 Task: Open Card Restaurant Management Review in Board PR Campaign Management to Workspace Ethics and Compliance and add a team member Softage.1@softage.net, a label Red, a checklist Lead Generation, an attachment from your onedrive, a color Red and finally, add a card description 'Plan and execute company team-building activity at a cooking class' and a comment 'Let us approach this task with a sense of customer-centricity, prioritizing the needs and preferences of our customers.'. Add a start date 'Jan 05, 1900' with a due date 'Jan 12, 1900'
Action: Mouse moved to (378, 176)
Screenshot: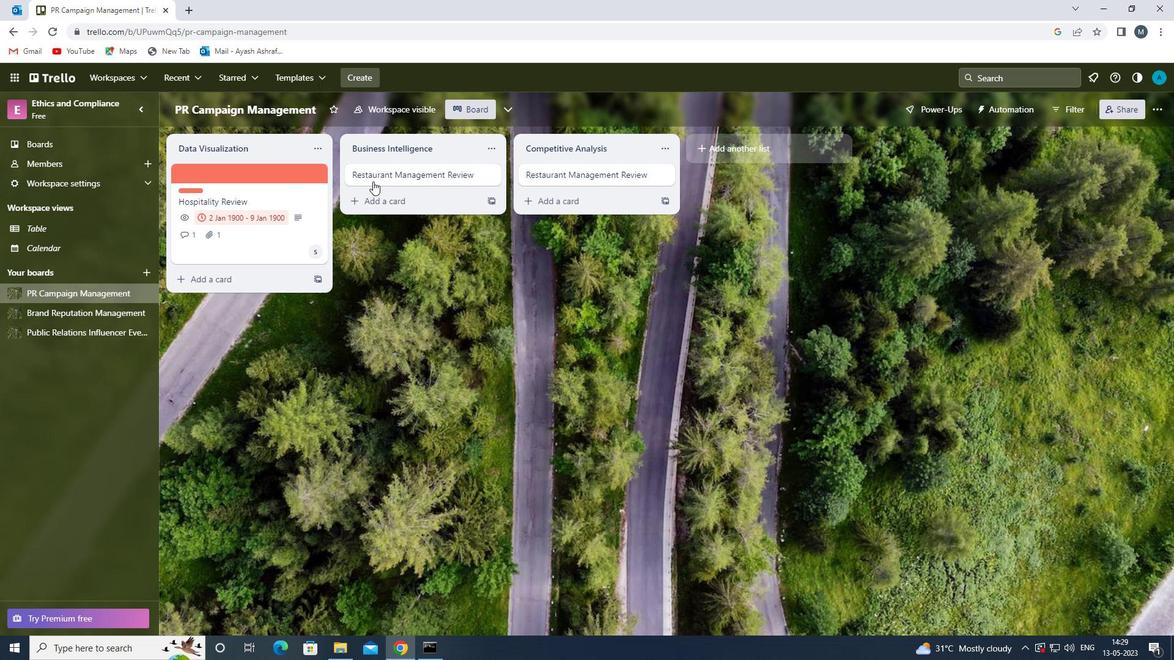
Action: Mouse pressed left at (378, 176)
Screenshot: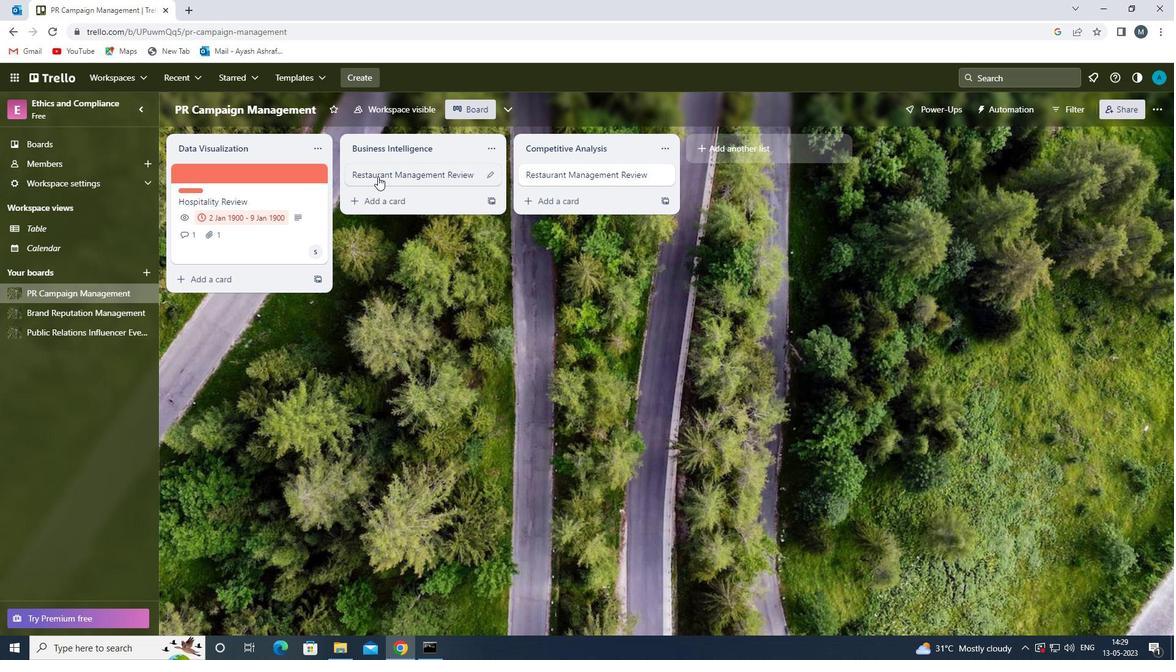 
Action: Mouse moved to (742, 217)
Screenshot: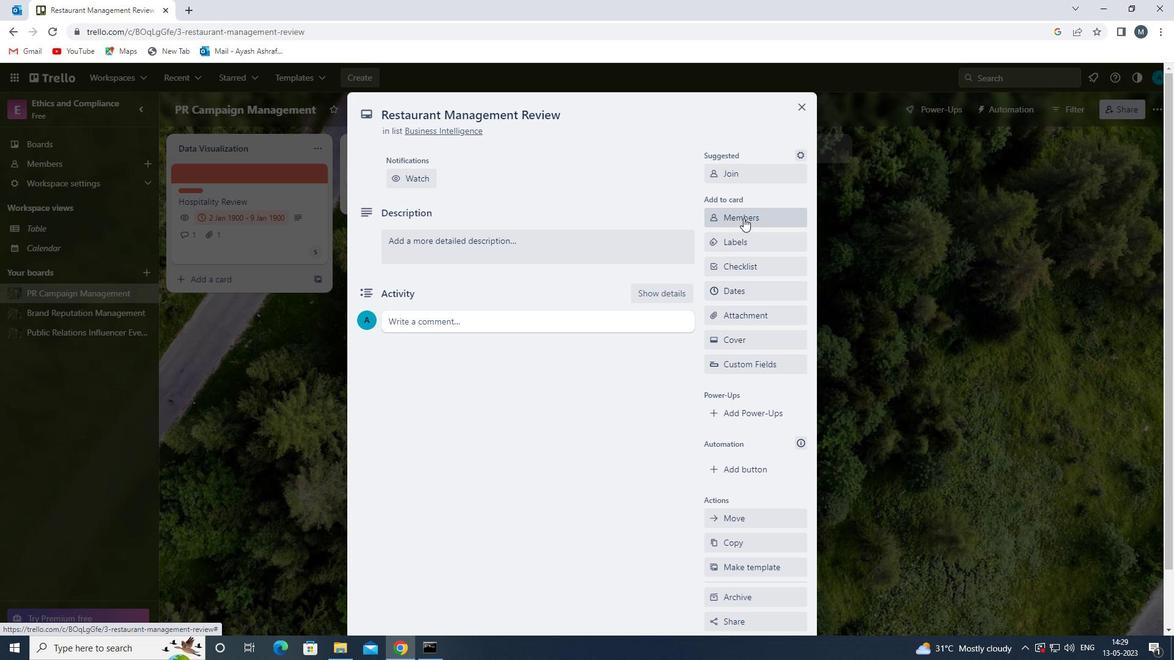 
Action: Mouse pressed left at (742, 217)
Screenshot: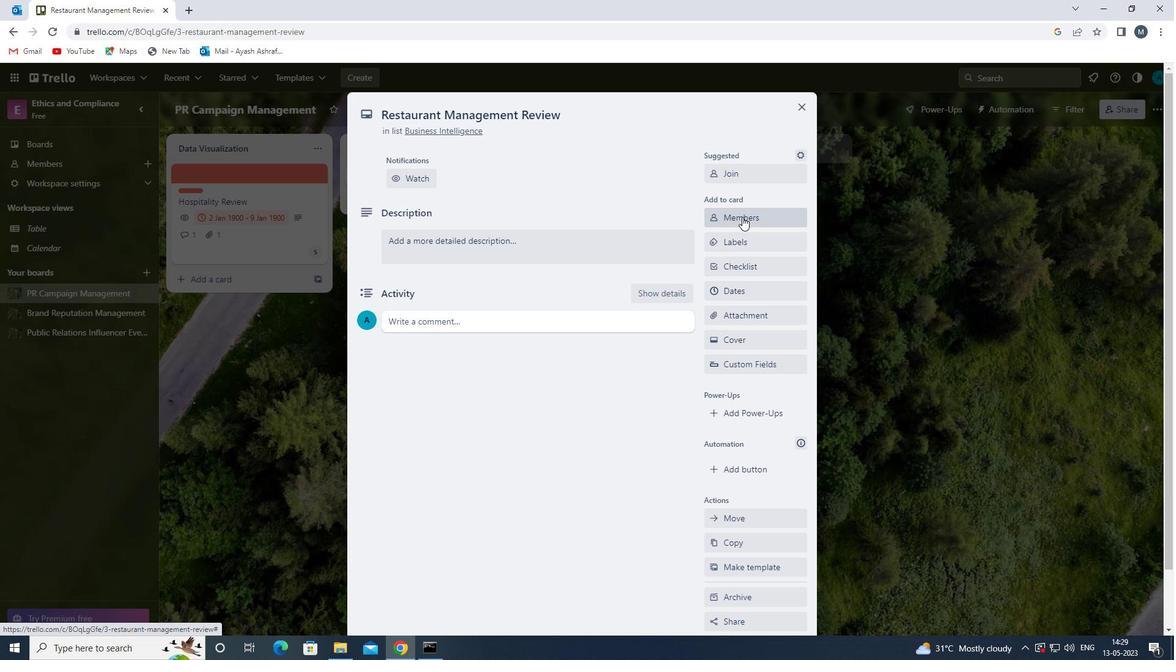 
Action: Mouse moved to (770, 299)
Screenshot: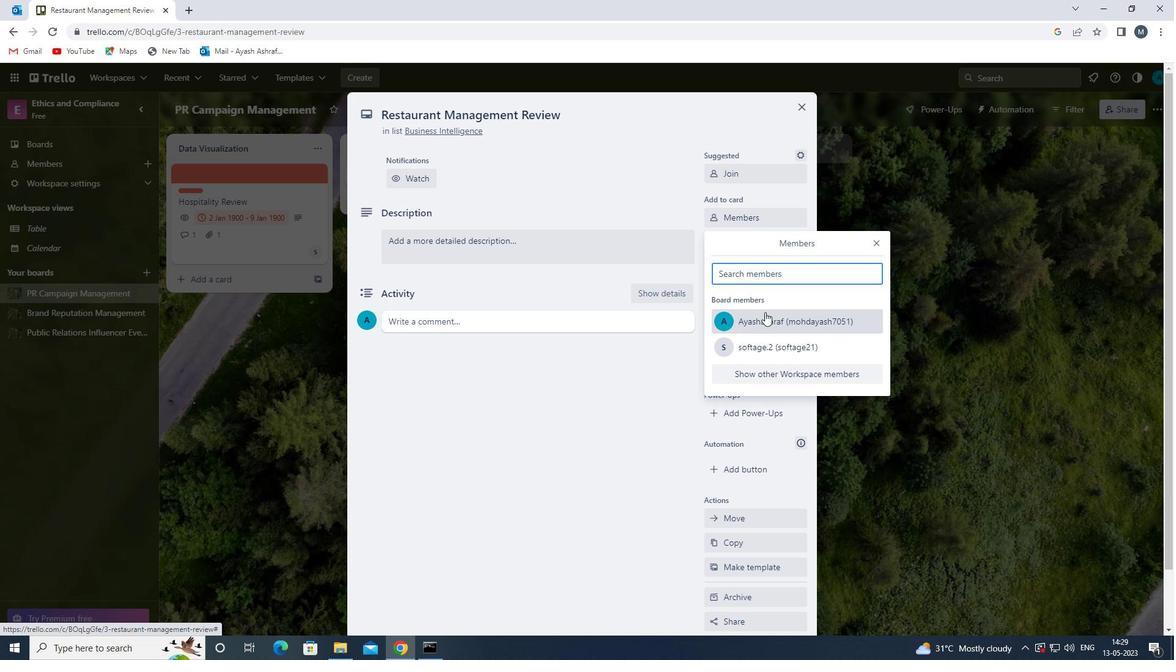 
Action: Key pressed s
Screenshot: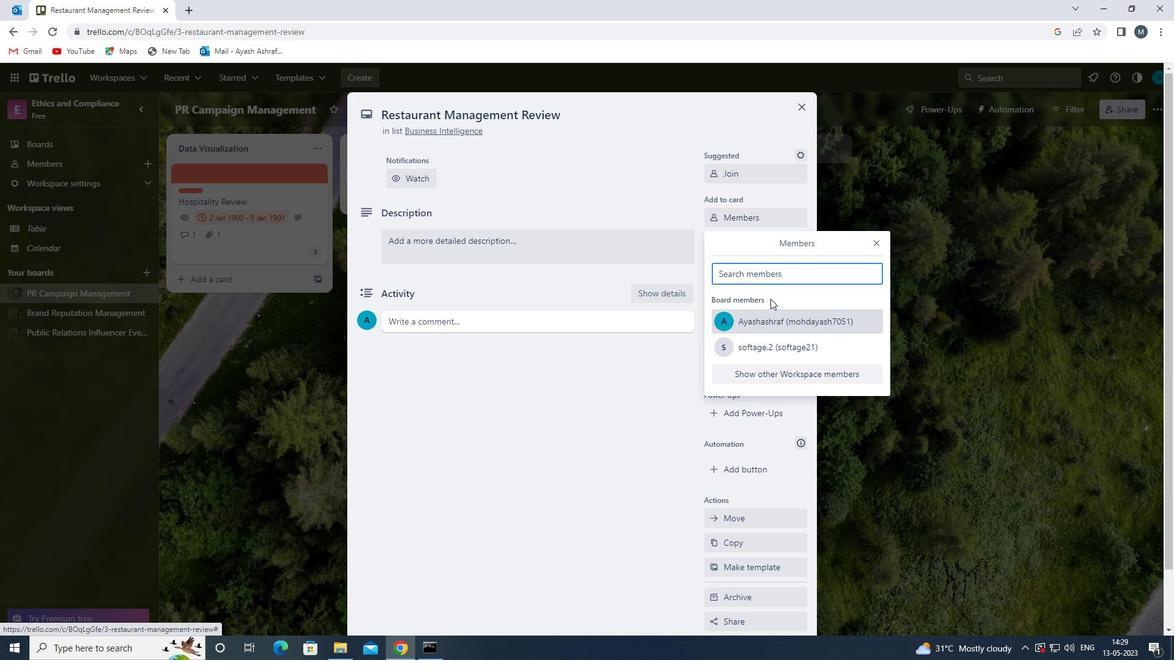 
Action: Mouse moved to (795, 375)
Screenshot: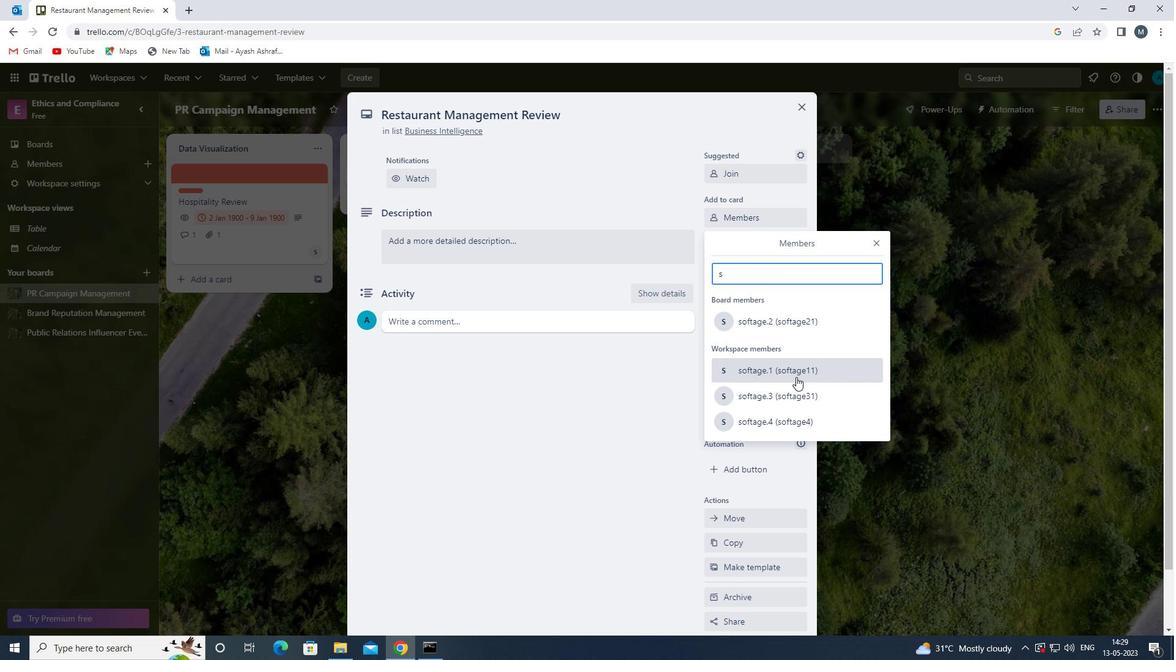 
Action: Mouse pressed left at (795, 375)
Screenshot: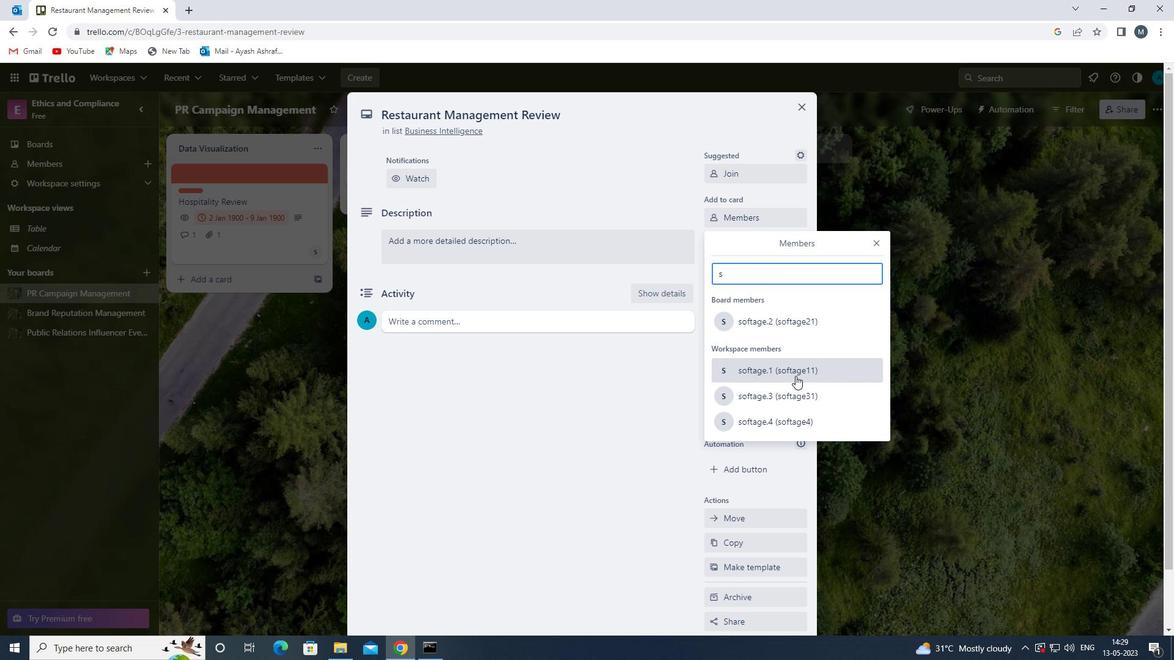 
Action: Mouse moved to (877, 242)
Screenshot: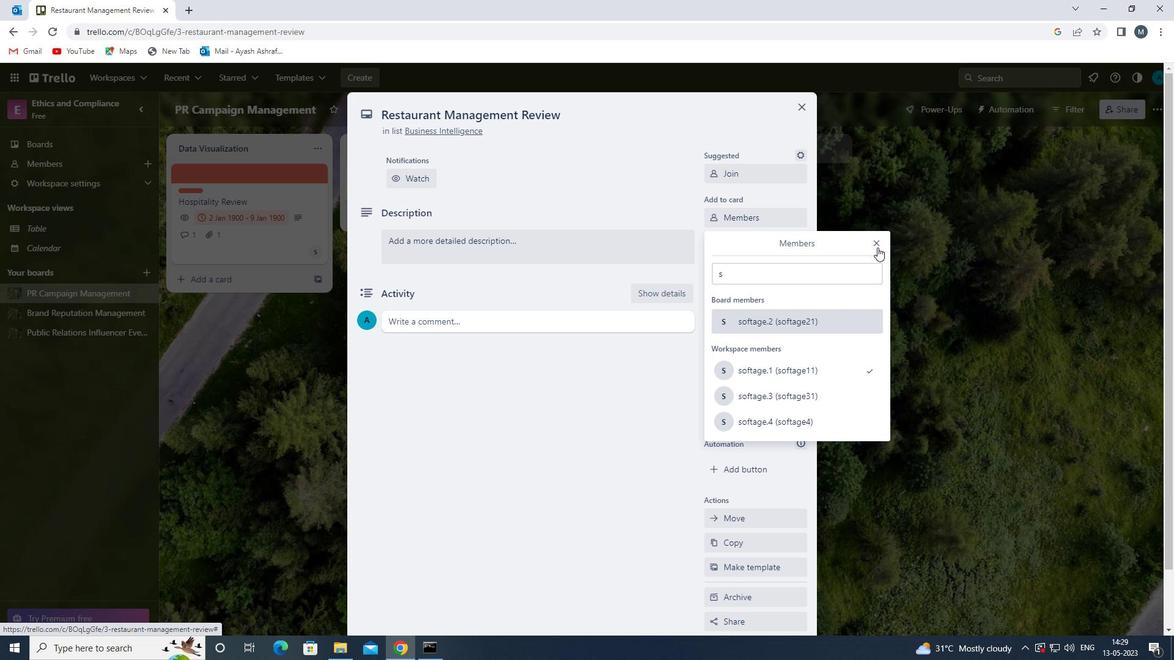 
Action: Mouse pressed left at (877, 242)
Screenshot: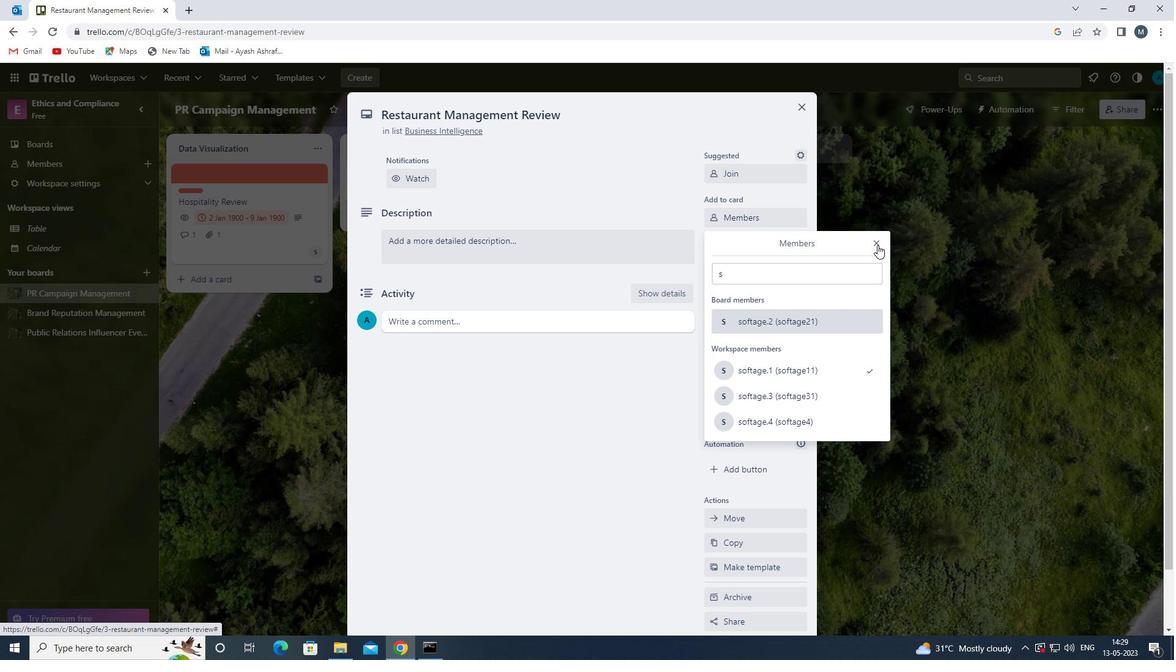 
Action: Mouse moved to (762, 242)
Screenshot: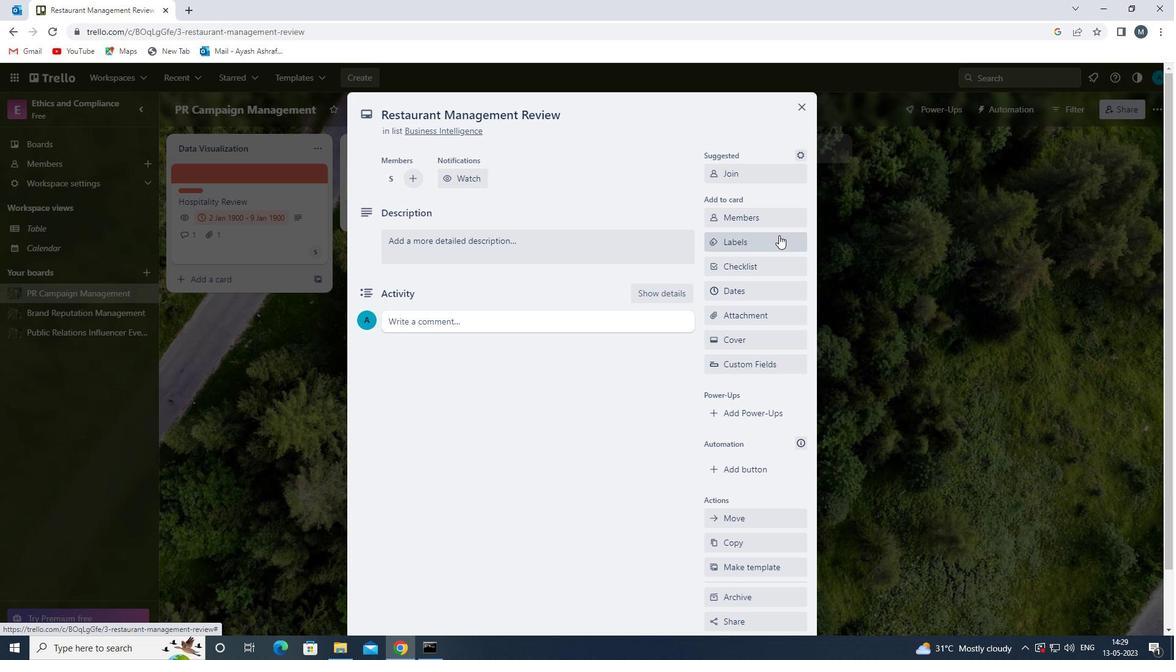 
Action: Mouse pressed left at (762, 242)
Screenshot: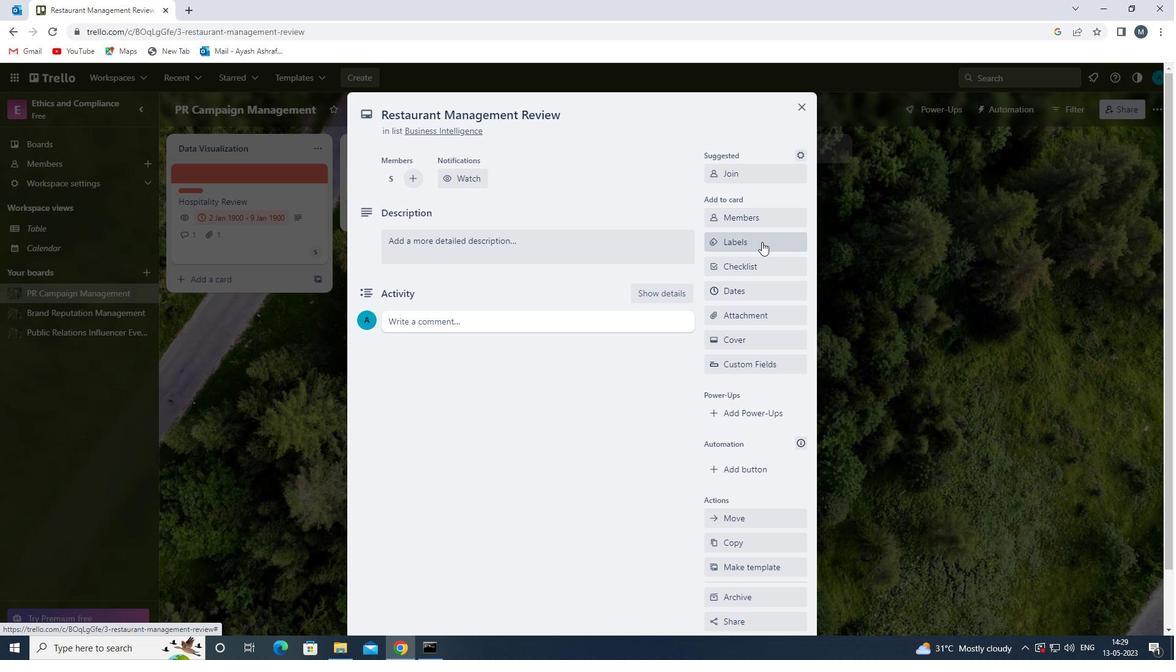 
Action: Mouse moved to (765, 409)
Screenshot: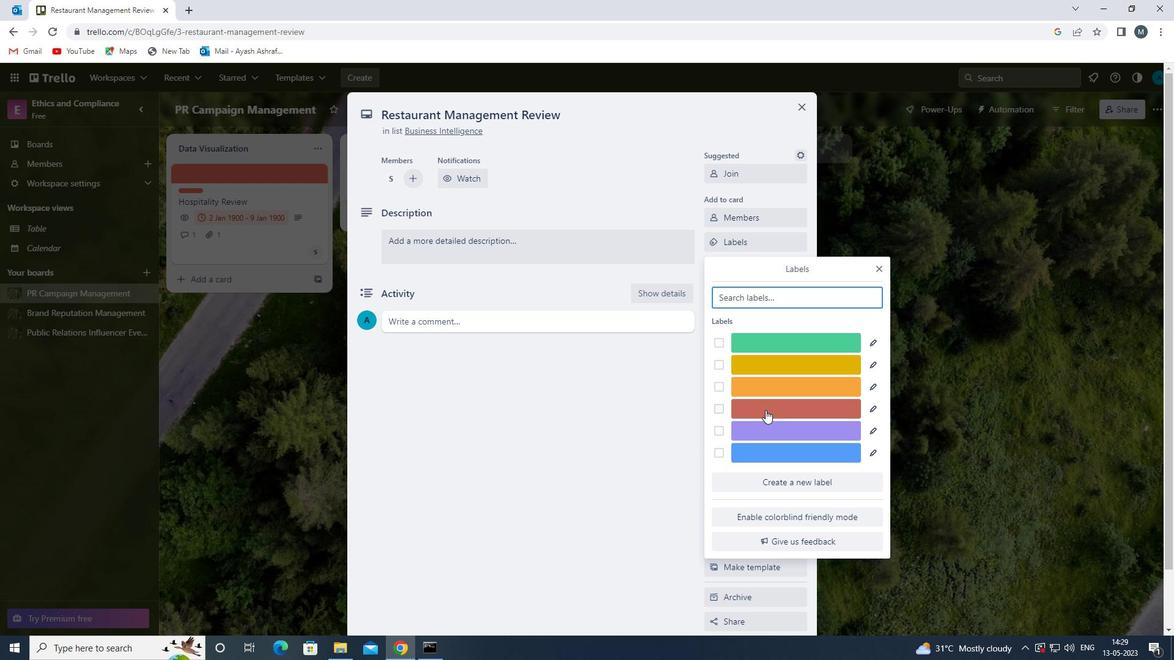 
Action: Mouse pressed left at (765, 409)
Screenshot: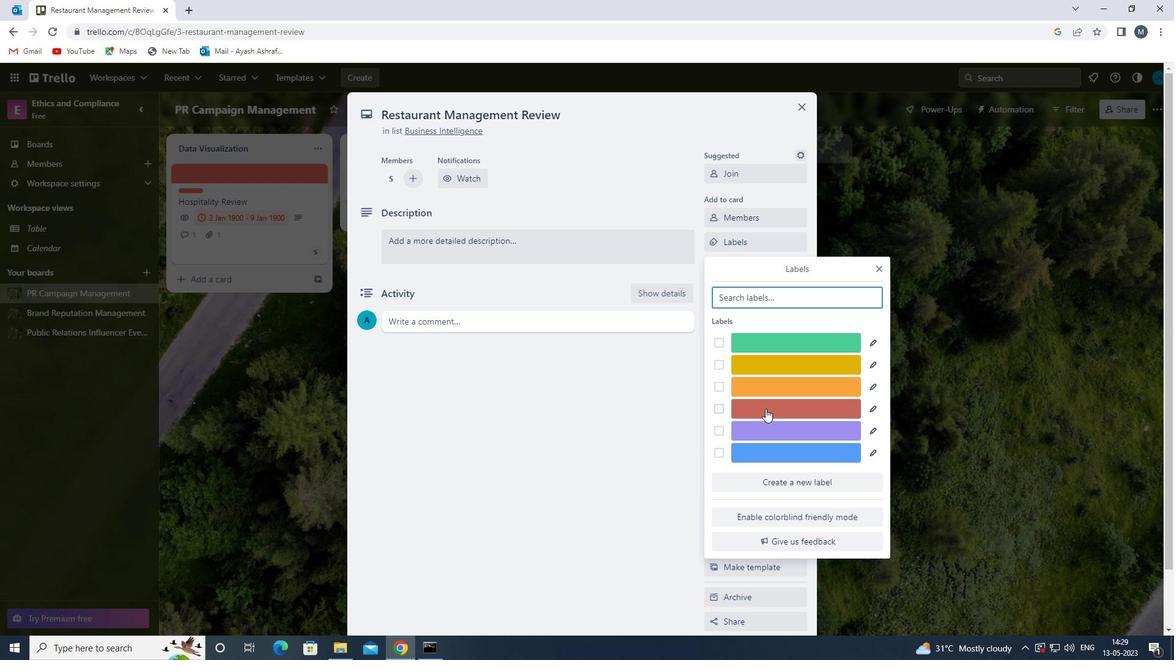 
Action: Mouse moved to (884, 267)
Screenshot: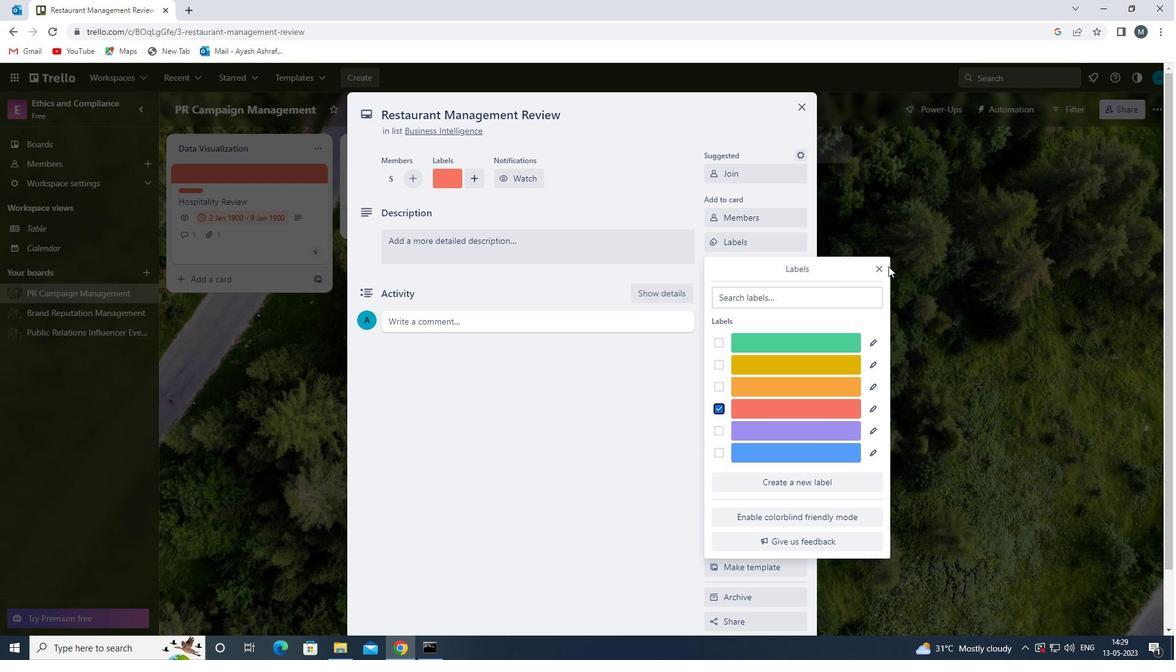 
Action: Mouse pressed left at (884, 267)
Screenshot: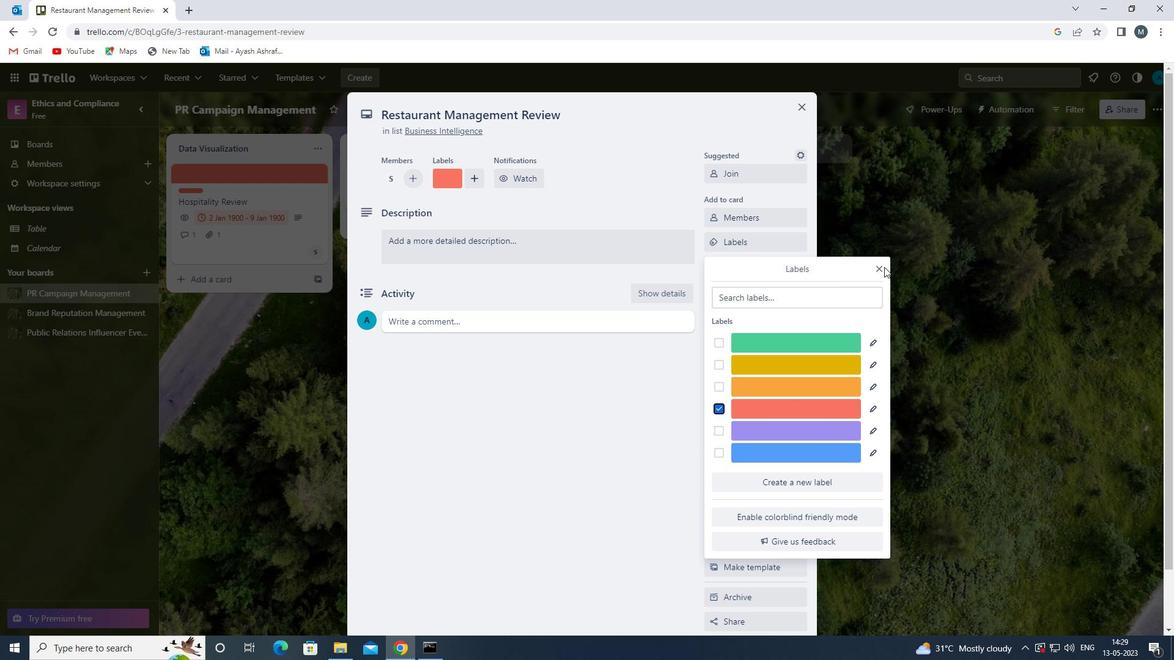 
Action: Mouse moved to (877, 264)
Screenshot: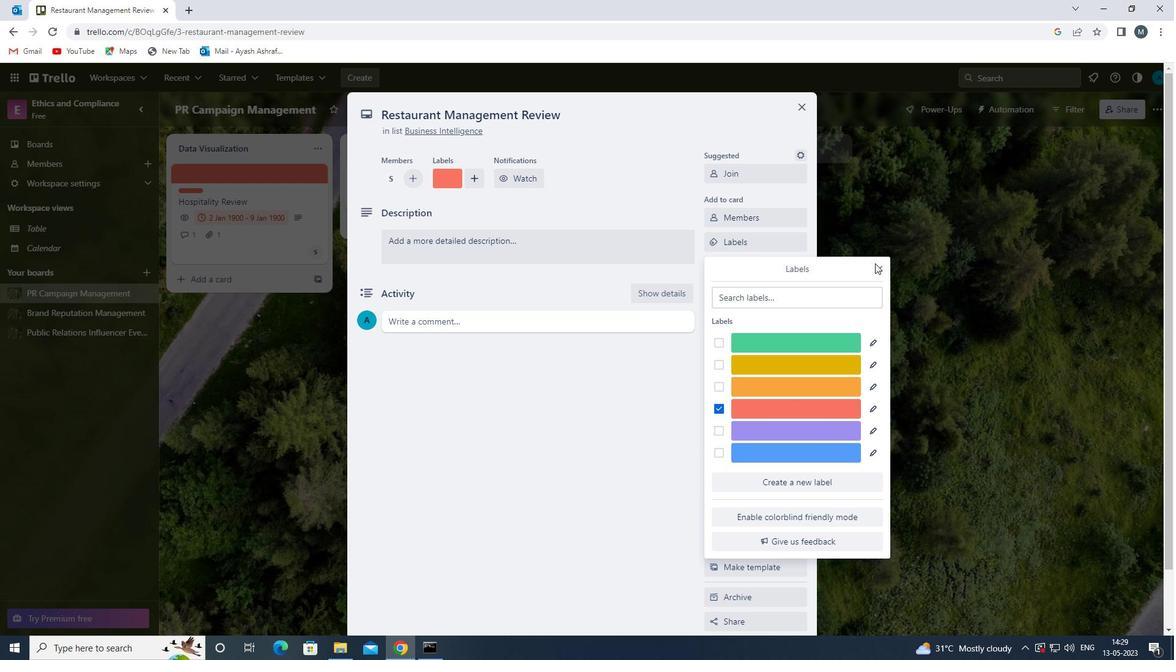 
Action: Mouse pressed left at (877, 264)
Screenshot: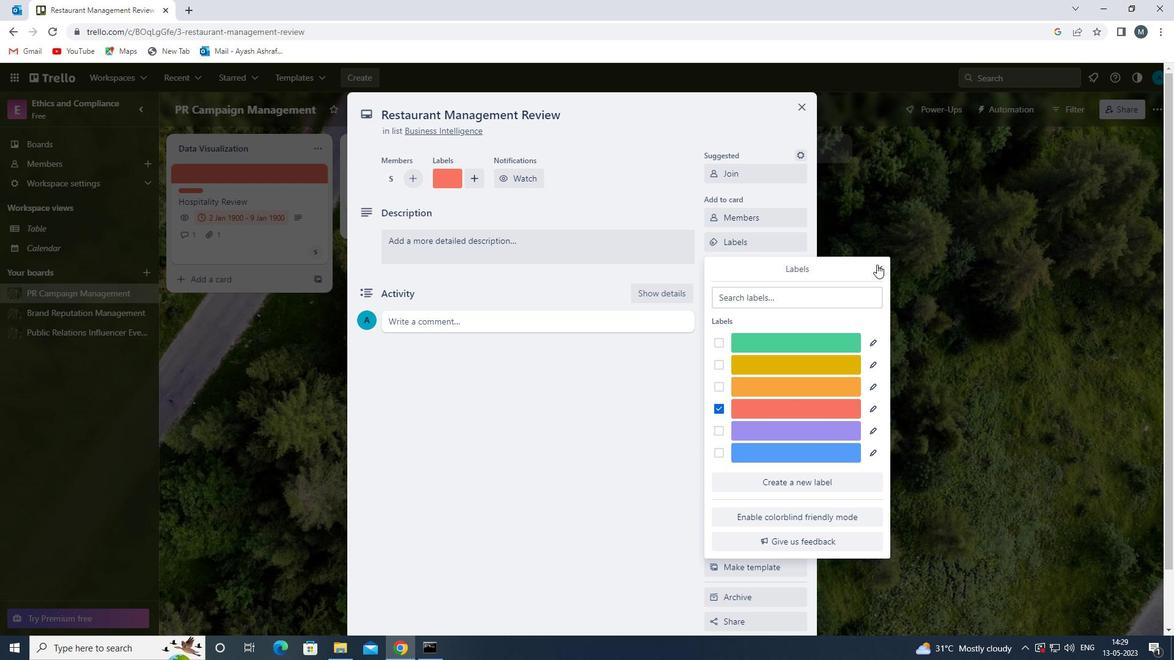 
Action: Mouse moved to (745, 261)
Screenshot: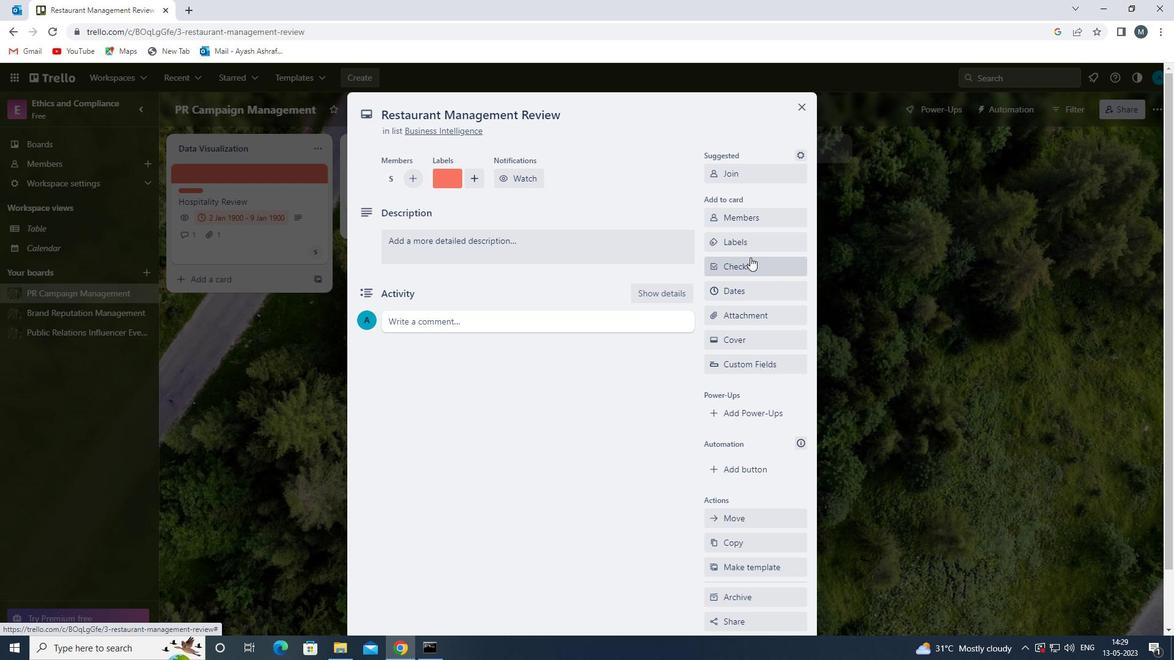 
Action: Mouse pressed left at (745, 261)
Screenshot: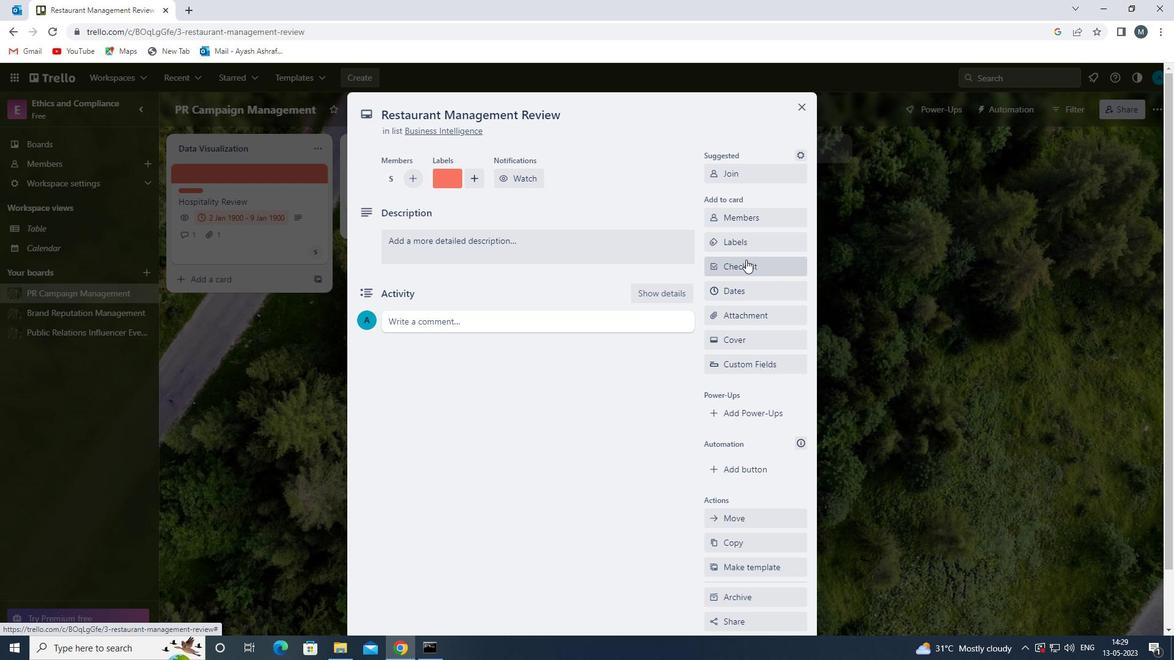 
Action: Key pressed l
Screenshot: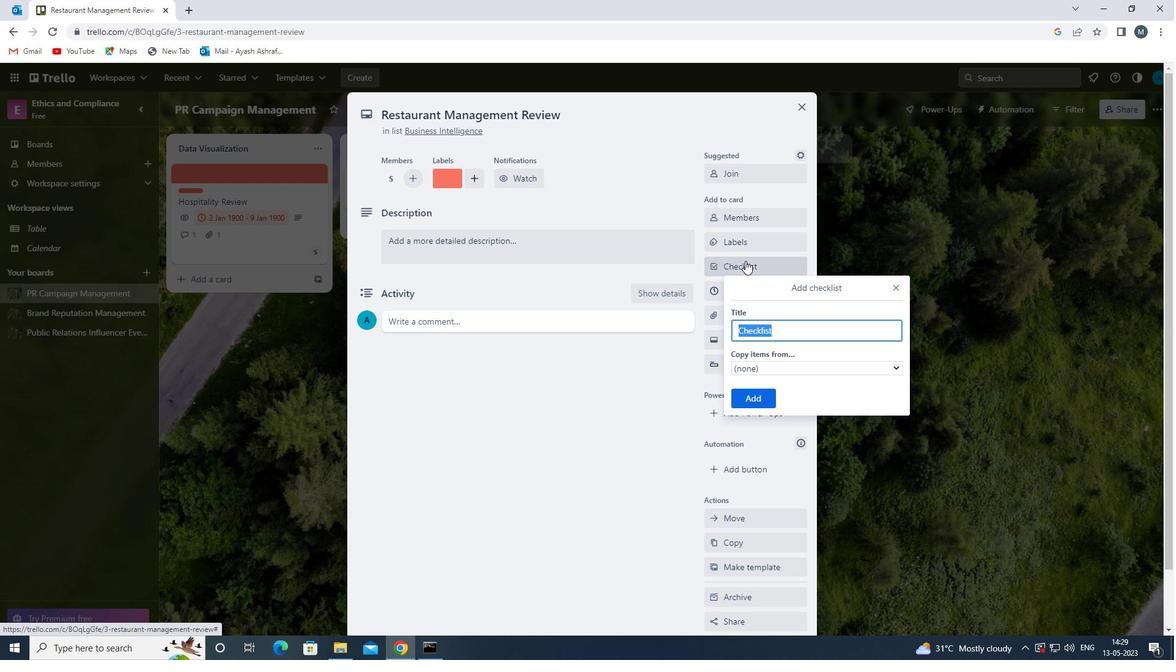 
Action: Mouse moved to (802, 386)
Screenshot: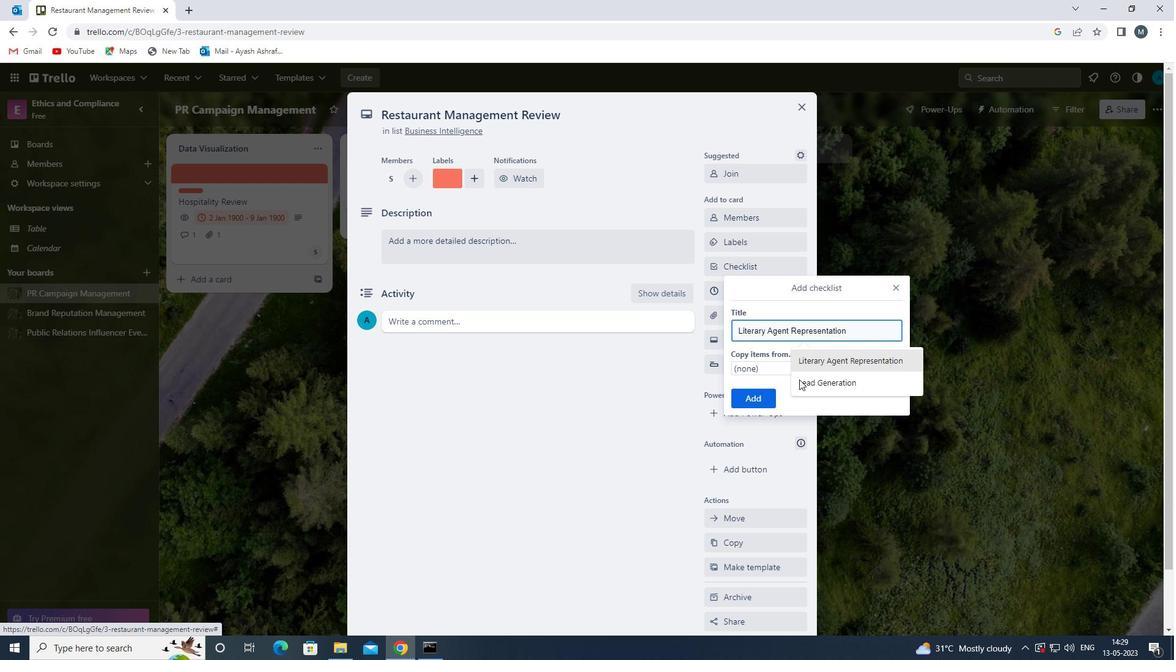 
Action: Mouse pressed left at (802, 386)
Screenshot: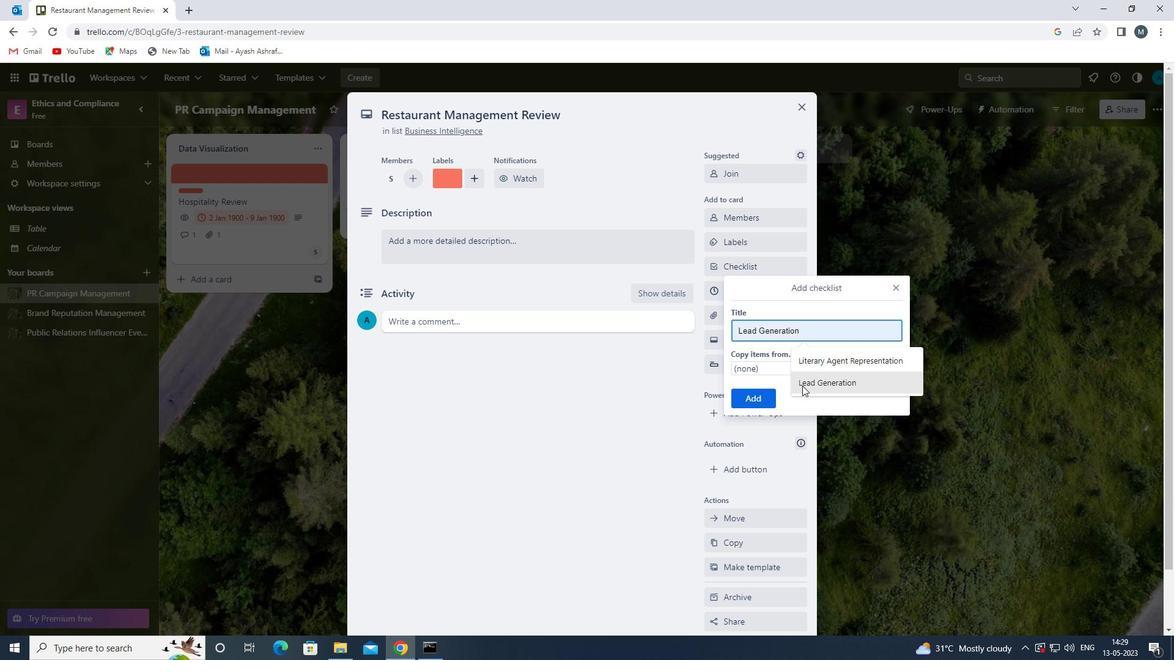 
Action: Mouse moved to (754, 401)
Screenshot: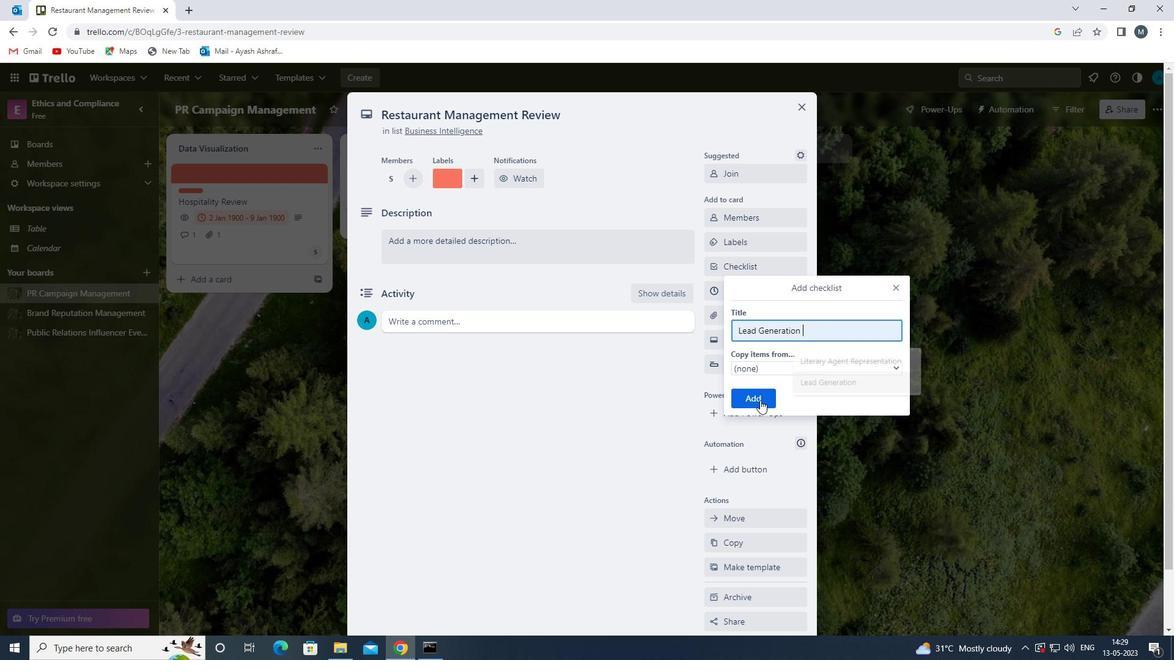 
Action: Mouse pressed left at (754, 401)
Screenshot: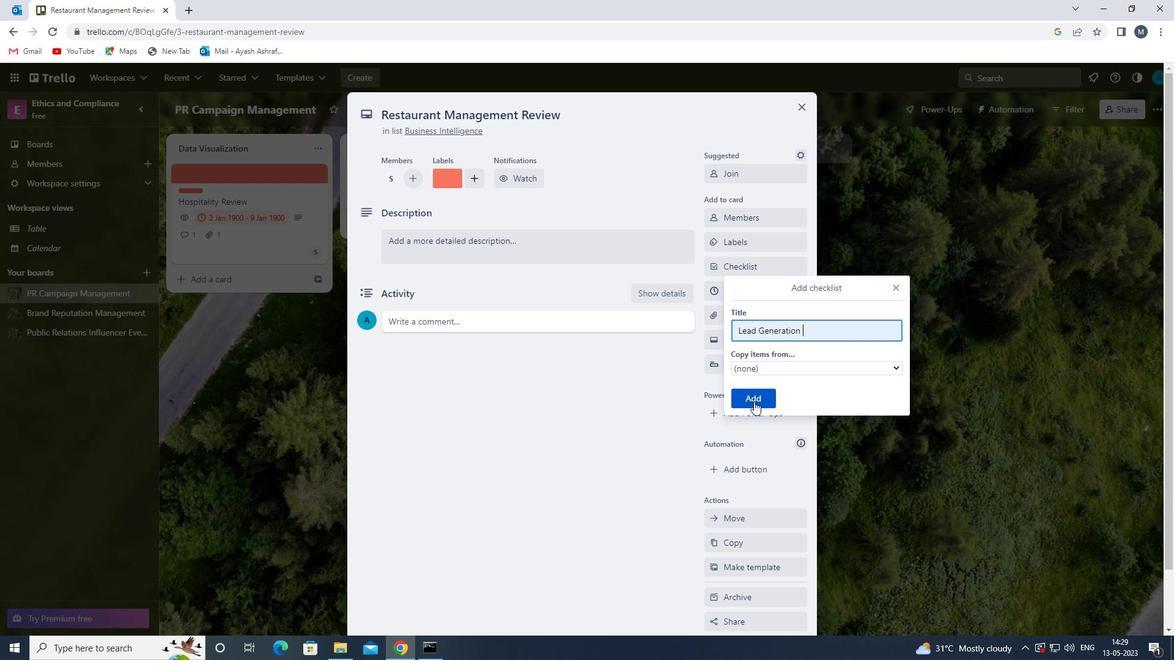 
Action: Mouse moved to (749, 318)
Screenshot: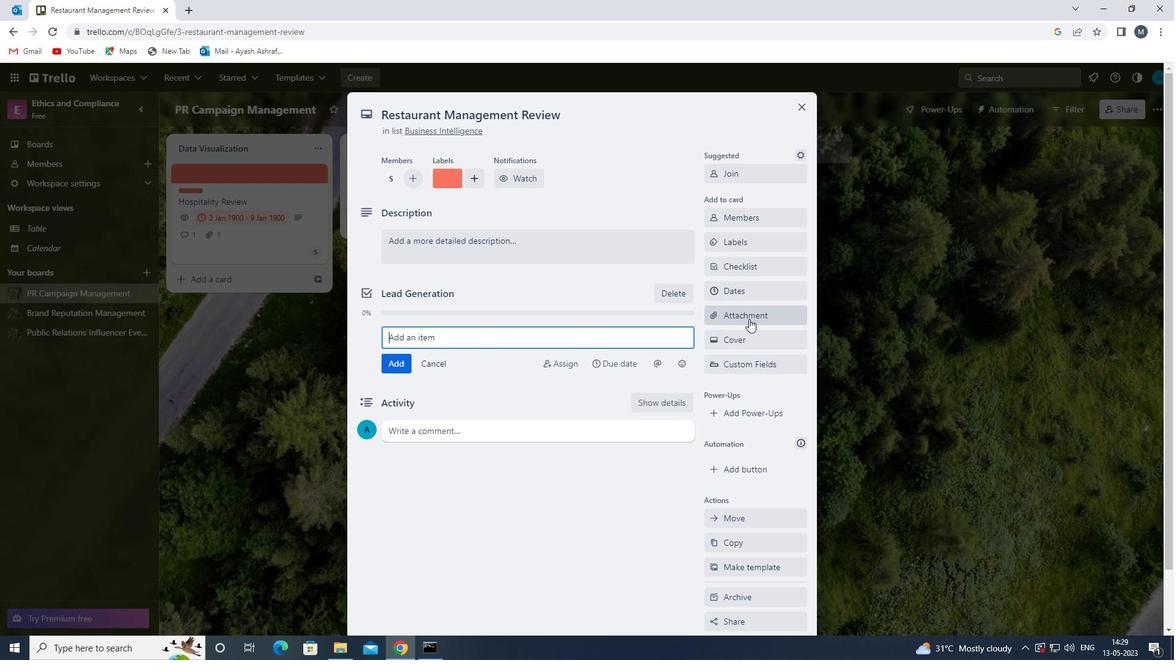
Action: Mouse pressed left at (749, 318)
Screenshot: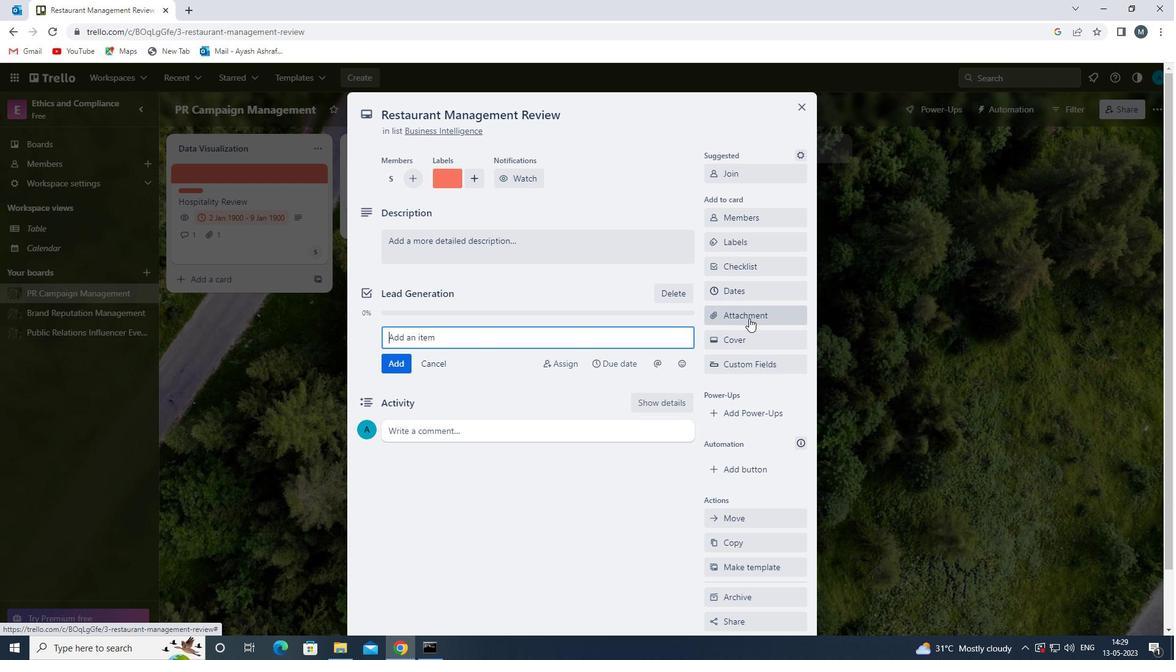 
Action: Mouse moved to (754, 461)
Screenshot: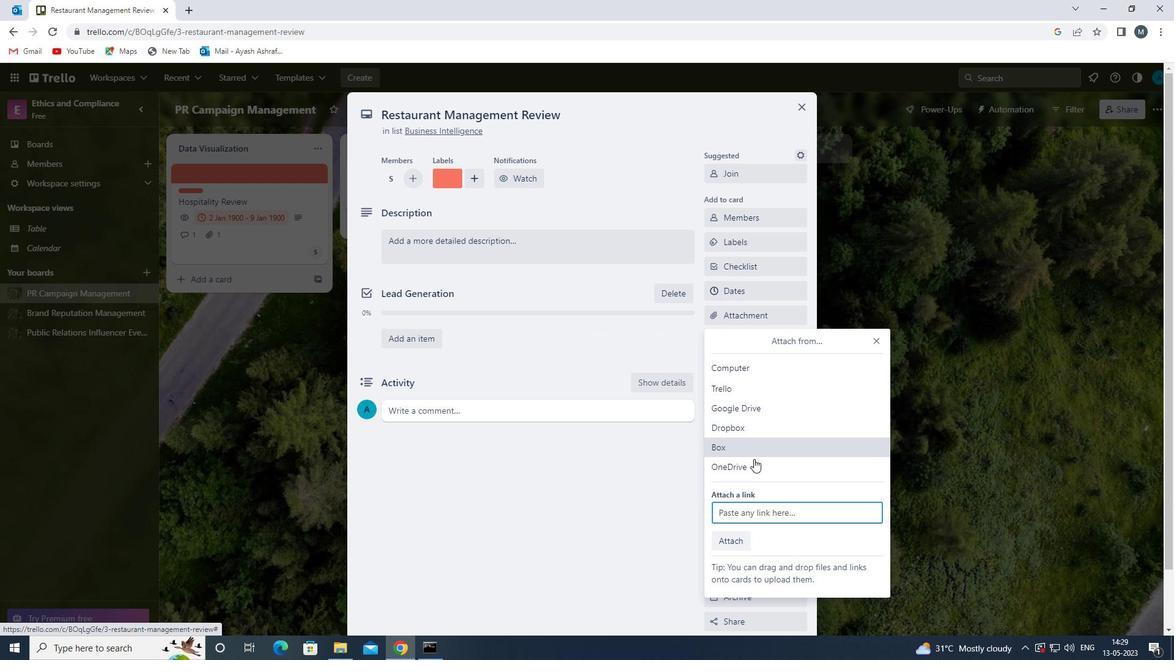 
Action: Mouse pressed left at (754, 461)
Screenshot: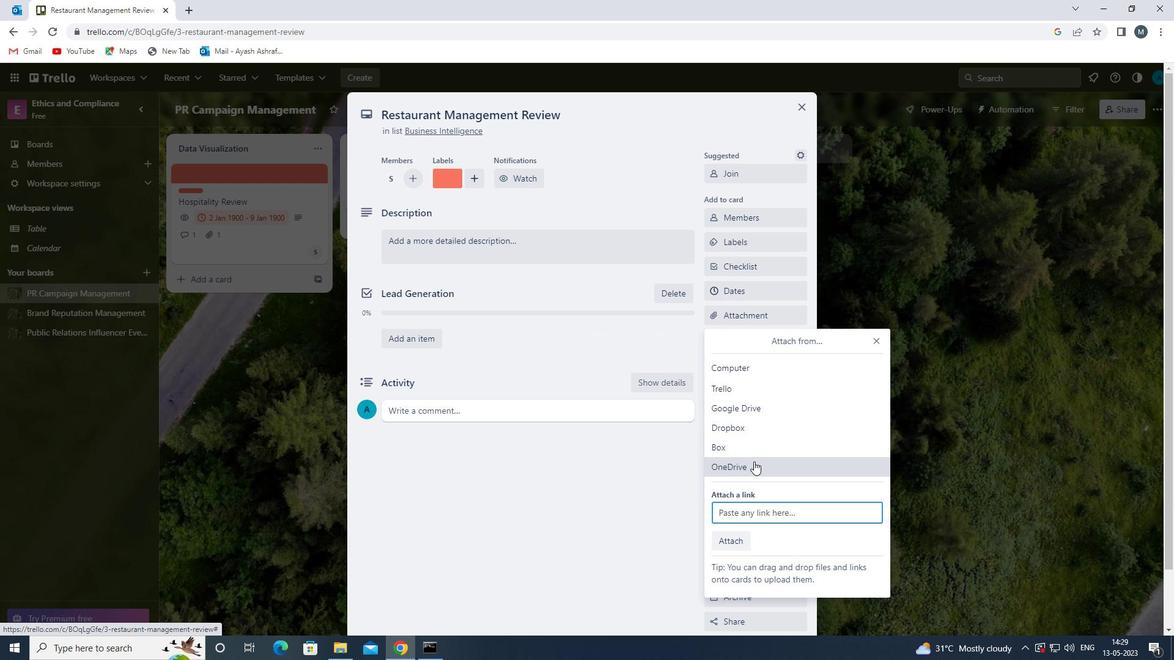 
Action: Mouse moved to (501, 242)
Screenshot: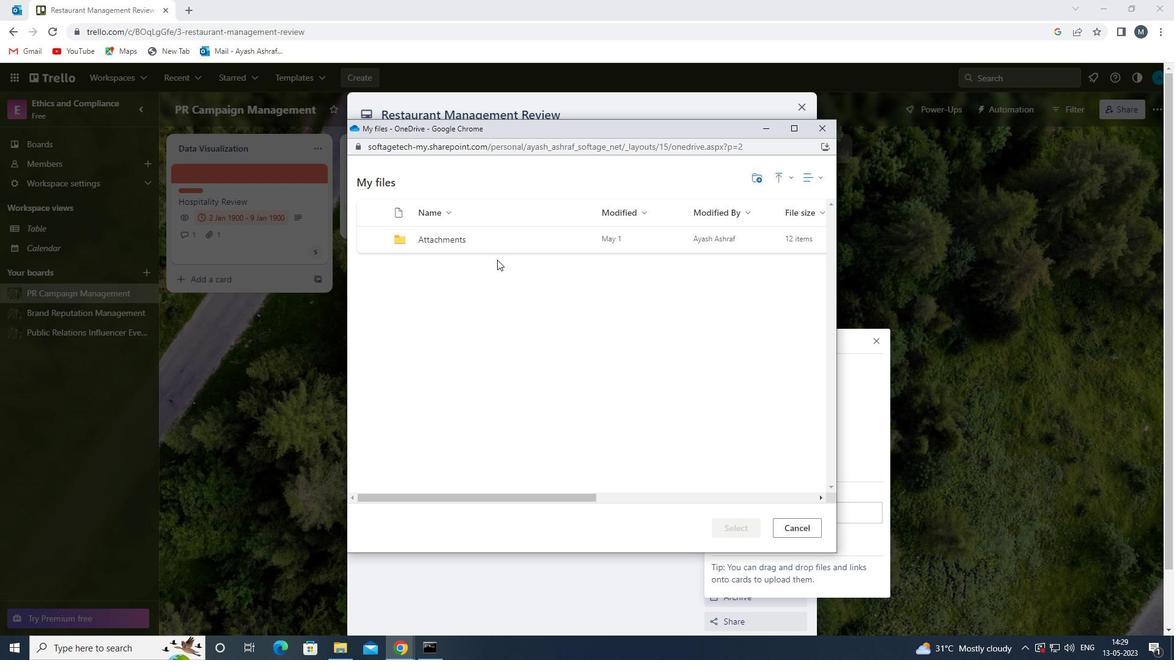 
Action: Mouse pressed left at (501, 242)
Screenshot: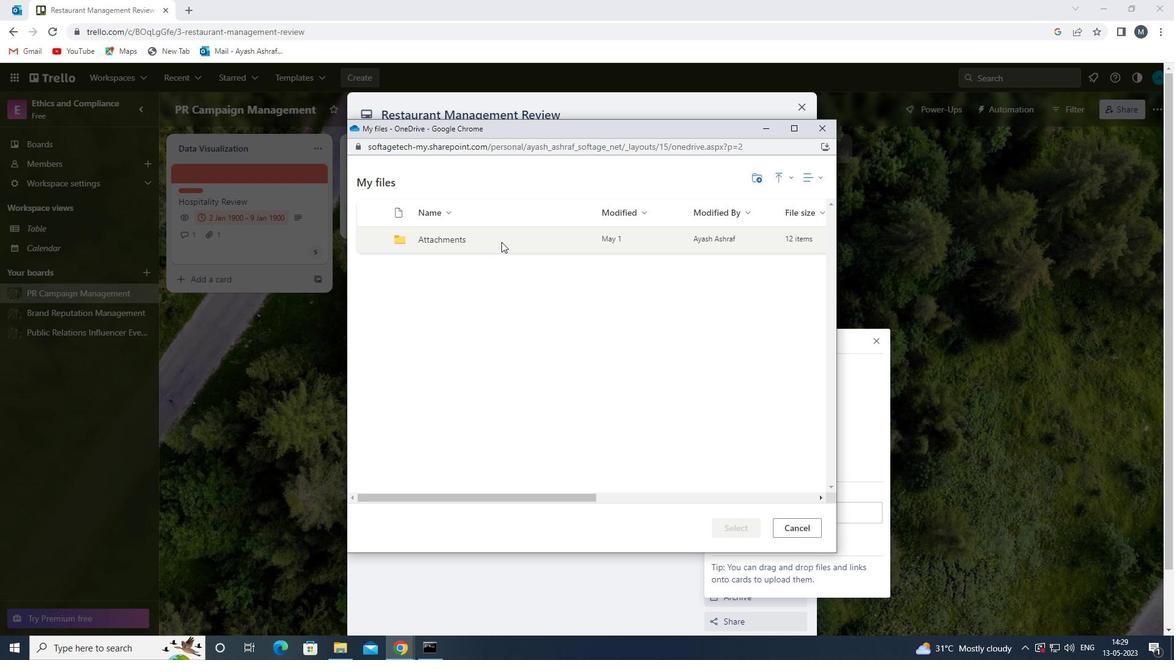 
Action: Mouse moved to (502, 241)
Screenshot: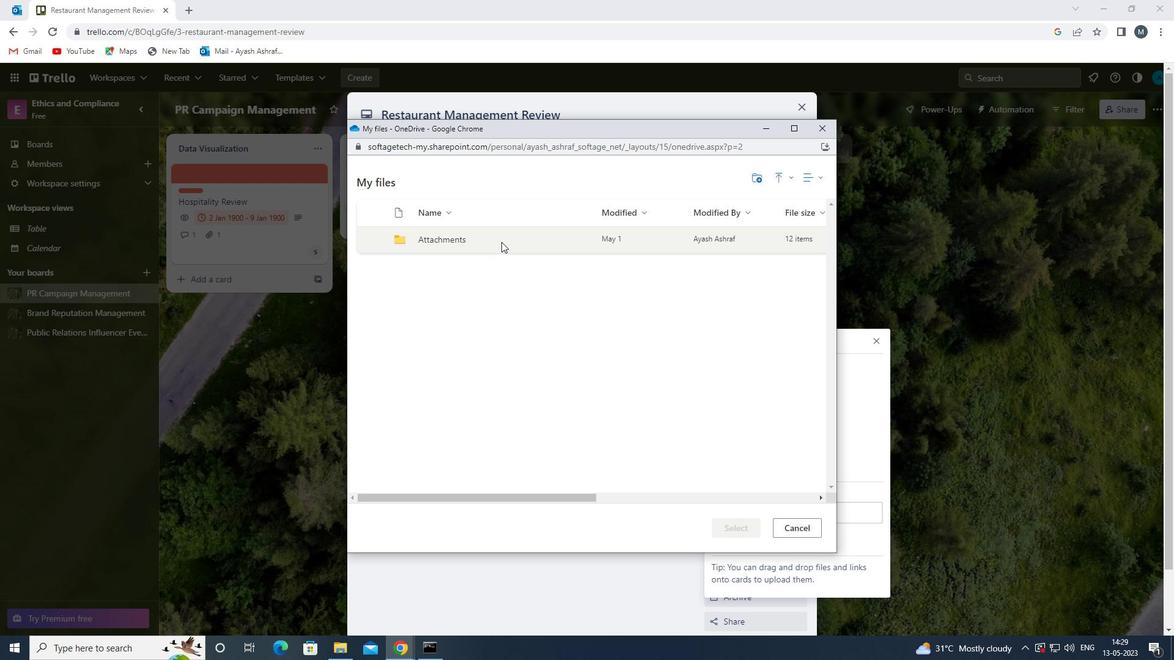 
Action: Mouse pressed left at (502, 241)
Screenshot: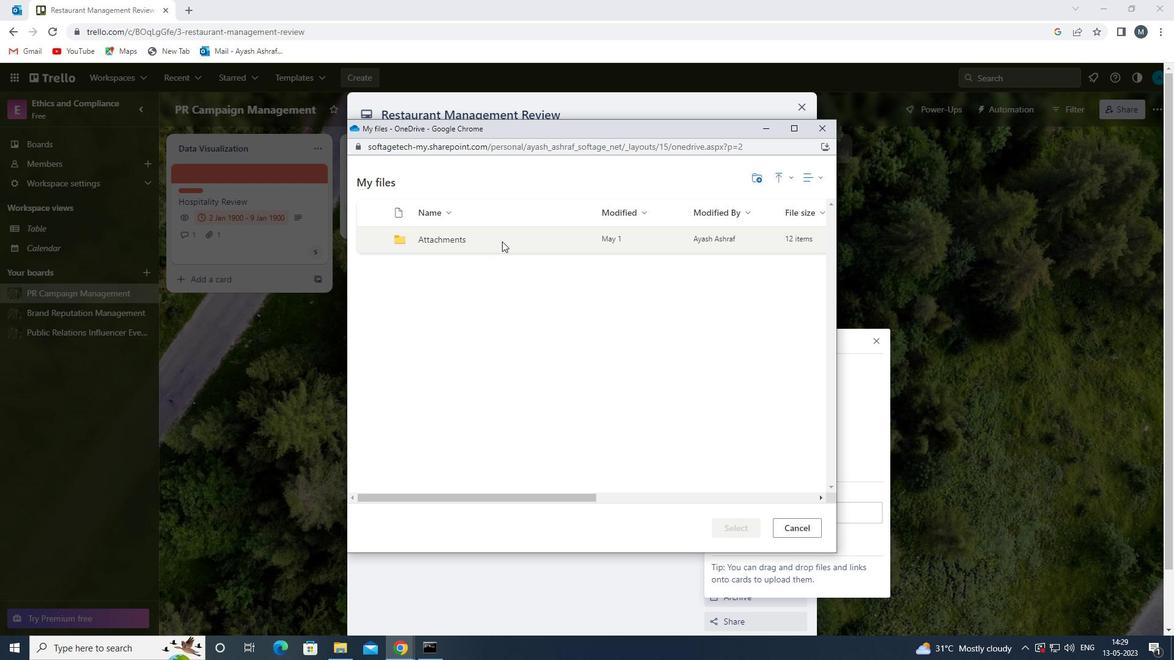 
Action: Mouse moved to (510, 318)
Screenshot: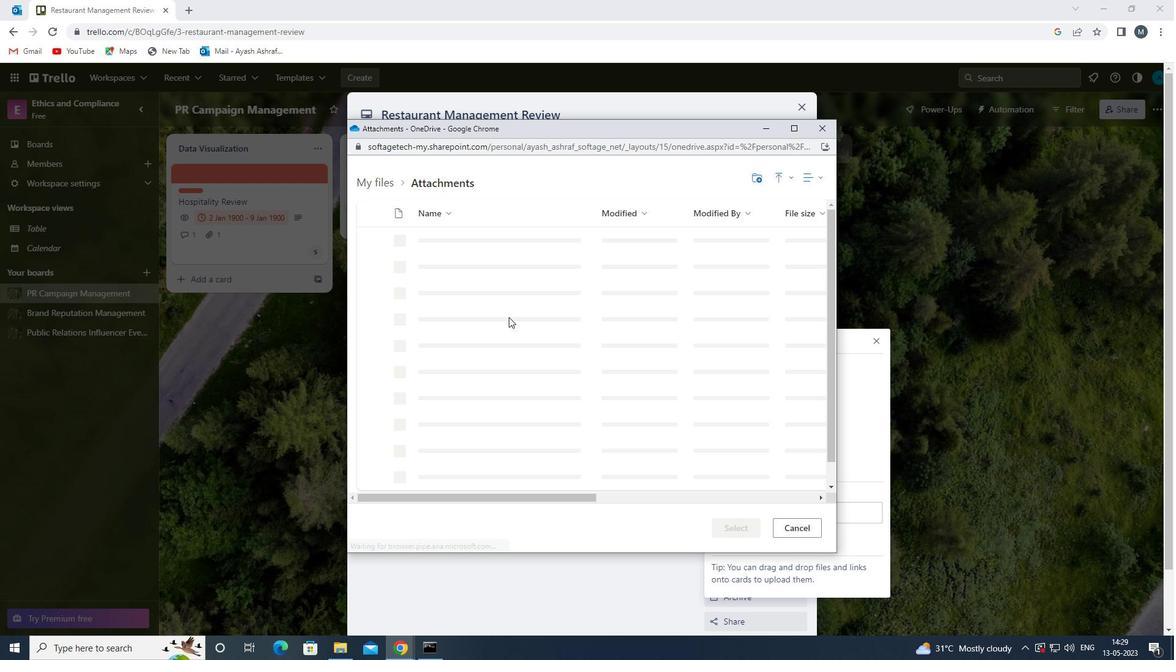
Action: Mouse pressed left at (510, 318)
Screenshot: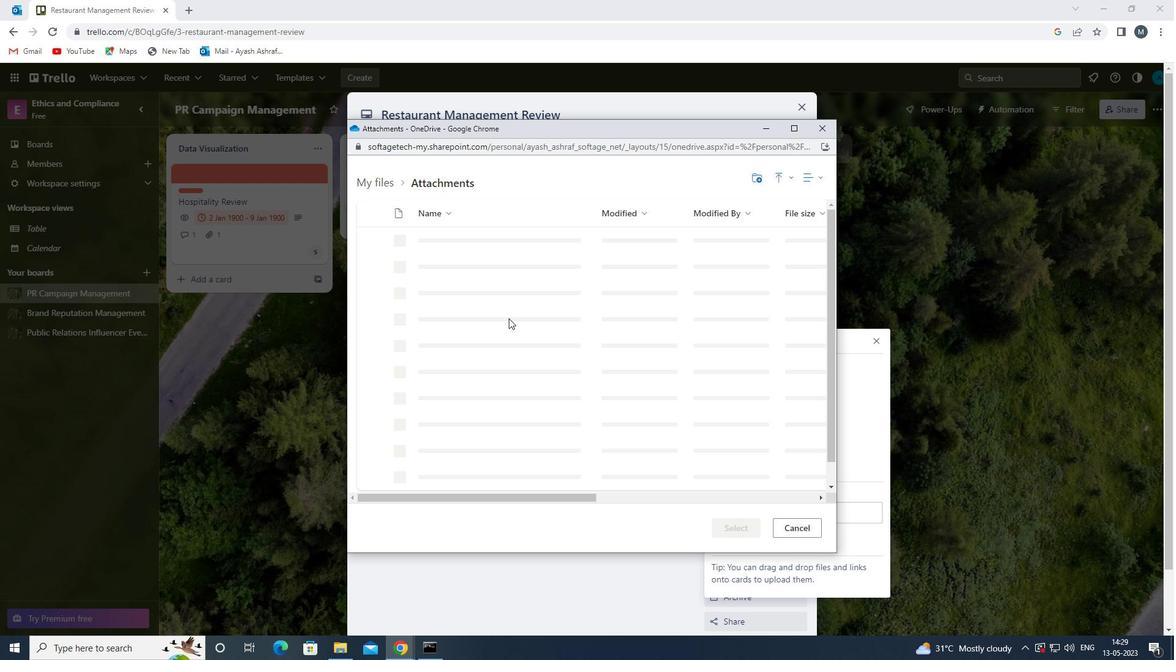 
Action: Mouse moved to (734, 524)
Screenshot: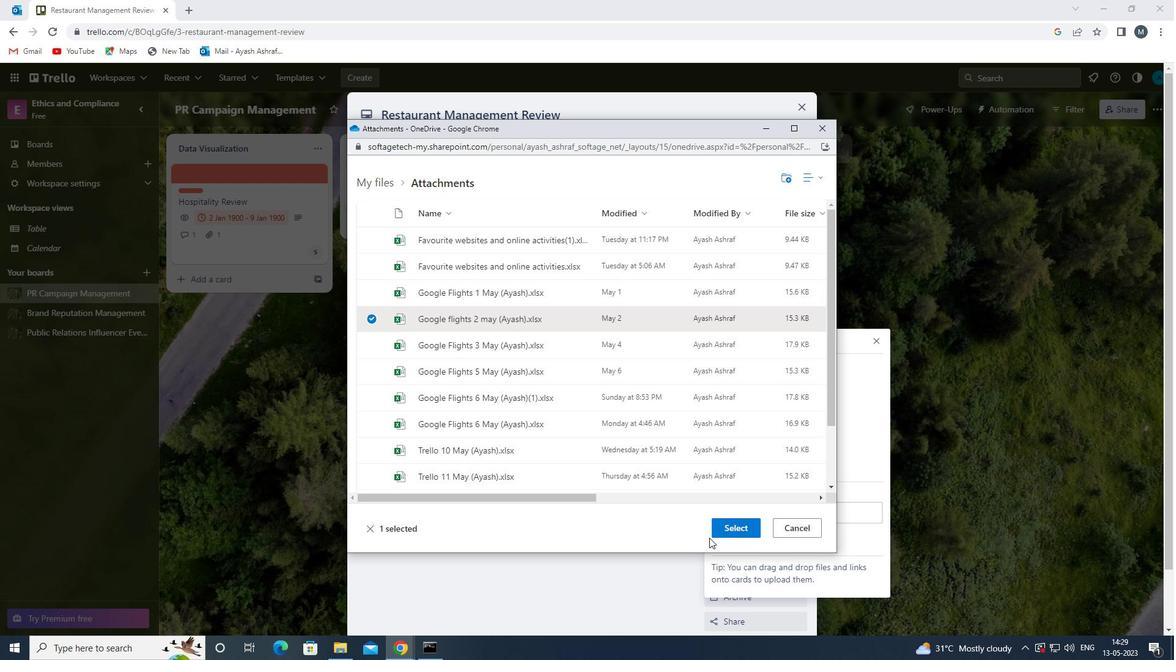 
Action: Mouse pressed left at (734, 524)
Screenshot: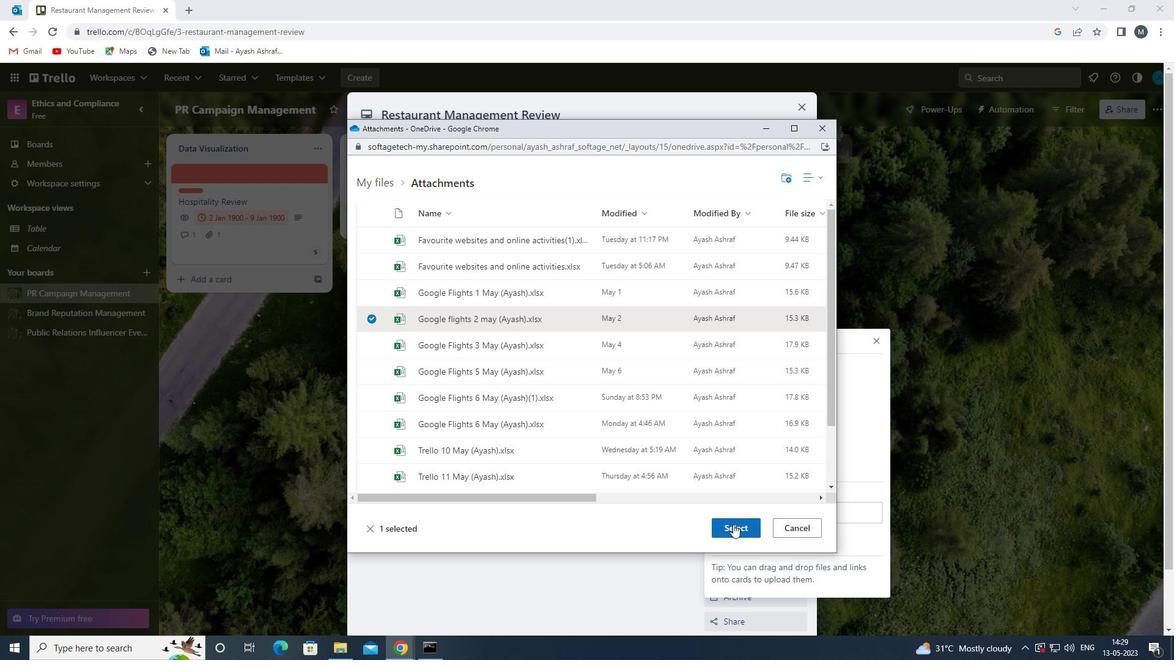 
Action: Mouse moved to (748, 343)
Screenshot: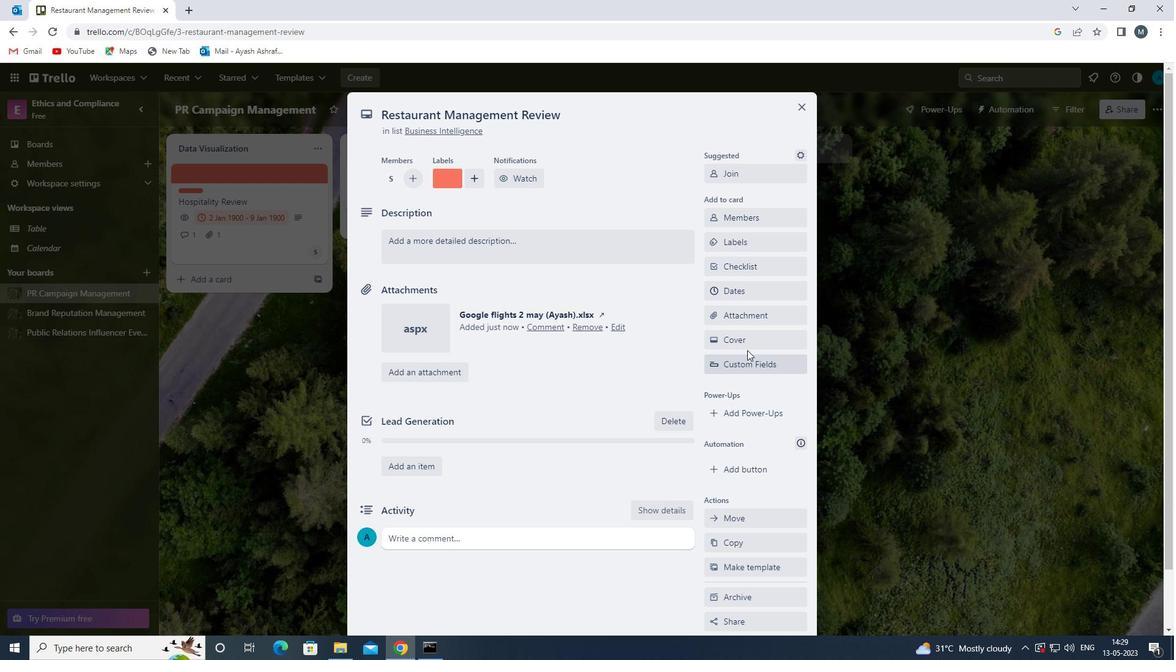 
Action: Mouse pressed left at (748, 343)
Screenshot: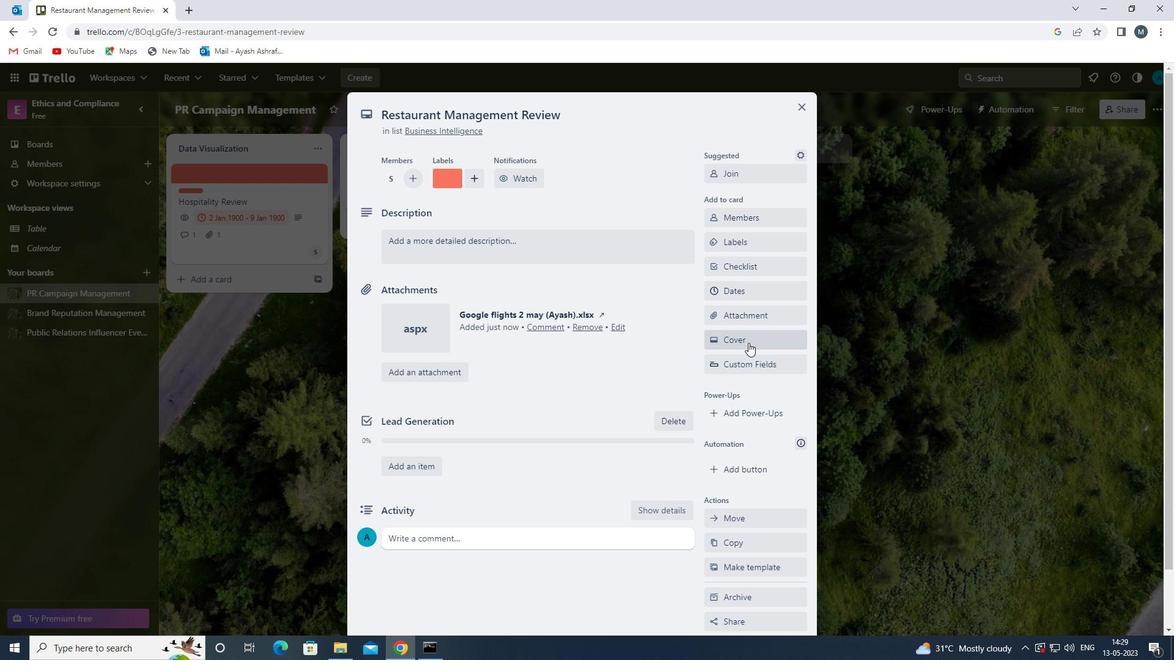 
Action: Mouse moved to (828, 393)
Screenshot: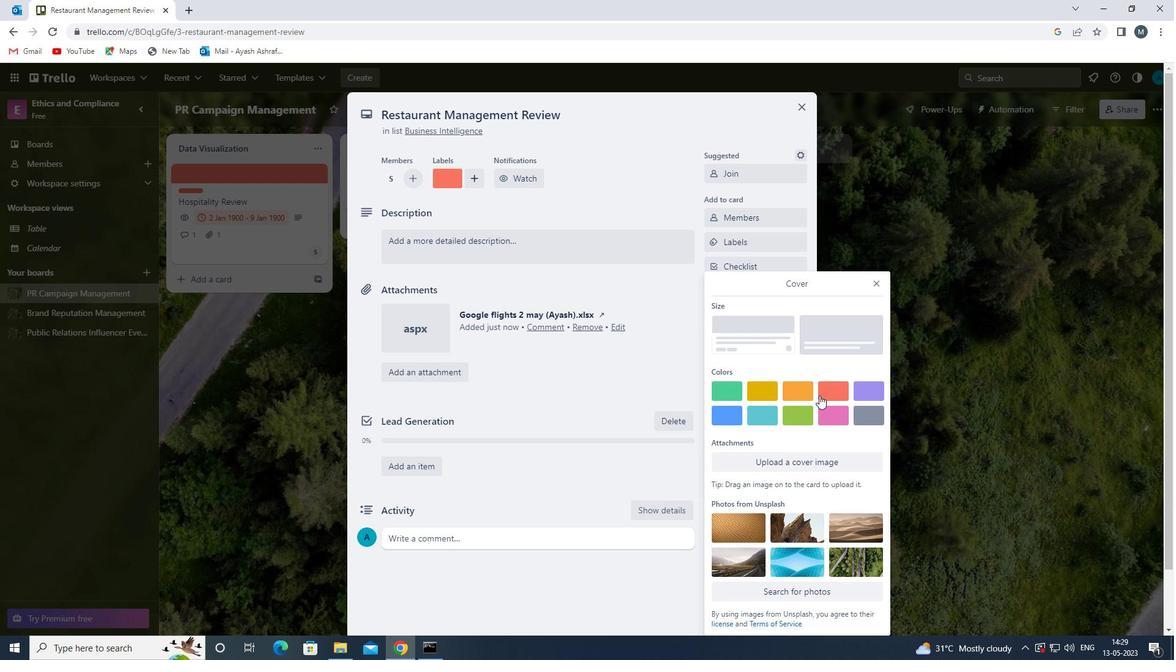 
Action: Mouse pressed left at (828, 393)
Screenshot: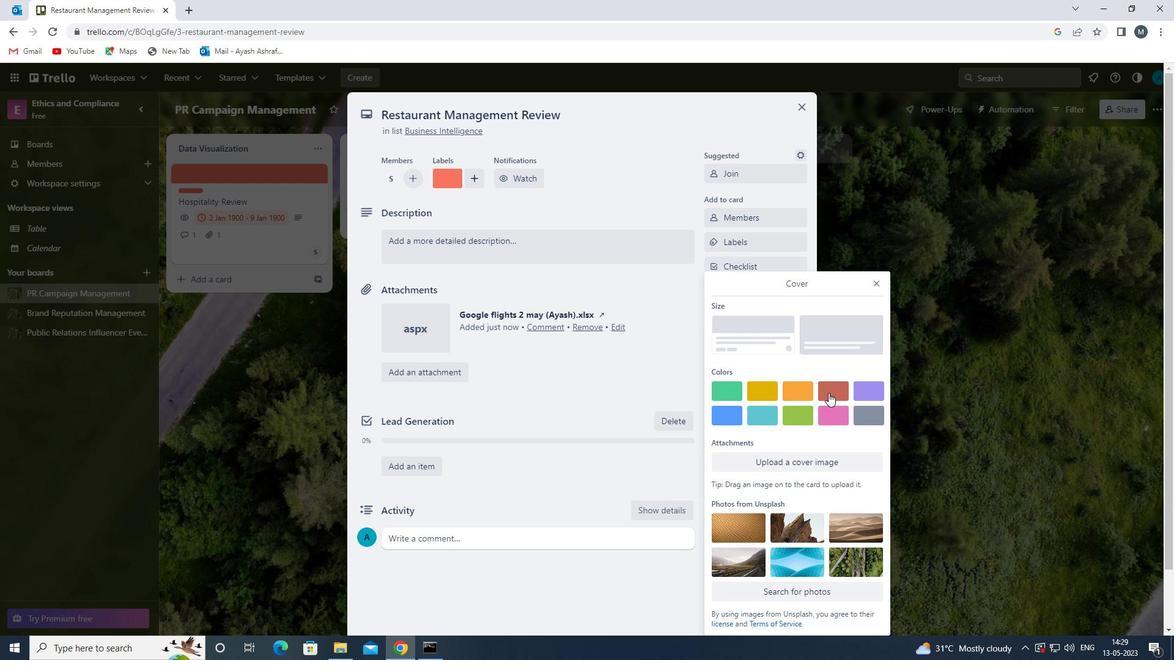 
Action: Mouse moved to (880, 260)
Screenshot: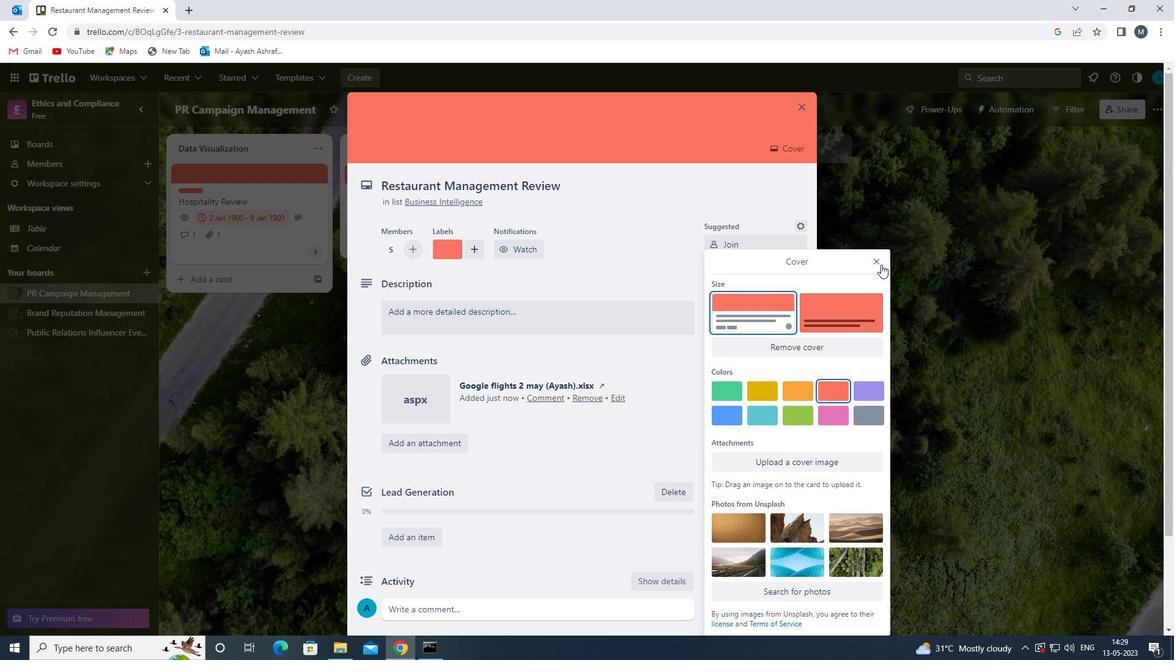 
Action: Mouse pressed left at (880, 260)
Screenshot: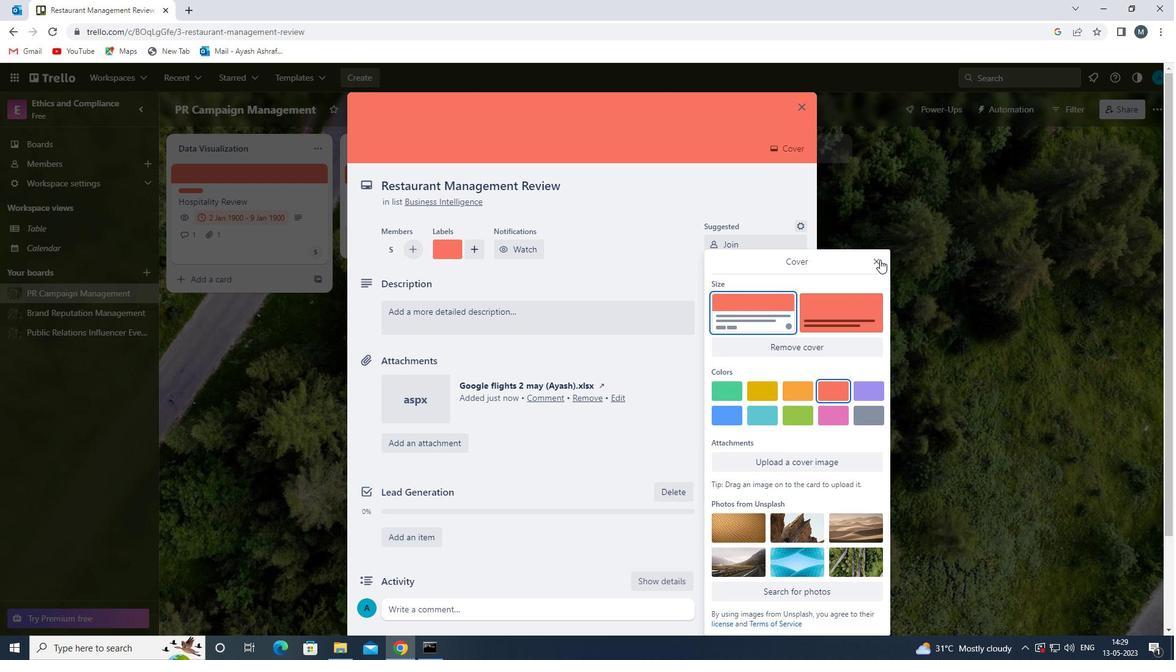 
Action: Mouse moved to (456, 308)
Screenshot: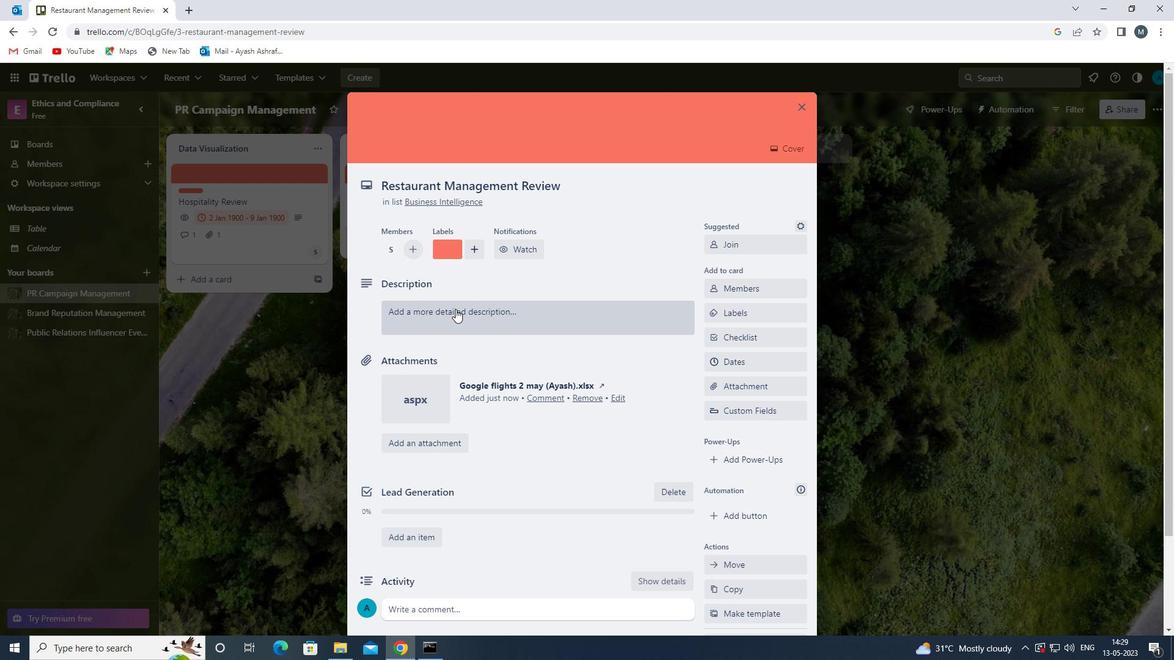 
Action: Mouse pressed left at (456, 308)
Screenshot: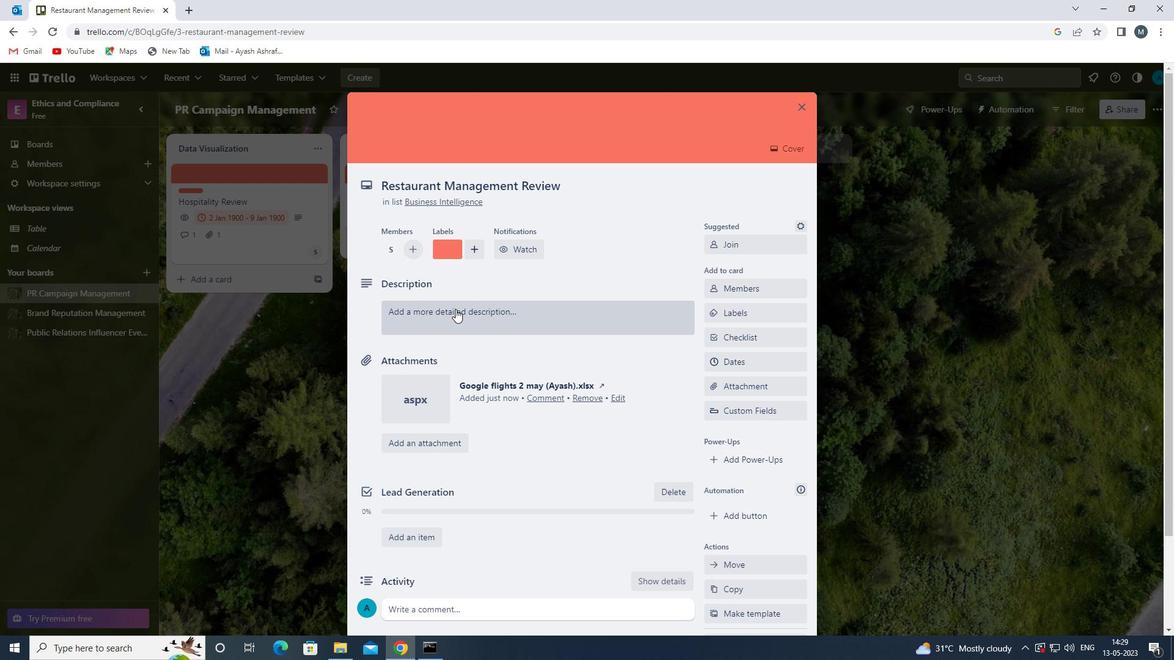 
Action: Mouse moved to (455, 354)
Screenshot: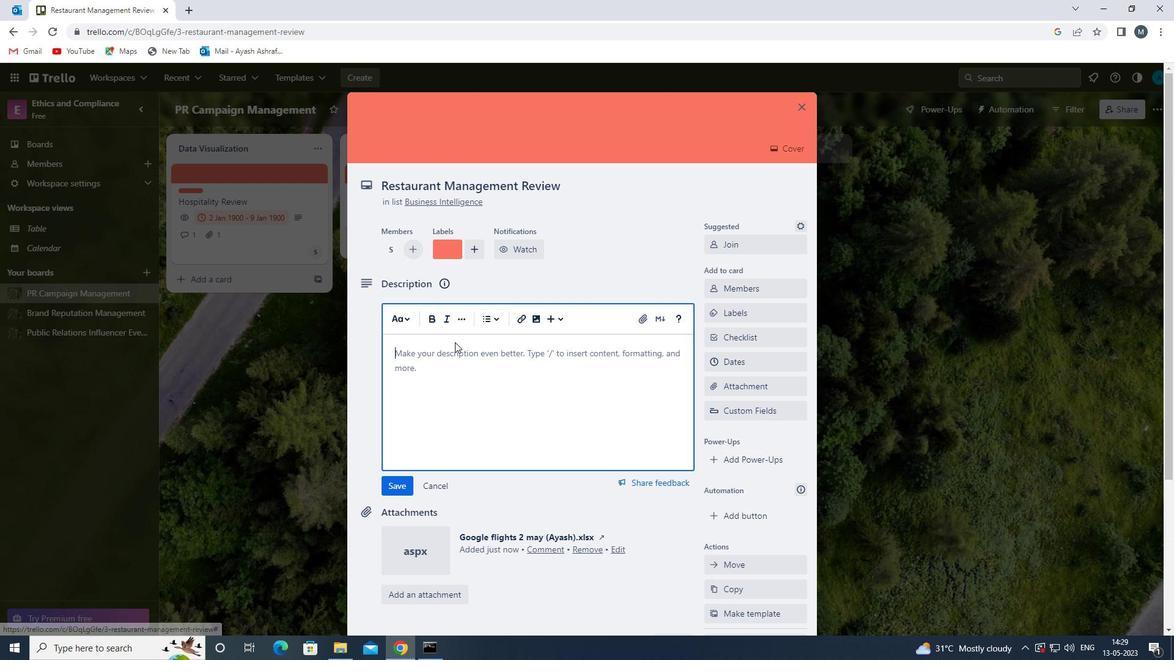 
Action: Mouse pressed left at (455, 354)
Screenshot: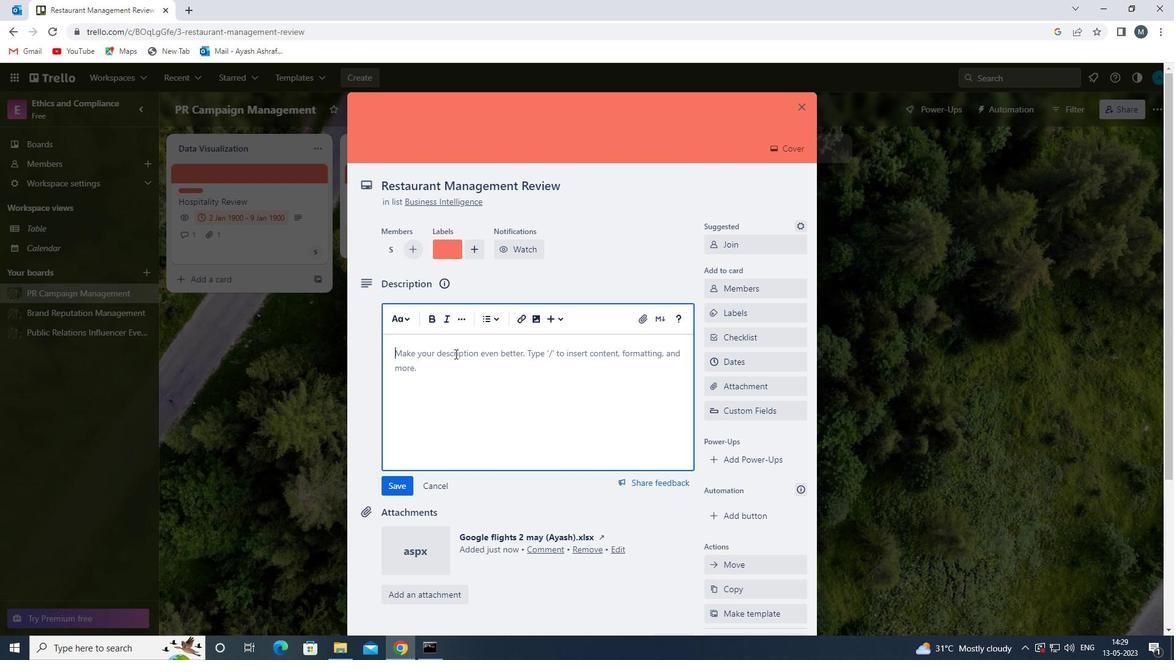 
Action: Key pressed <Key.shift>PLAN<Key.space>AND<Key.space>EXECUTE<Key.space>COMPANY<Key.space>TEAM<Key.space>B<Key.backspace>-<Key.backspace><Key.backspace>-BUILDING<Key.space>ACTIVITY<Key.space>AT<Key.space>A<Key.space>COOKING<Key.space>CLASS<Key.space><Key.backspace>
Screenshot: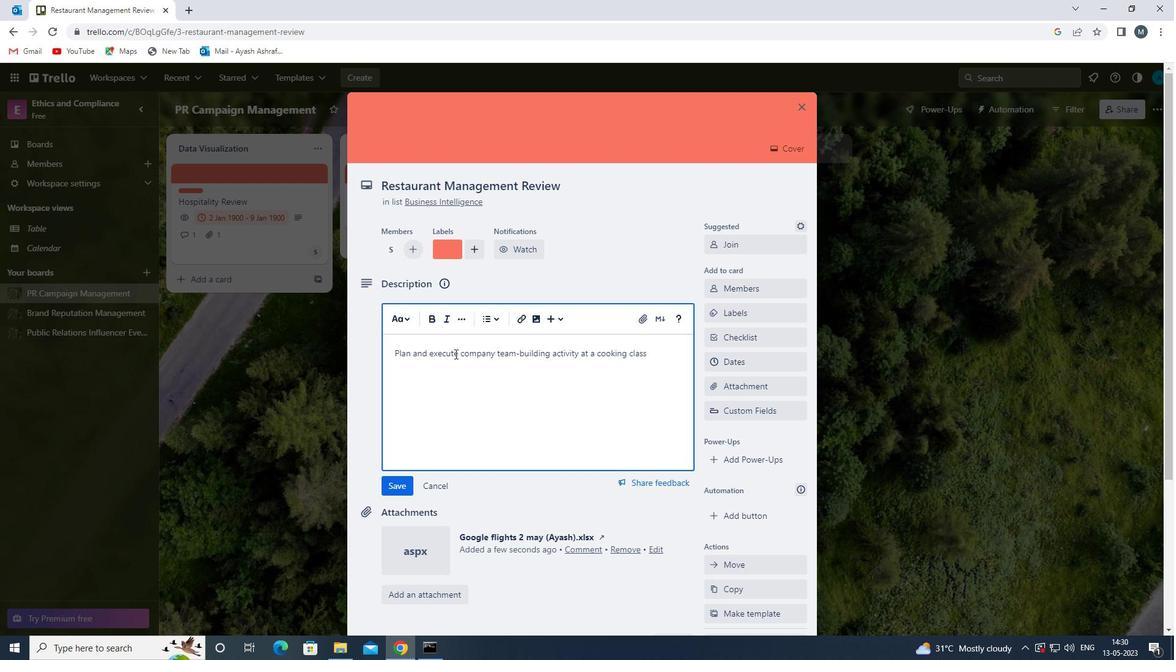 
Action: Mouse moved to (393, 481)
Screenshot: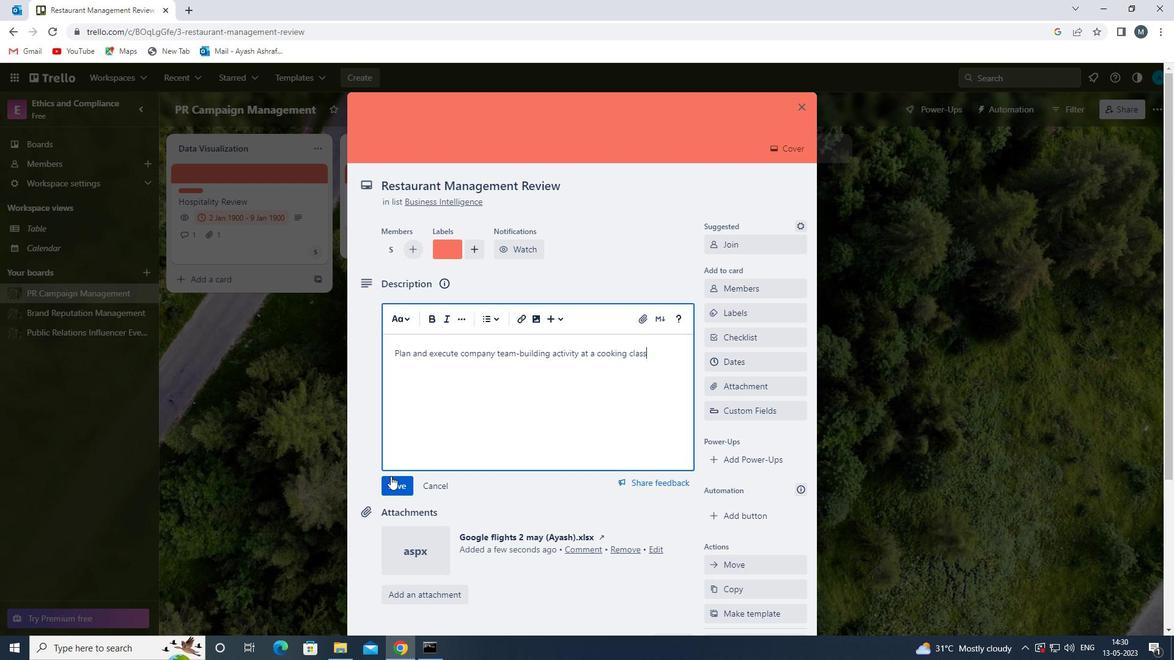 
Action: Mouse pressed left at (393, 481)
Screenshot: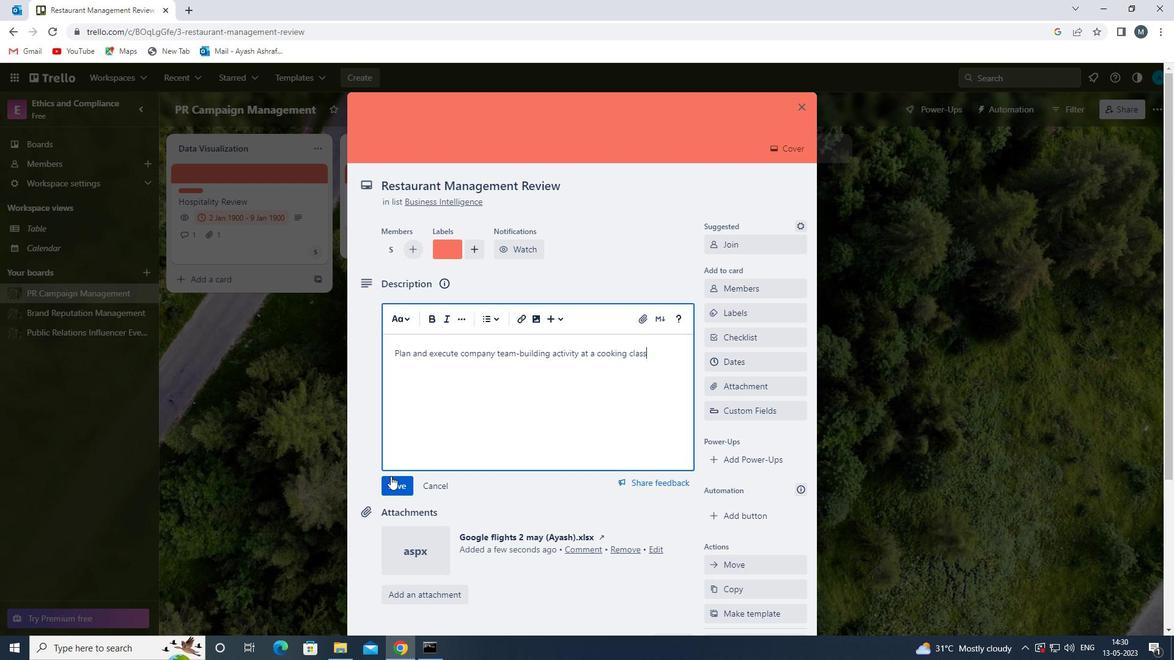 
Action: Mouse moved to (484, 416)
Screenshot: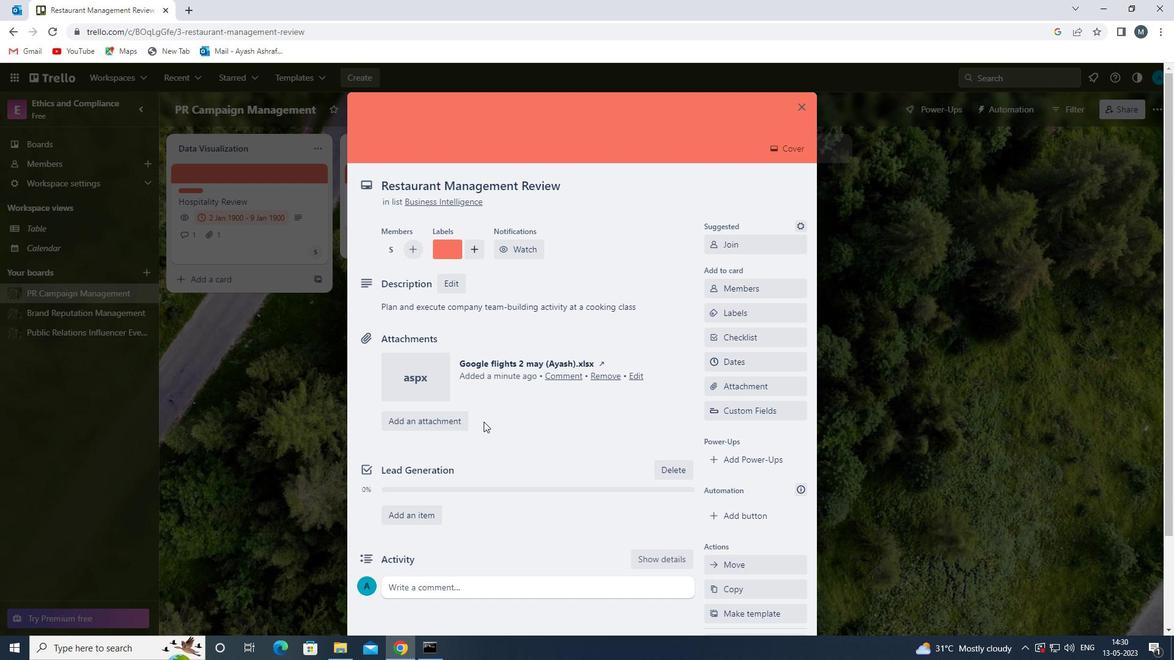 
Action: Mouse scrolled (484, 416) with delta (0, 0)
Screenshot: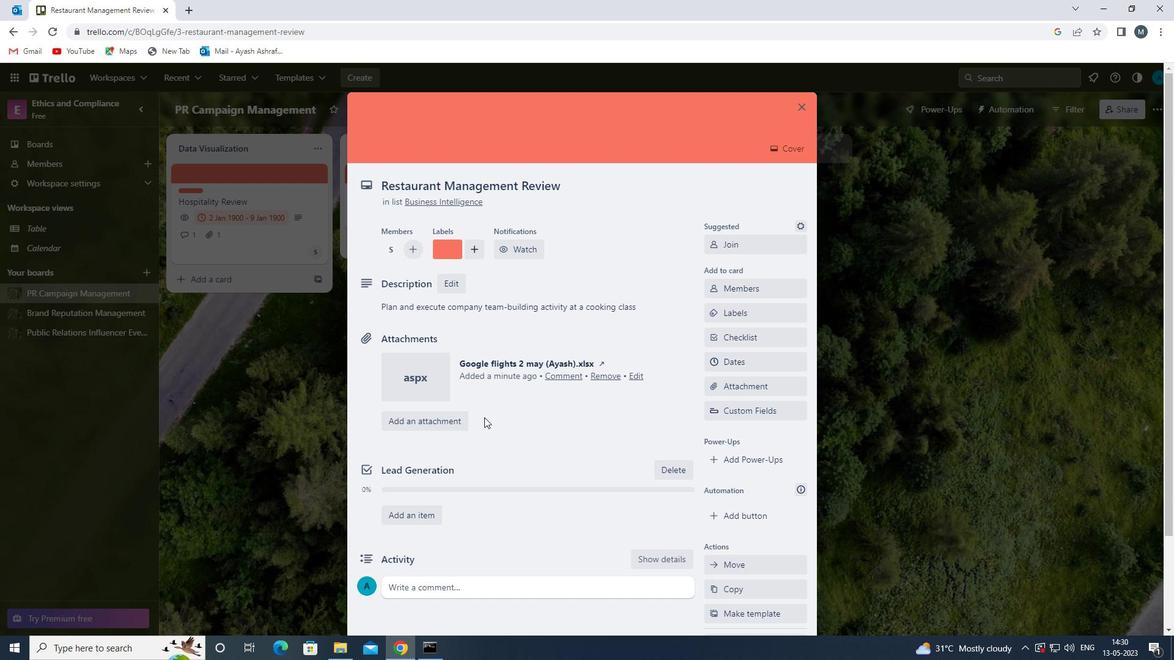 
Action: Mouse scrolled (484, 416) with delta (0, 0)
Screenshot: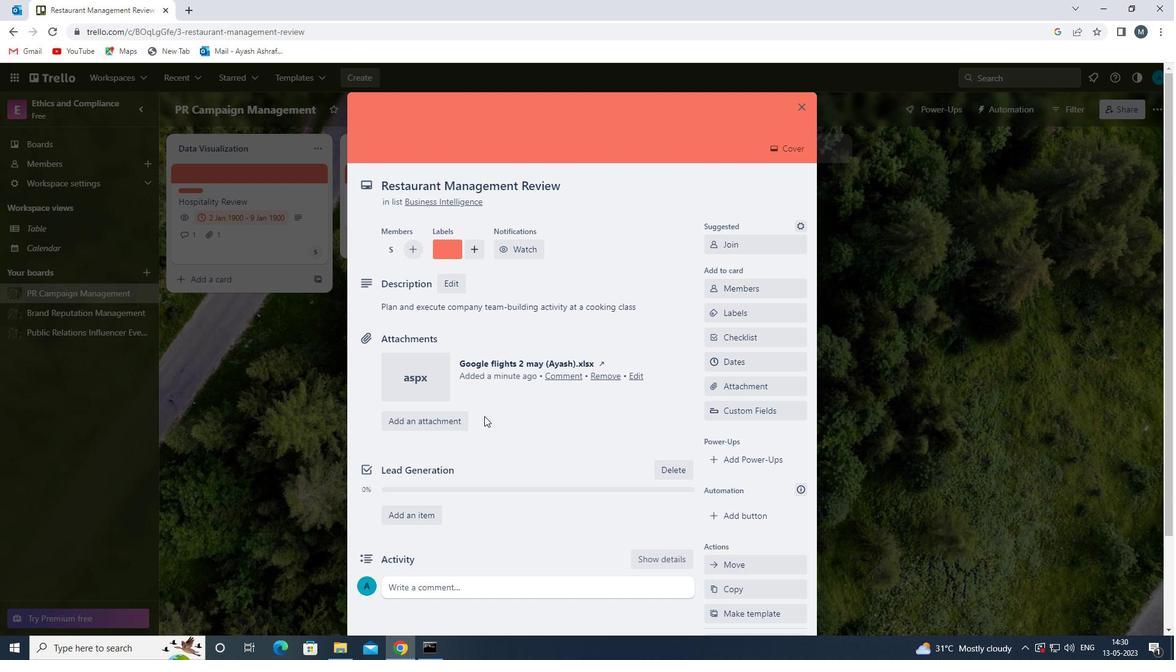 
Action: Mouse moved to (464, 482)
Screenshot: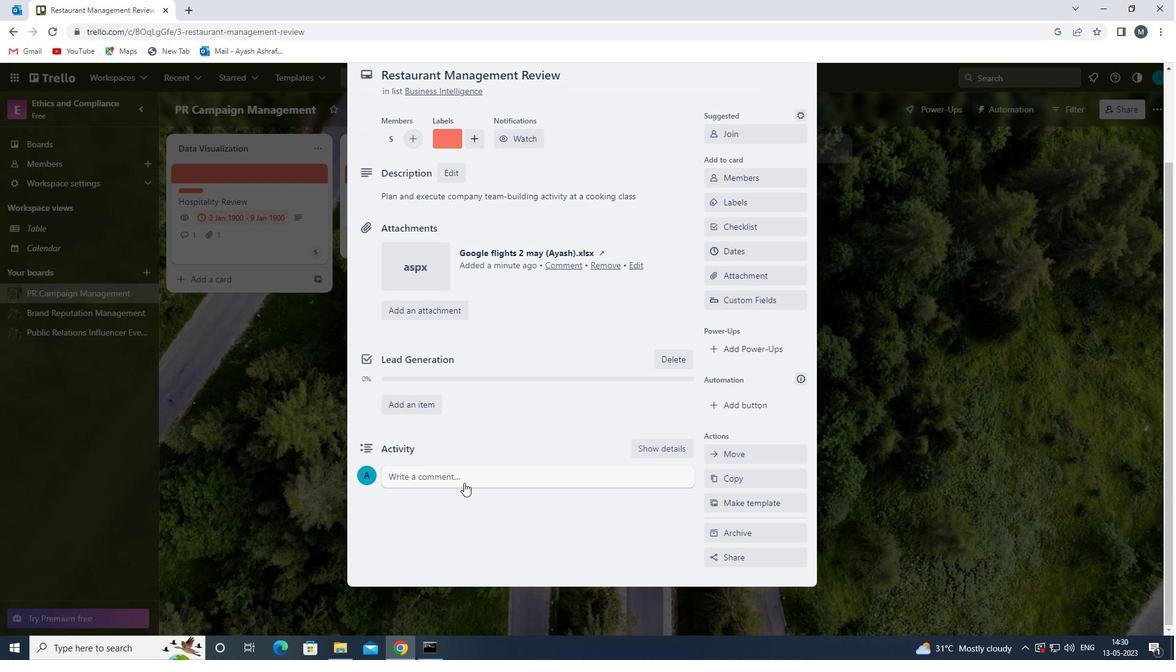 
Action: Mouse pressed left at (464, 482)
Screenshot: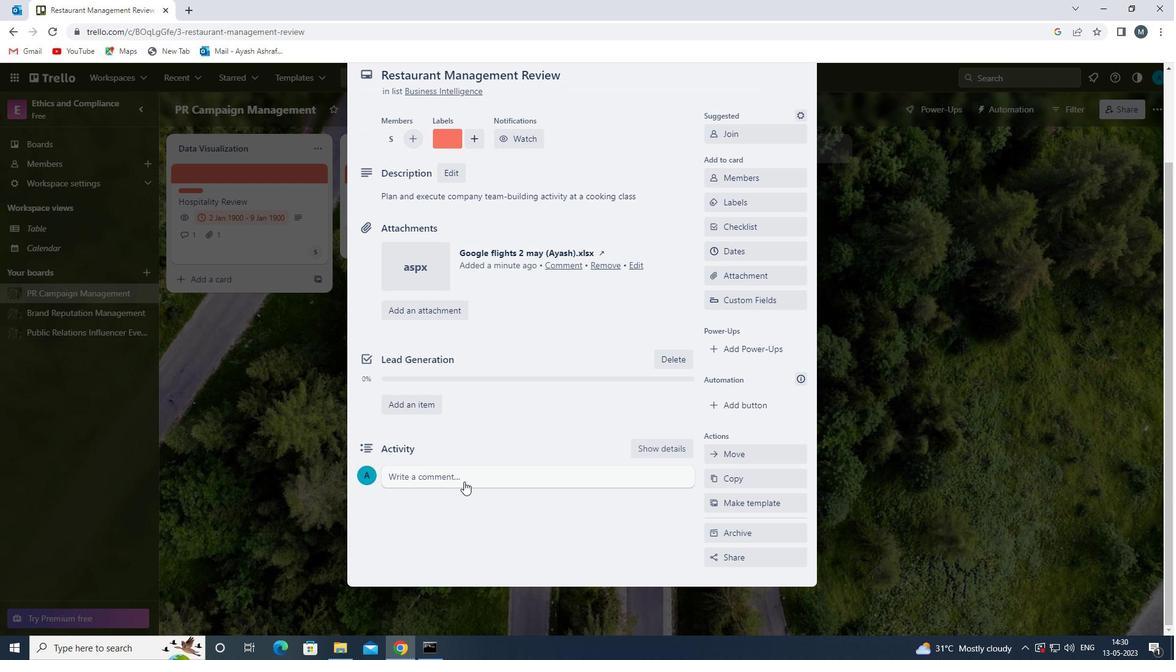 
Action: Mouse moved to (450, 522)
Screenshot: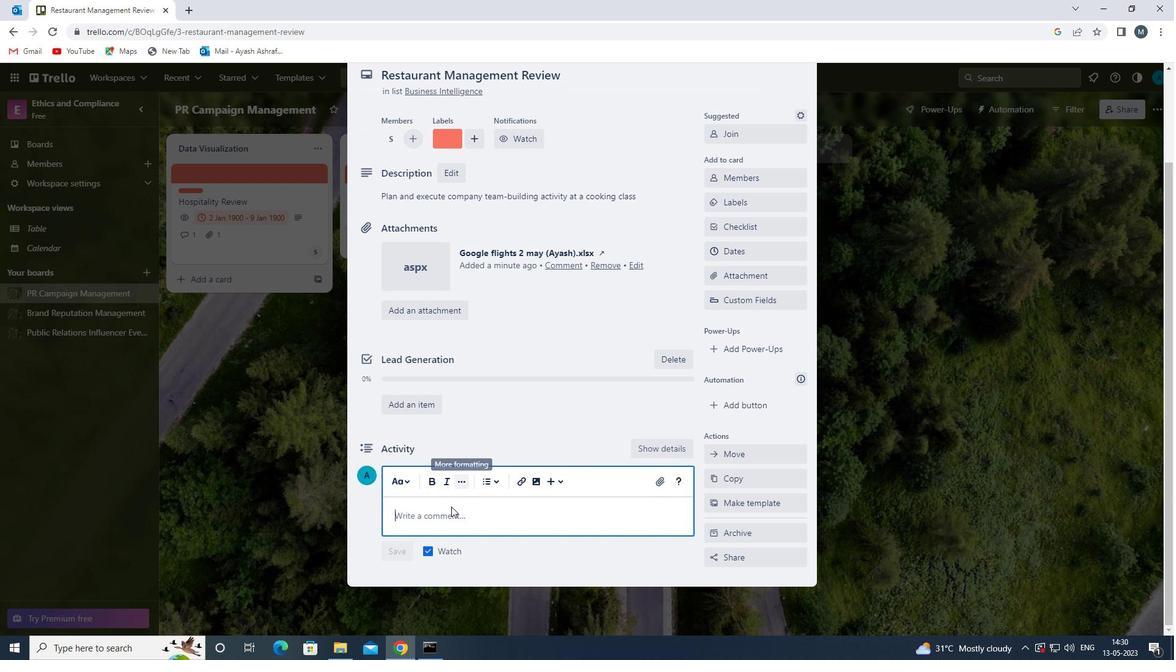 
Action: Mouse pressed left at (450, 522)
Screenshot: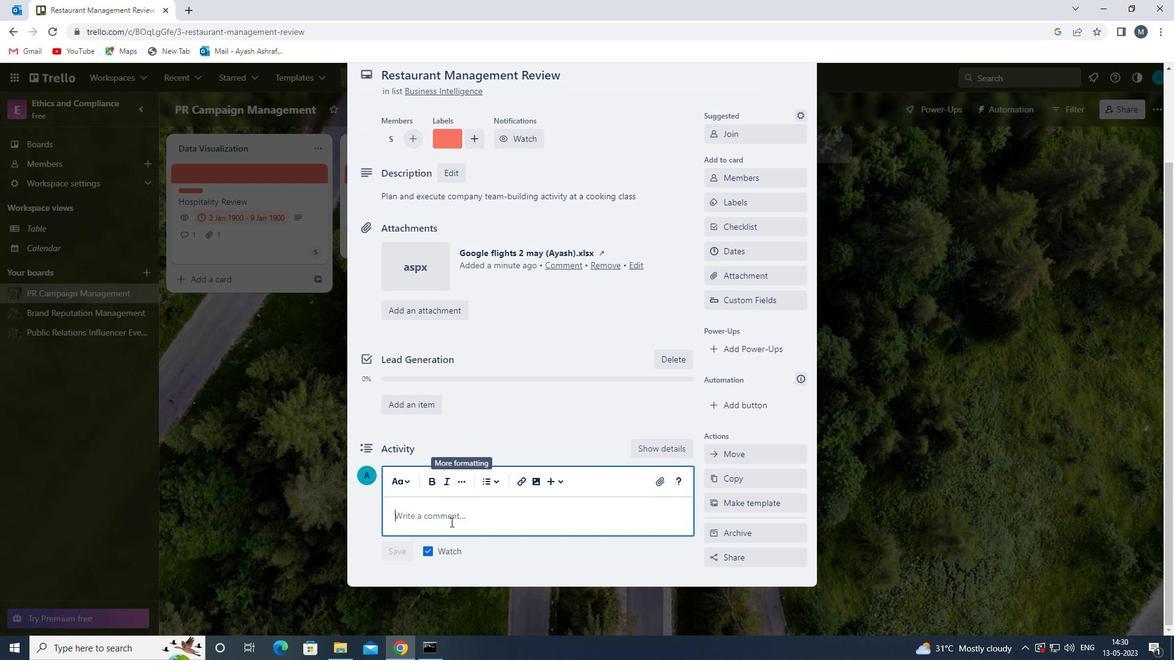 
Action: Key pressed <Key.shift>LET<Key.space>US<Key.space>A[<Key.backspace>PPOACH<Key.space><Key.backspace><Key.backspace><Key.backspace><Key.backspace><Key.backspace>ROACH<Key.space>THIS<Key.space>TASK<Key.space>WITH<Key.space>A<Key.space>SENSE<Key.space>OF<Key.space>CUSTOMER<Key.space><Key.backspace>-CENTRICITY,<Key.space>PRIORTIZING<Key.space>THE<Key.space>NEEDS<Key.space>
Screenshot: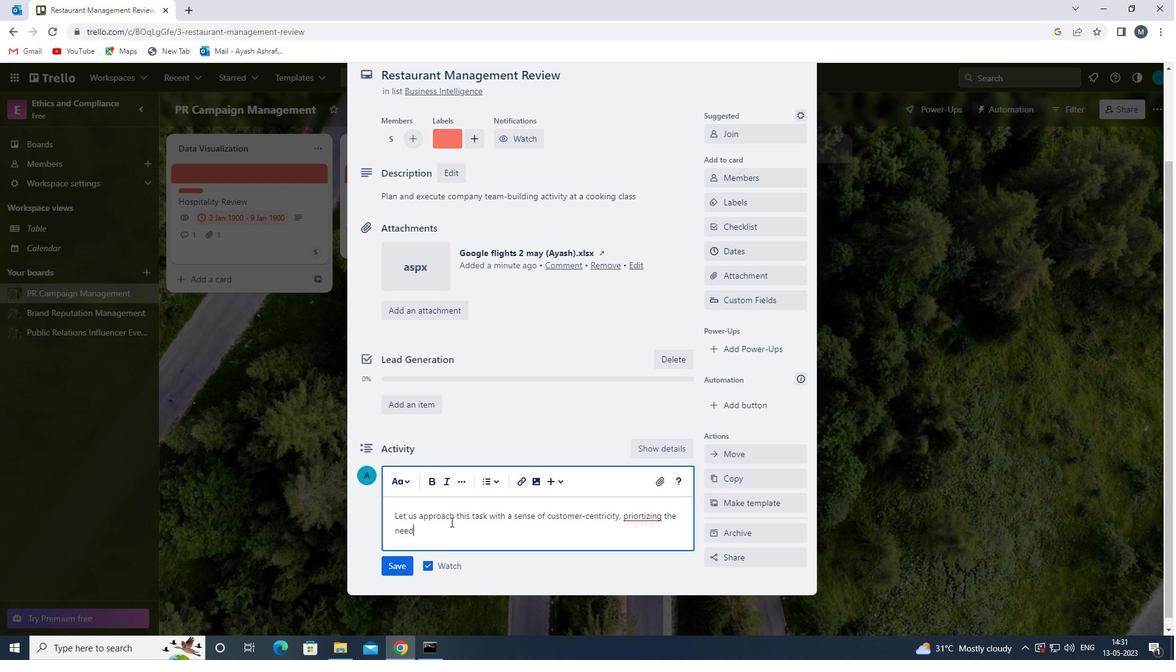 
Action: Mouse moved to (639, 519)
Screenshot: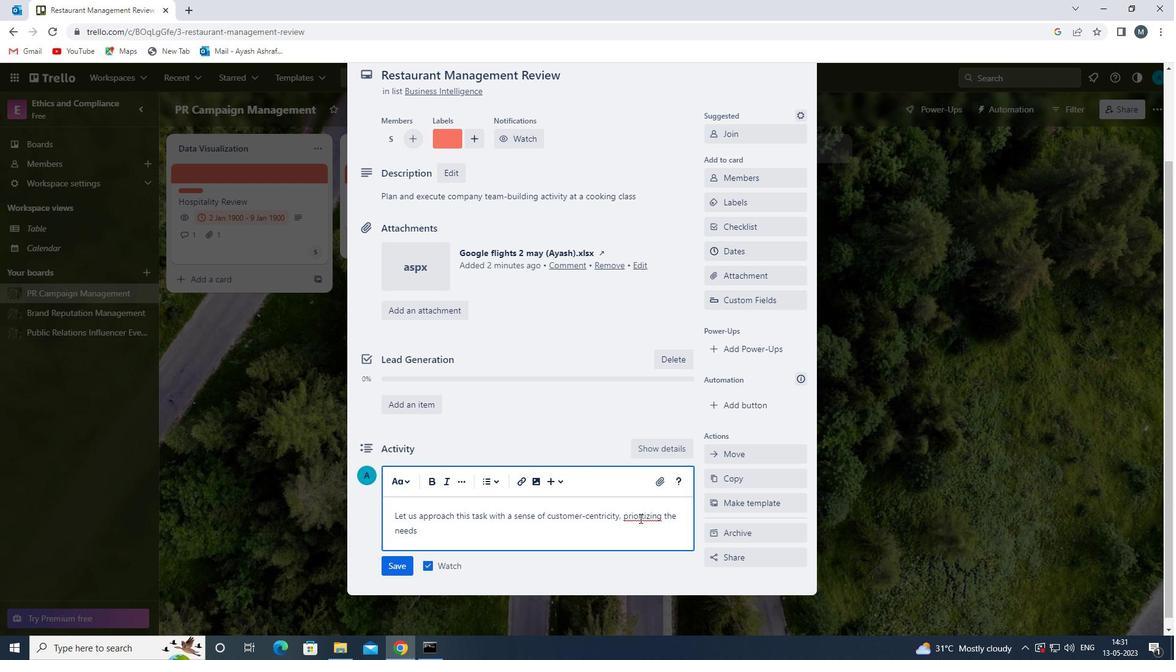 
Action: Mouse pressed left at (639, 519)
Screenshot: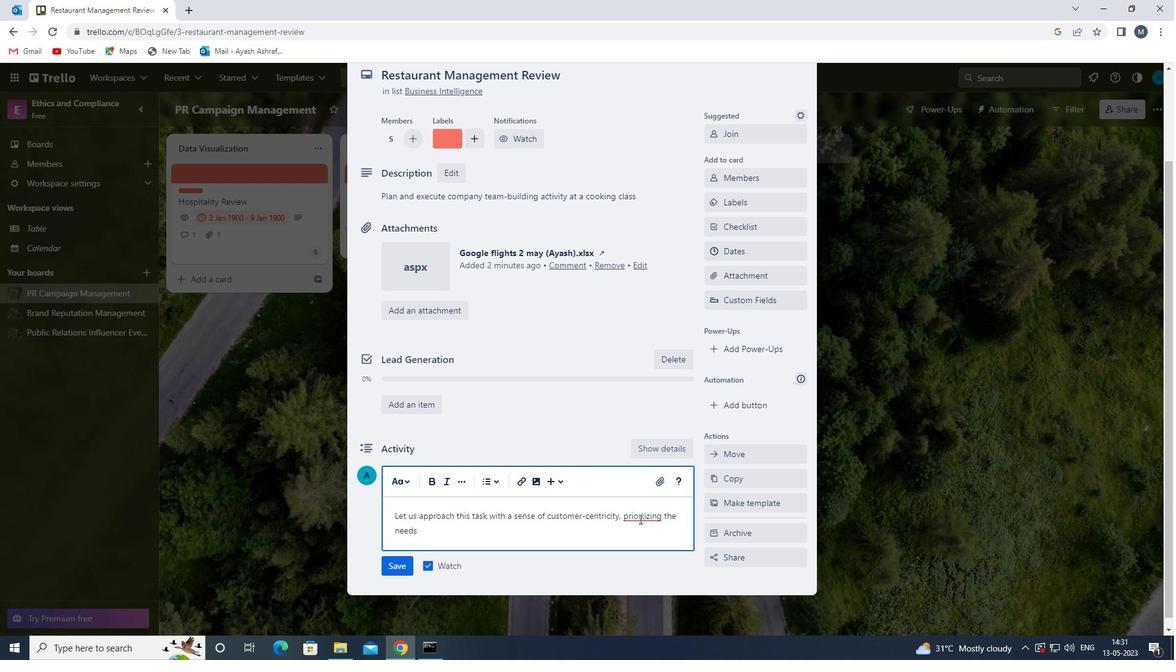 
Action: Mouse moved to (642, 527)
Screenshot: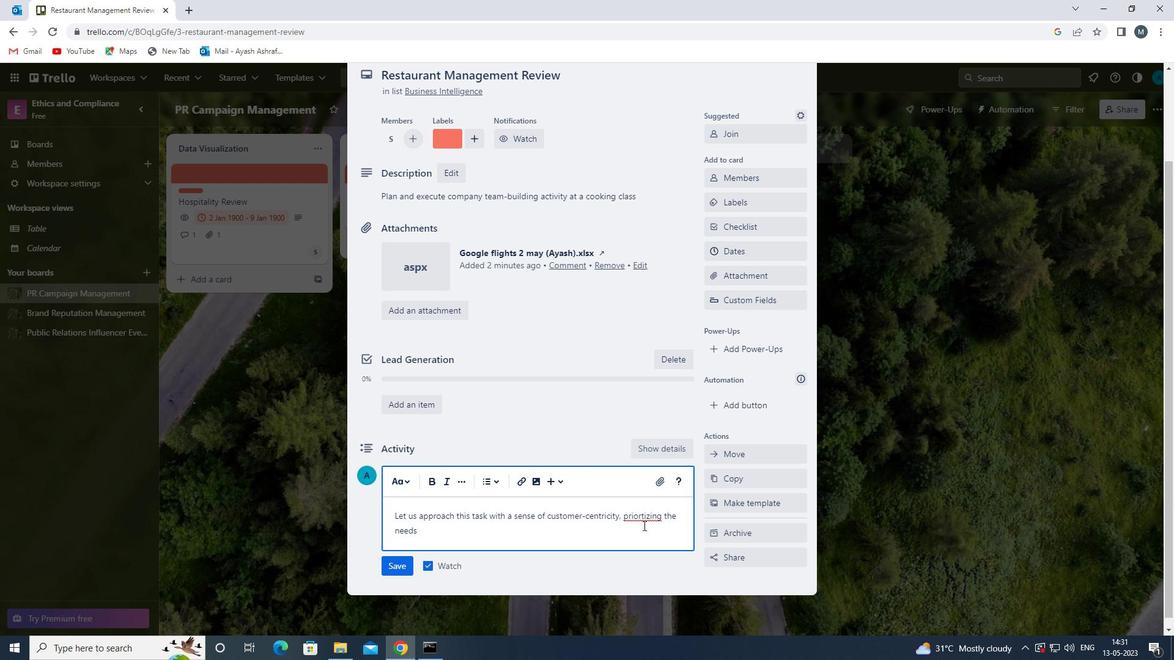 
Action: Key pressed <Key.right>I
Screenshot: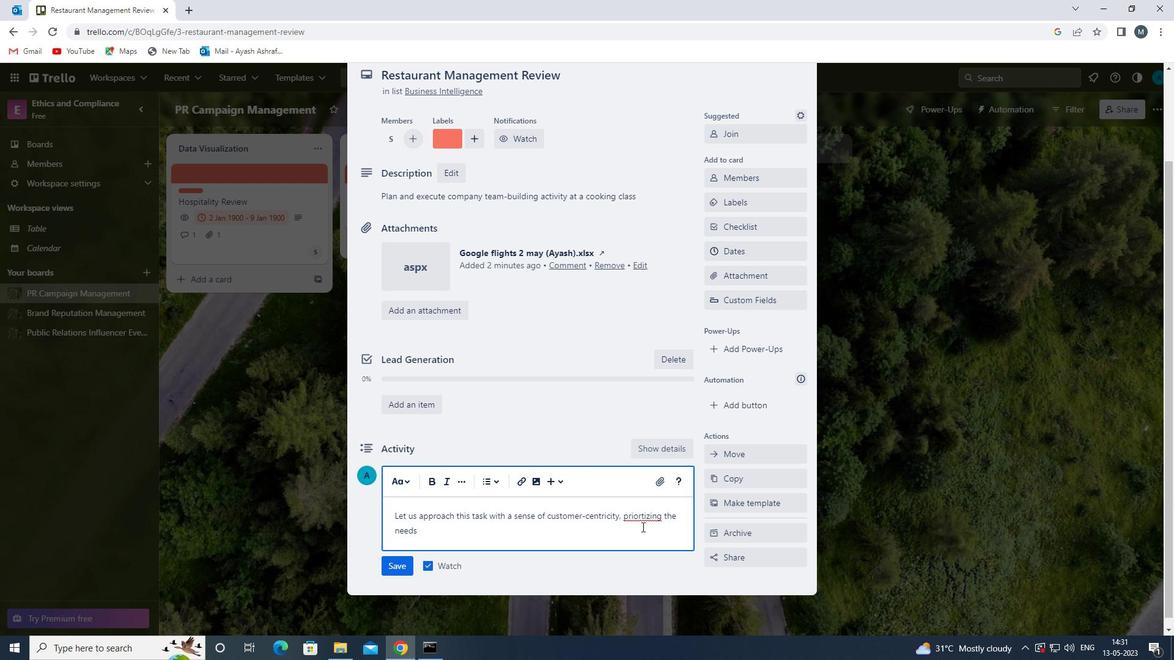 
Action: Mouse moved to (498, 534)
Screenshot: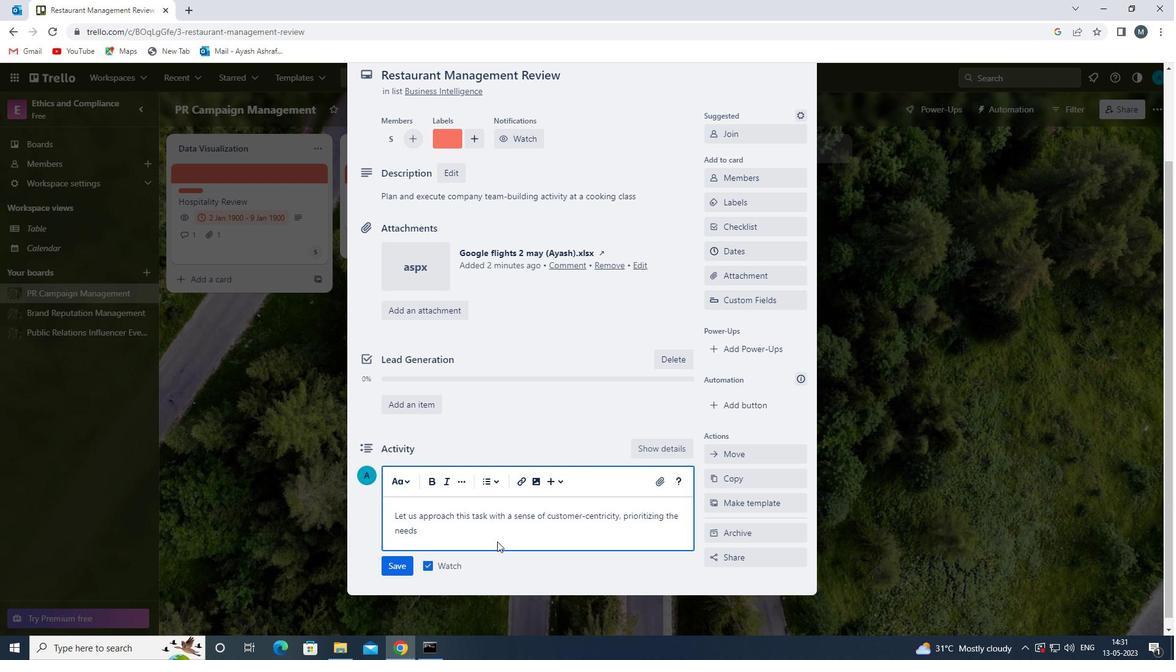 
Action: Mouse pressed left at (498, 534)
Screenshot: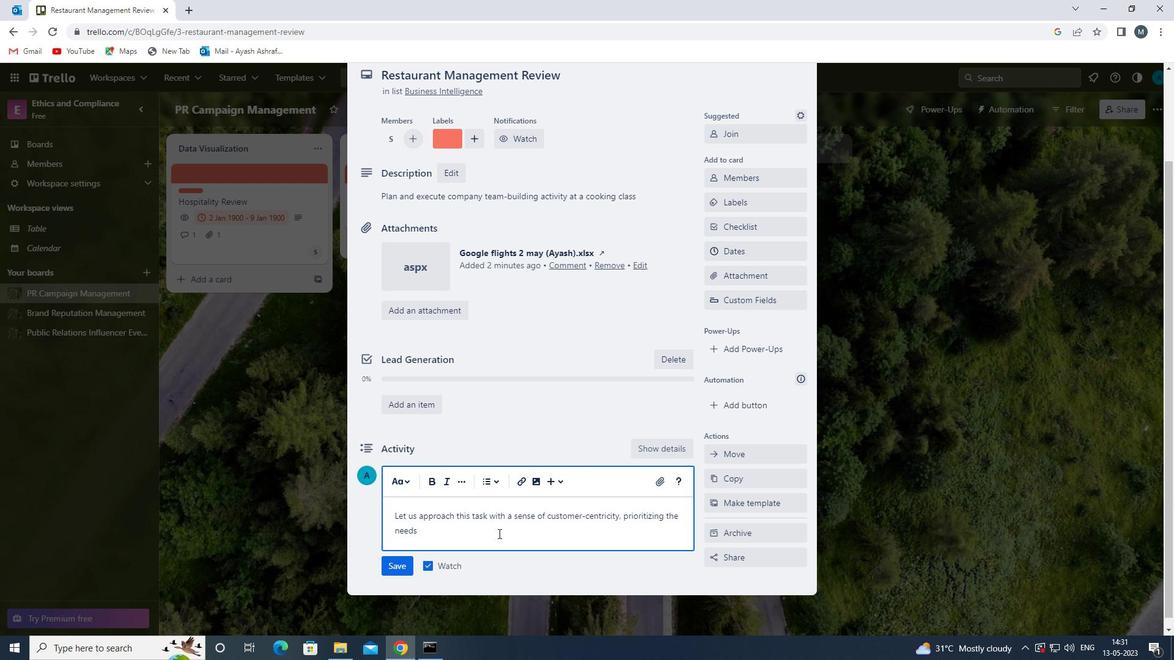 
Action: Mouse moved to (502, 544)
Screenshot: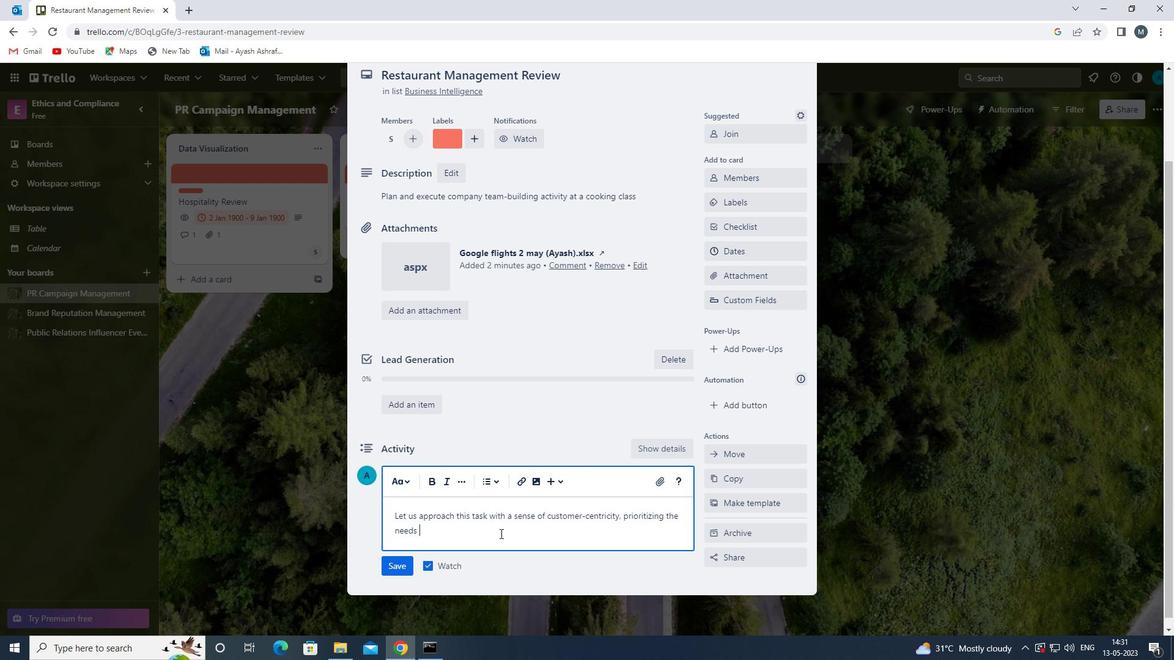 
Action: Key pressed AND<Key.space>PREFRENCES<Key.space>OF<Key.space>
Screenshot: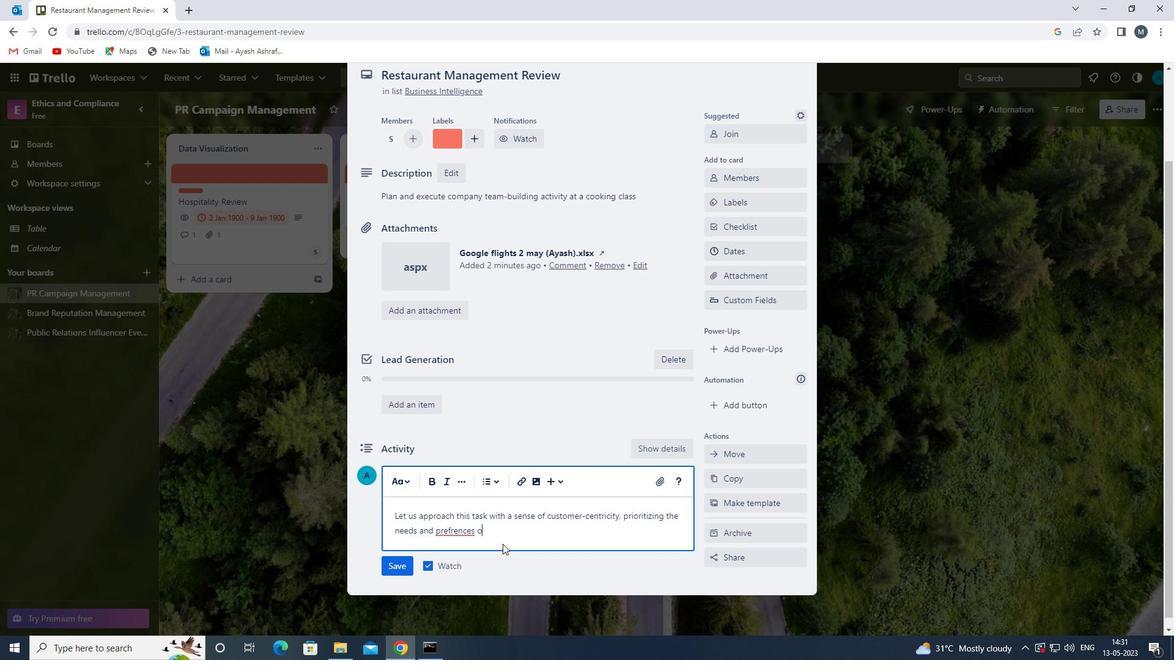 
Action: Mouse moved to (450, 531)
Screenshot: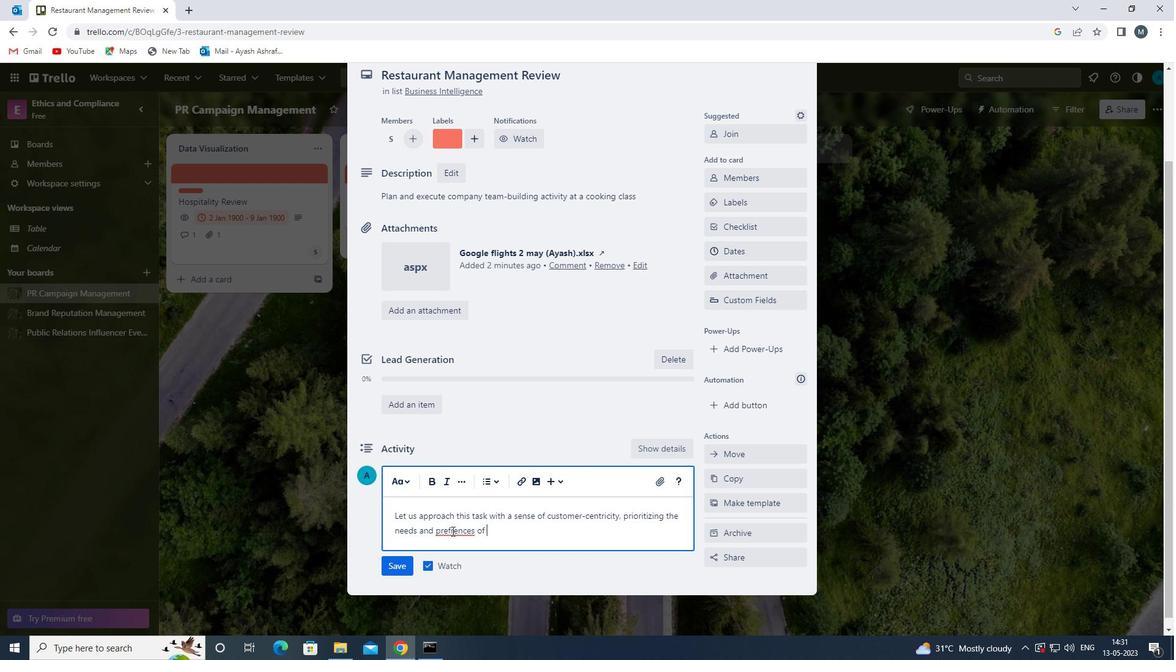 
Action: Mouse pressed left at (450, 531)
Screenshot: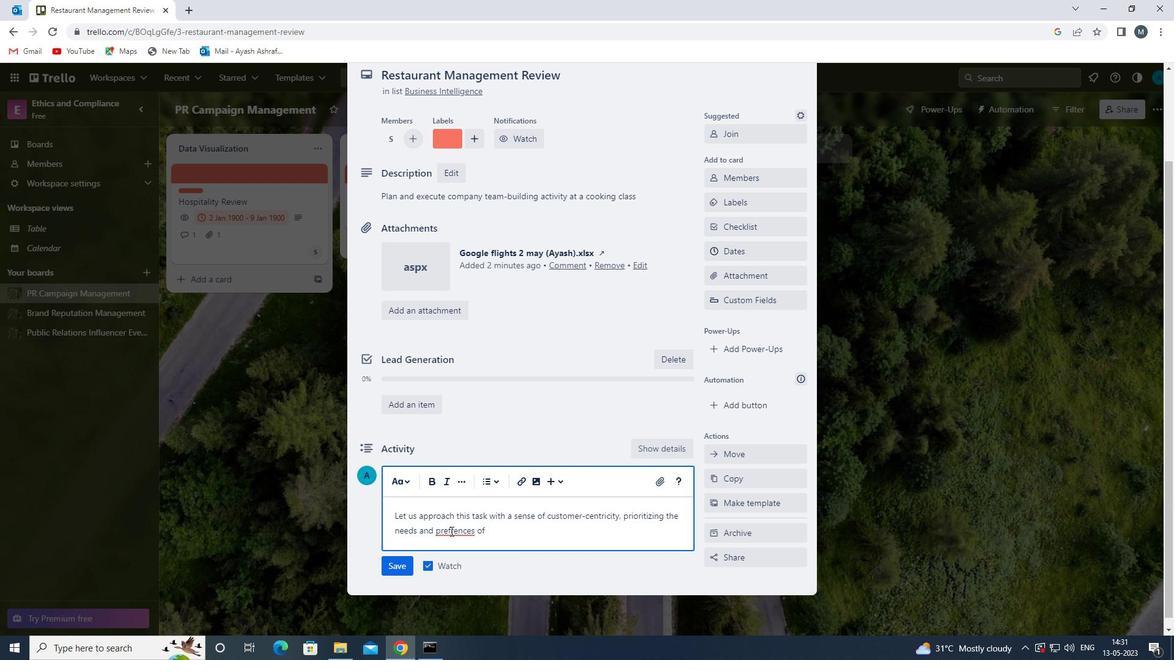 
Action: Mouse moved to (453, 532)
Screenshot: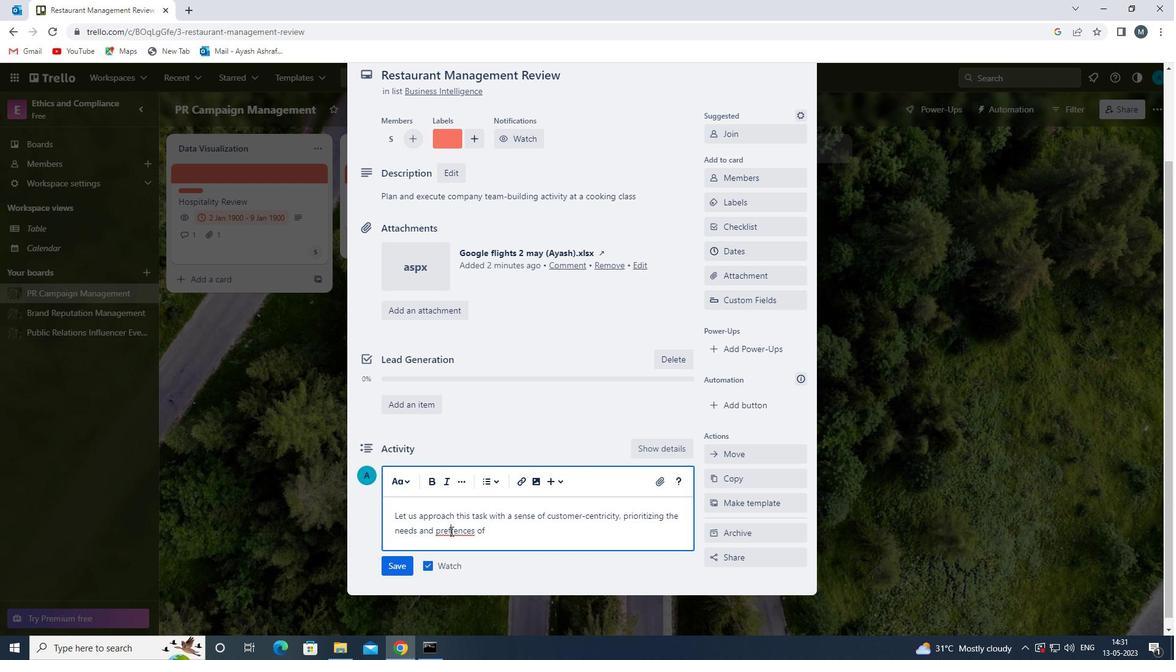 
Action: Key pressed E
Screenshot: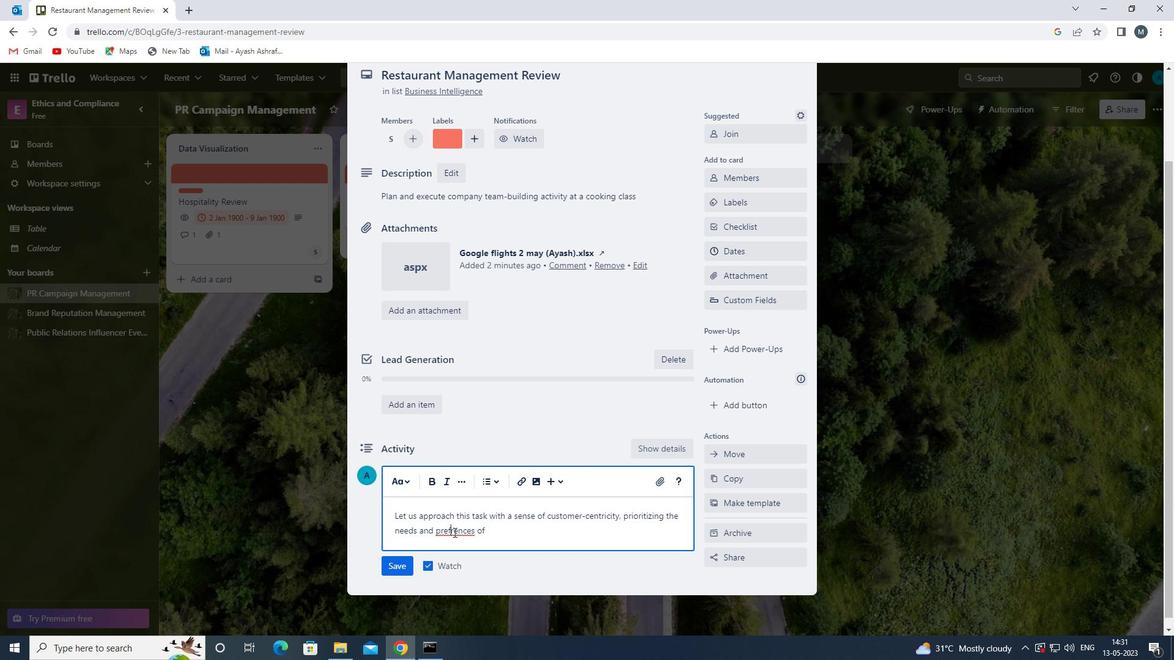 
Action: Mouse moved to (500, 534)
Screenshot: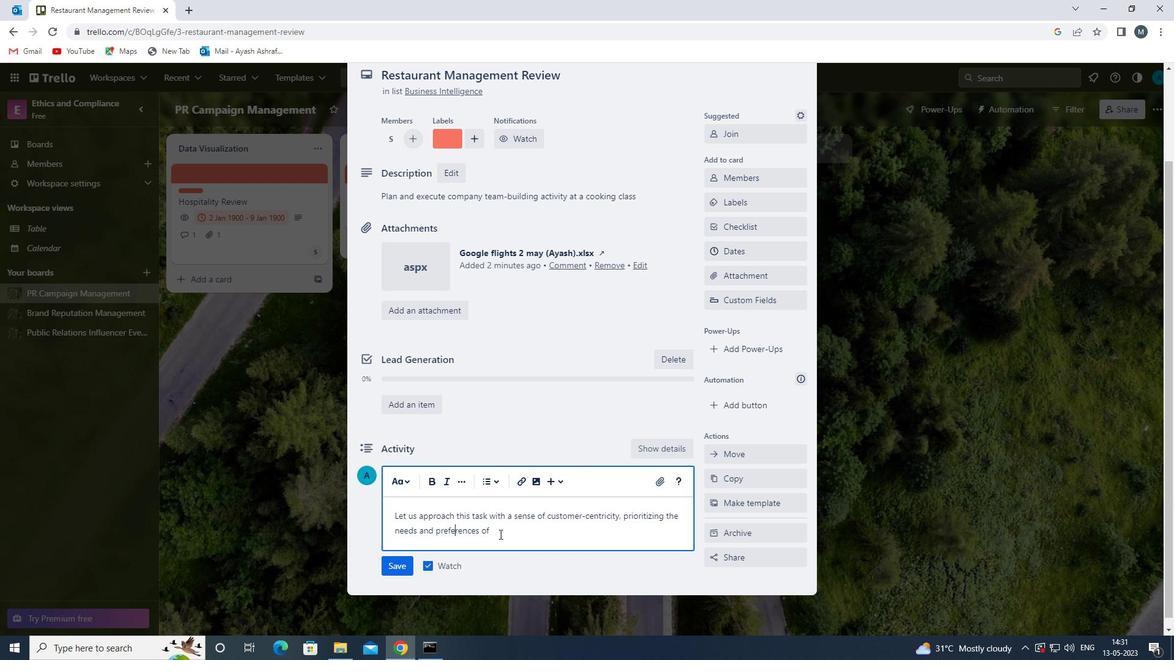 
Action: Mouse pressed left at (500, 534)
Screenshot: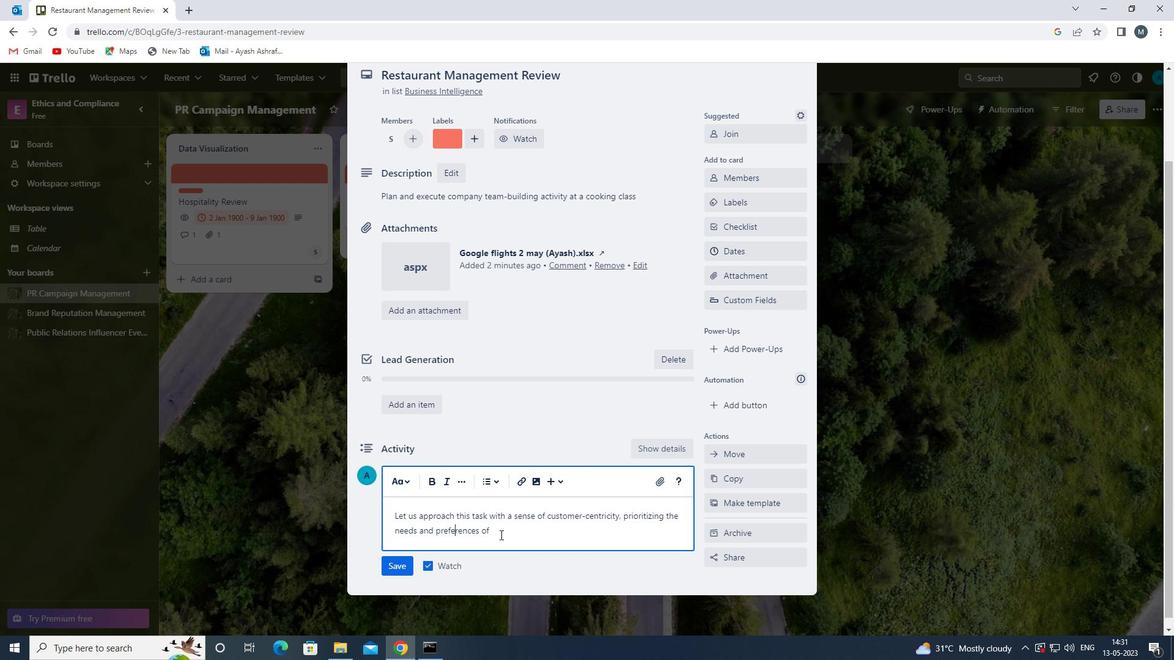 
Action: Mouse moved to (503, 535)
Screenshot: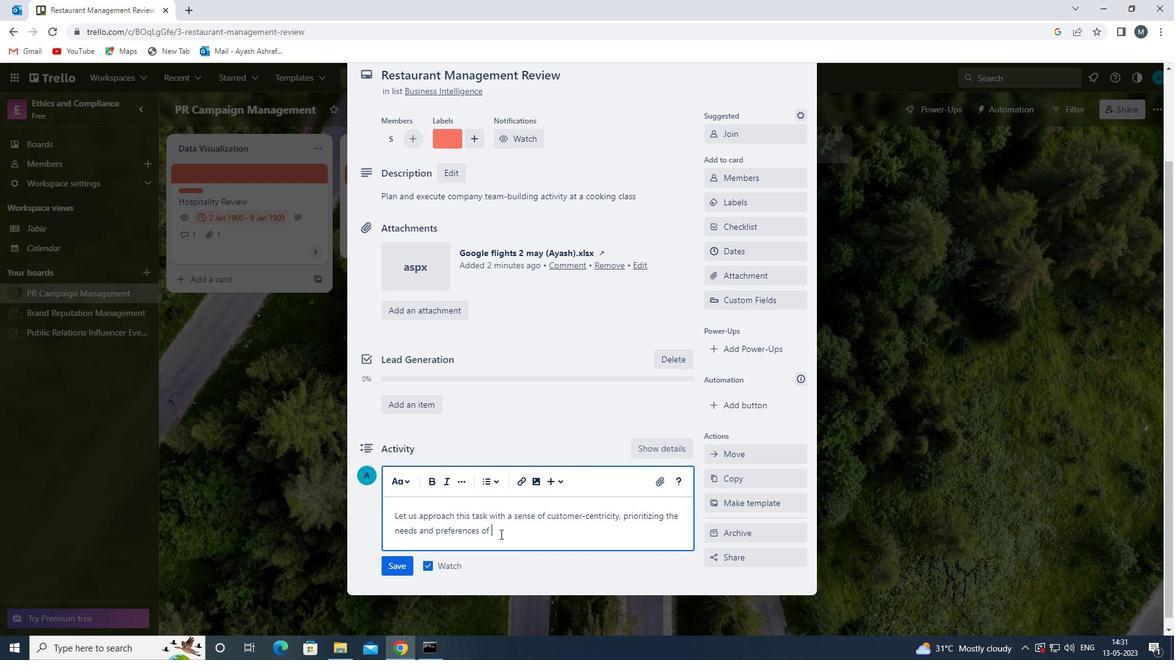 
Action: Key pressed OUR<Key.space>CUSTOMERS.
Screenshot: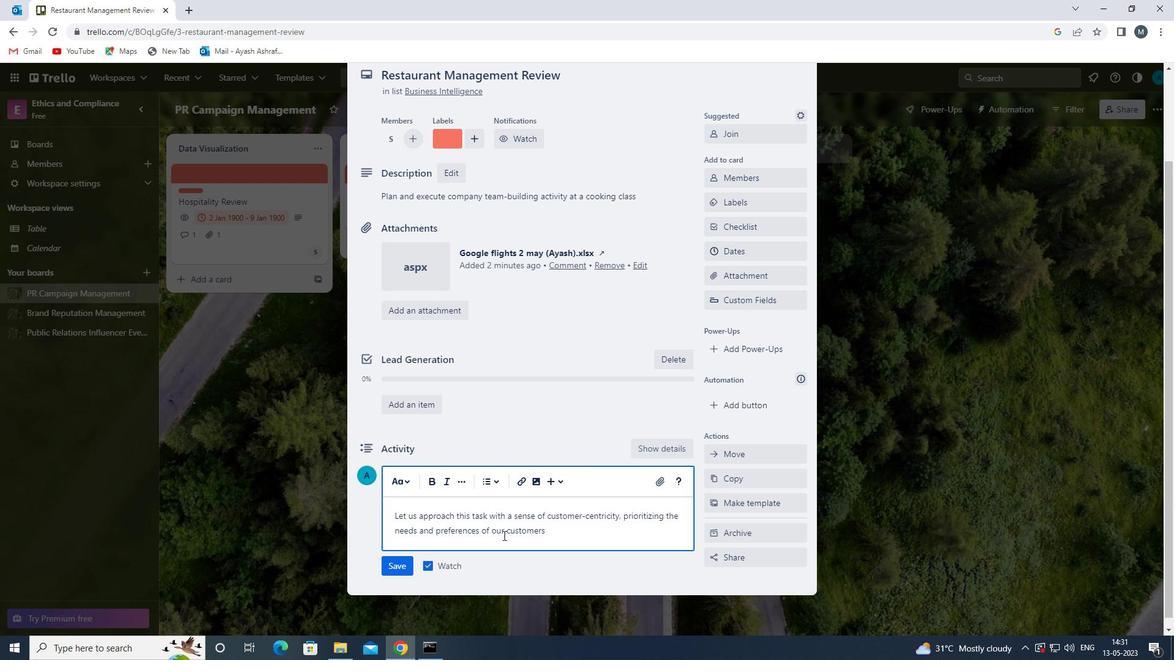 
Action: Mouse moved to (407, 564)
Screenshot: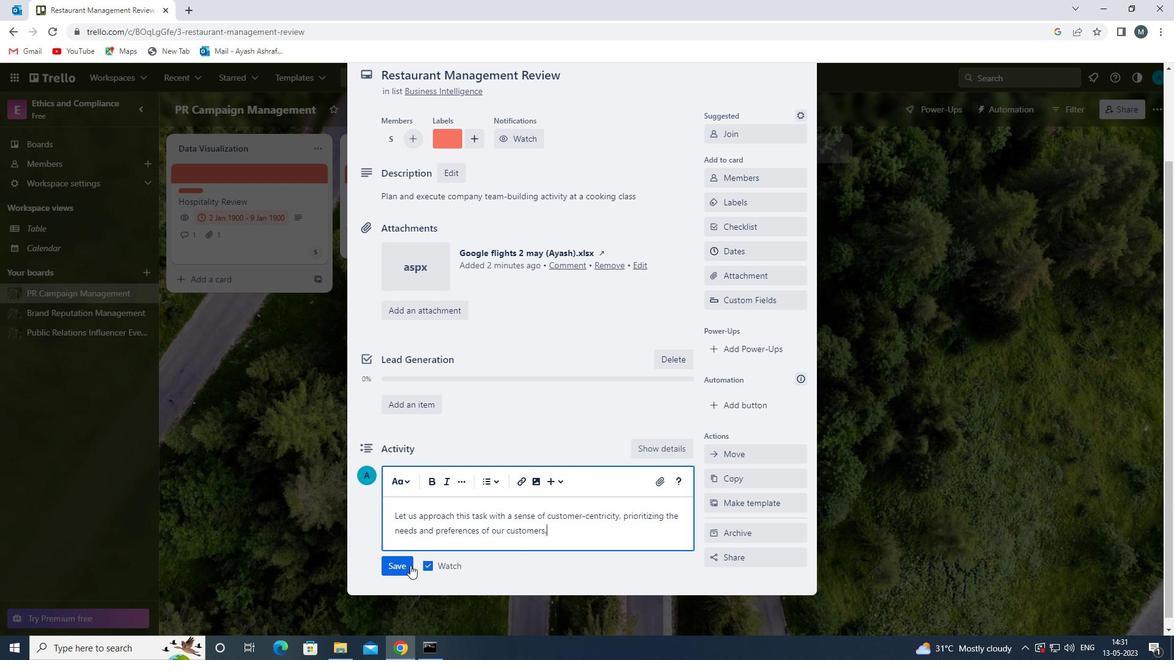 
Action: Mouse pressed left at (407, 564)
Screenshot: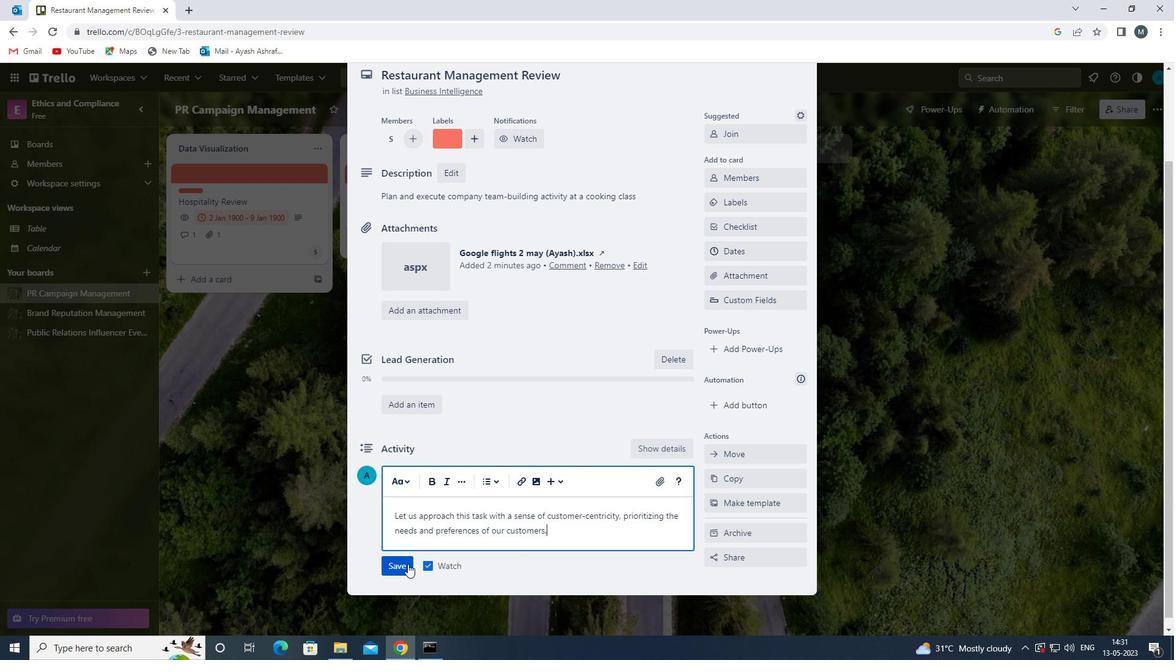 
Action: Mouse moved to (751, 255)
Screenshot: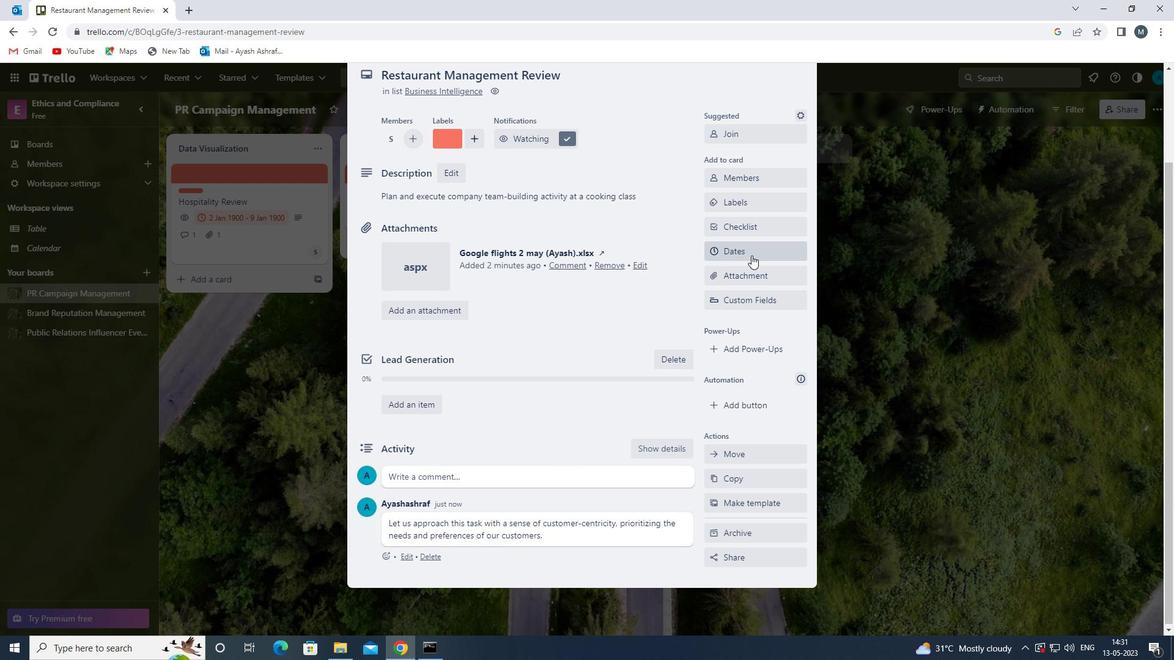 
Action: Mouse pressed left at (751, 255)
Screenshot: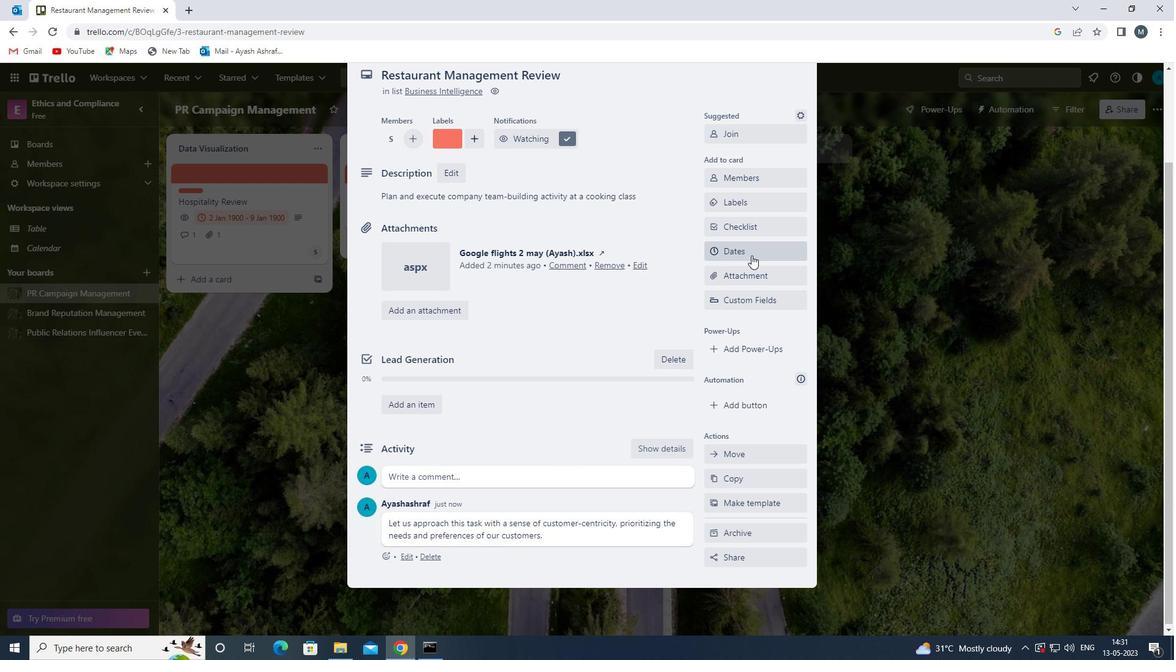 
Action: Mouse moved to (715, 334)
Screenshot: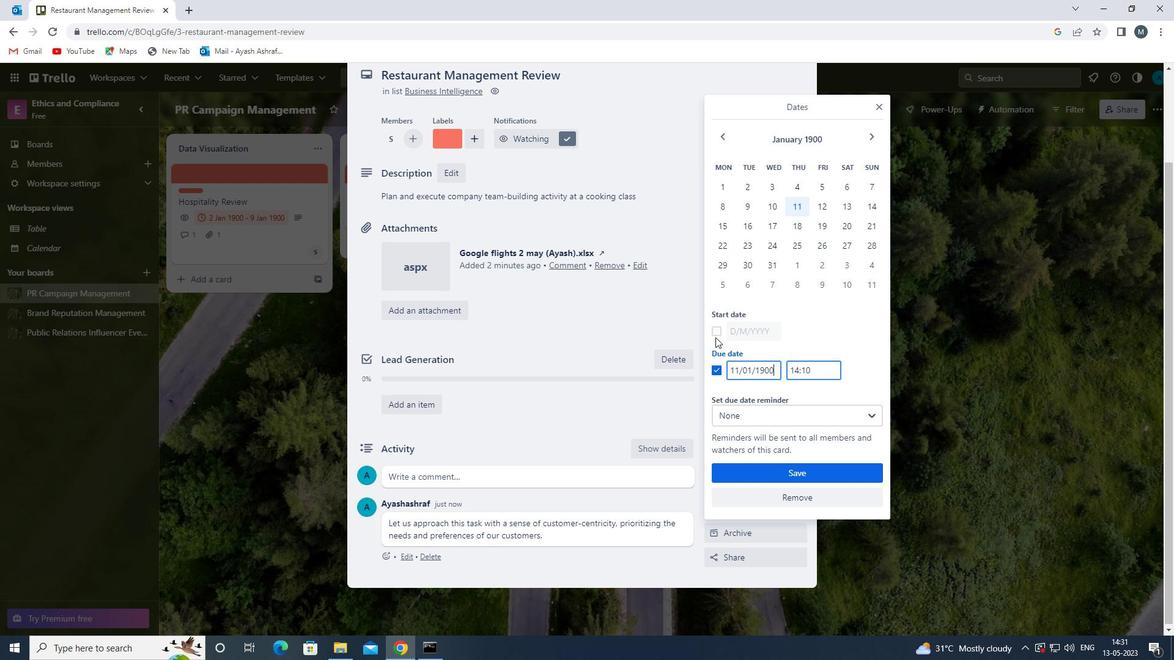 
Action: Mouse pressed left at (715, 334)
Screenshot: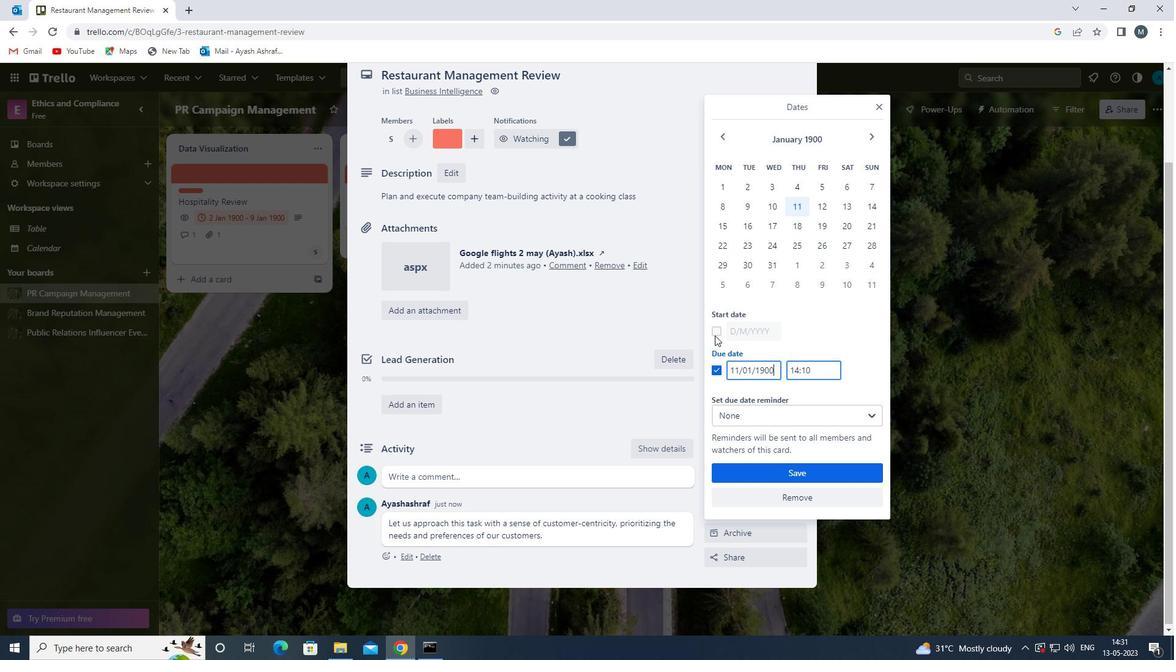 
Action: Mouse moved to (737, 331)
Screenshot: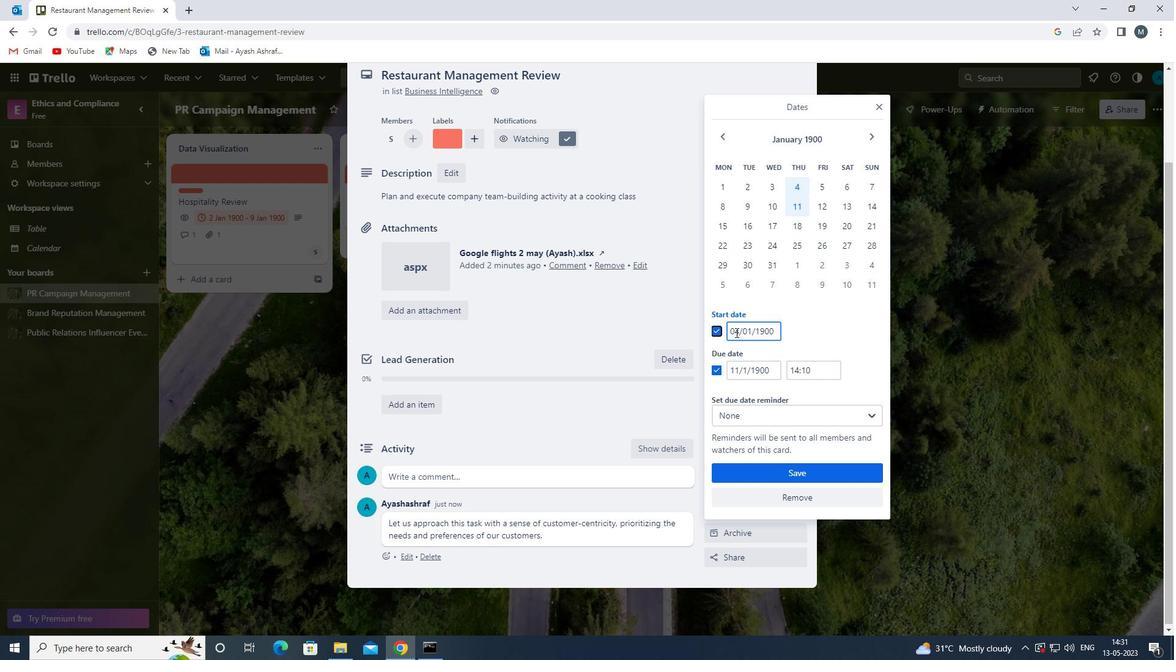 
Action: Mouse pressed left at (737, 331)
Screenshot: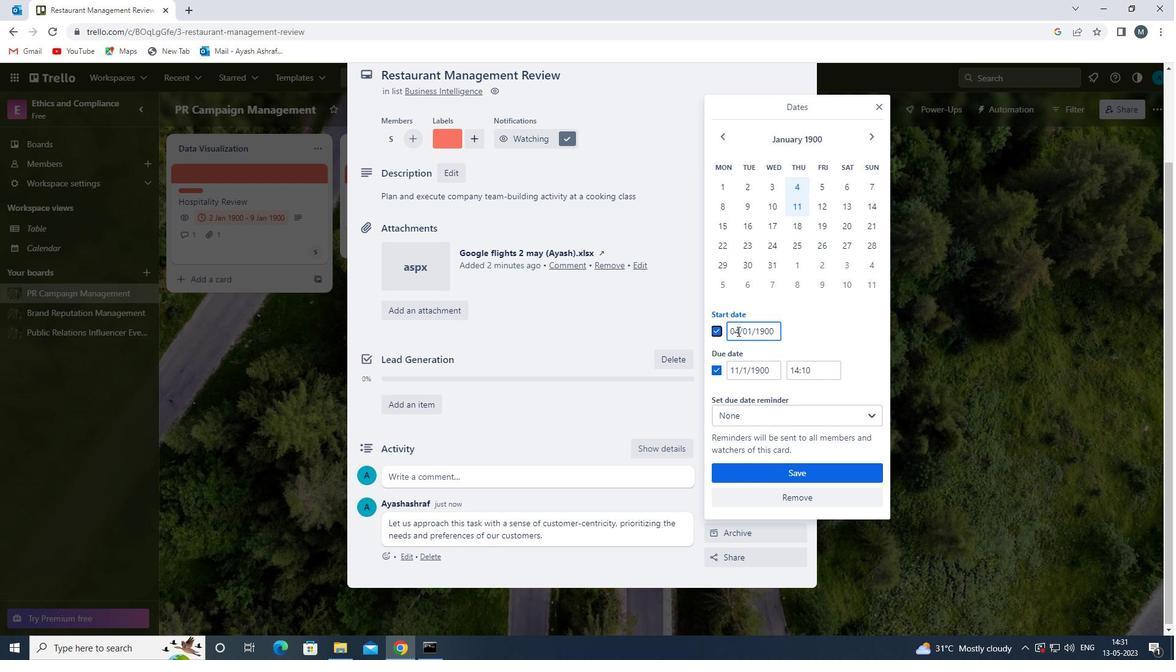 
Action: Mouse moved to (734, 330)
Screenshot: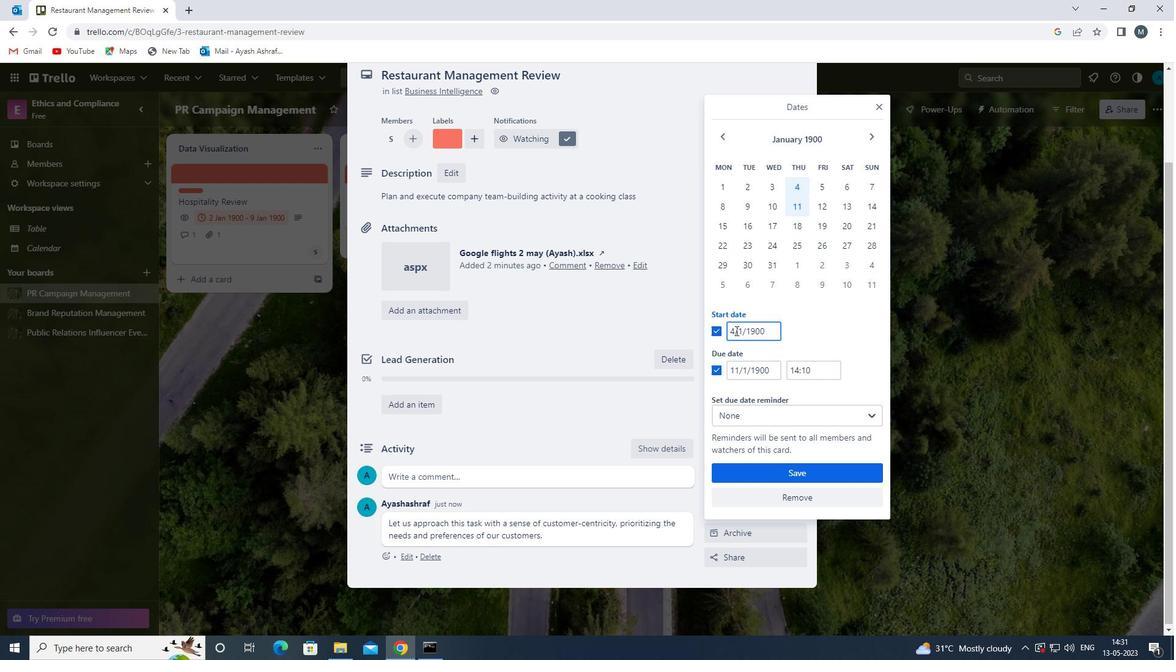 
Action: Mouse pressed left at (734, 330)
Screenshot: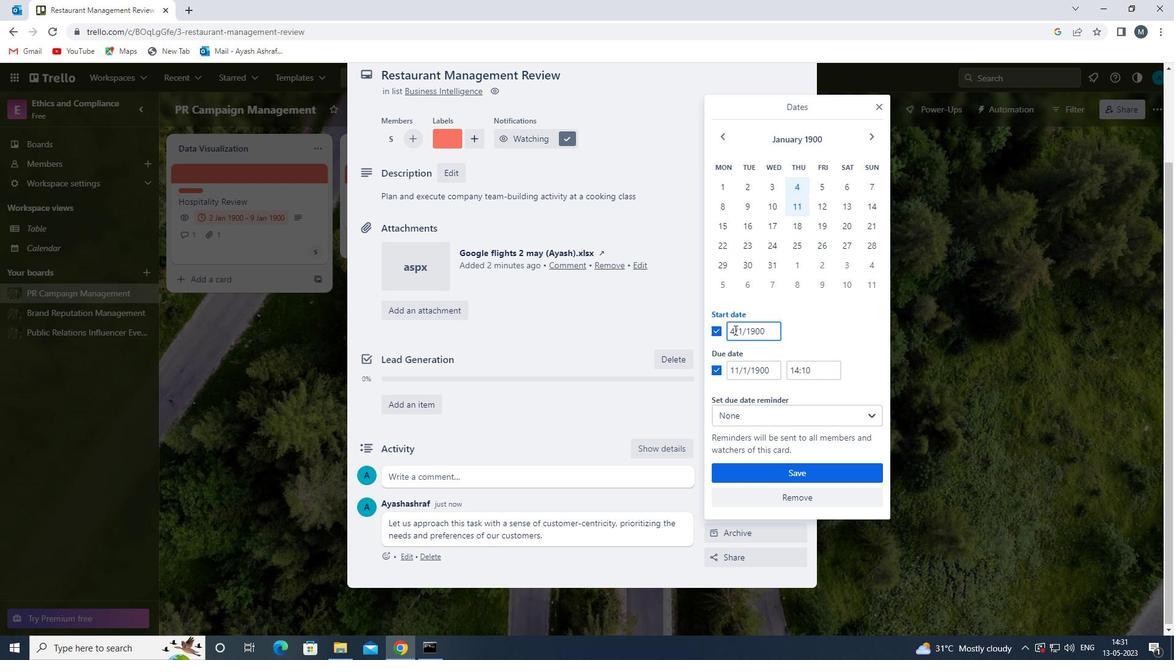 
Action: Mouse moved to (733, 338)
Screenshot: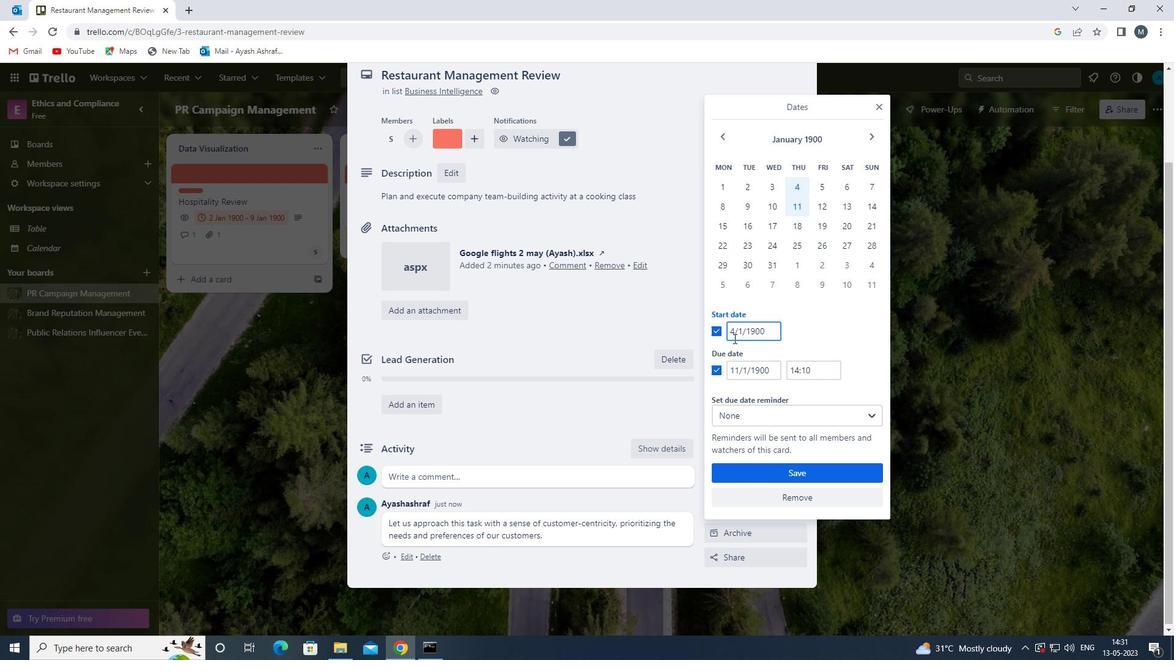 
Action: Key pressed <Key.backspace>05
Screenshot: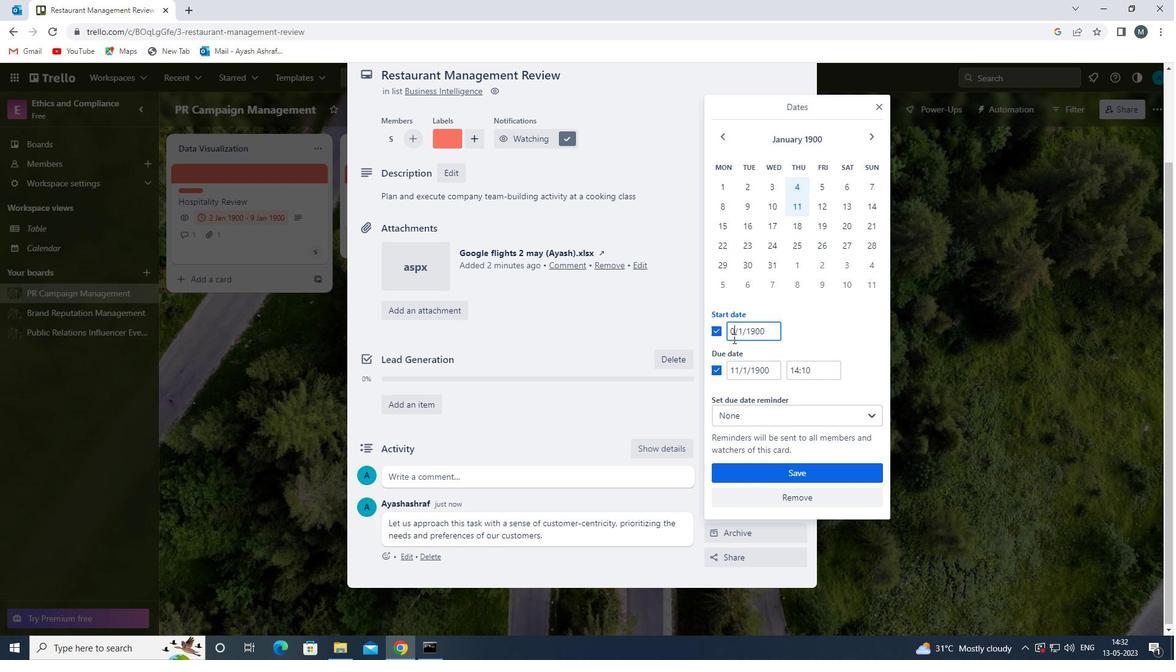 
Action: Mouse moved to (744, 330)
Screenshot: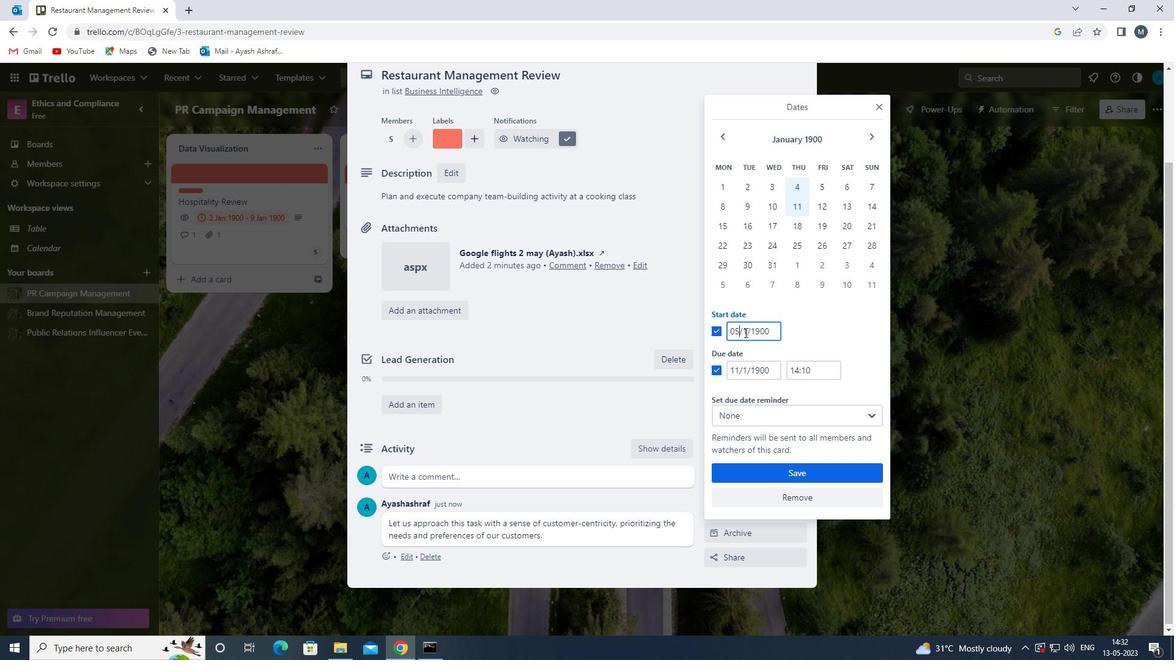 
Action: Mouse pressed left at (744, 330)
Screenshot: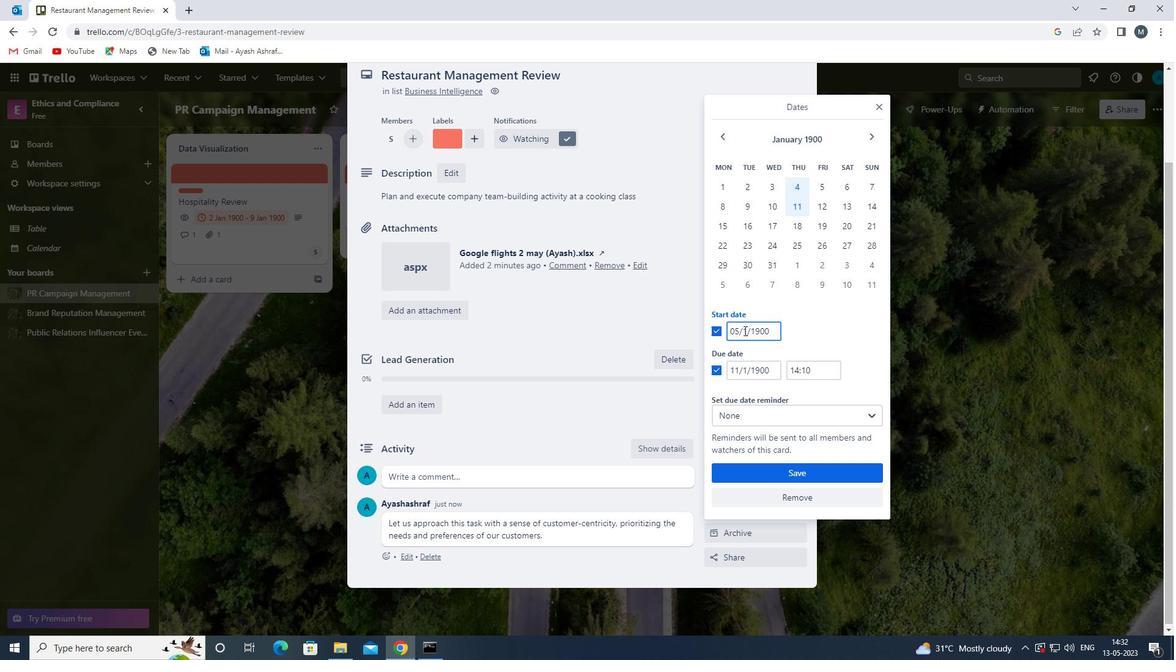 
Action: Mouse moved to (756, 343)
Screenshot: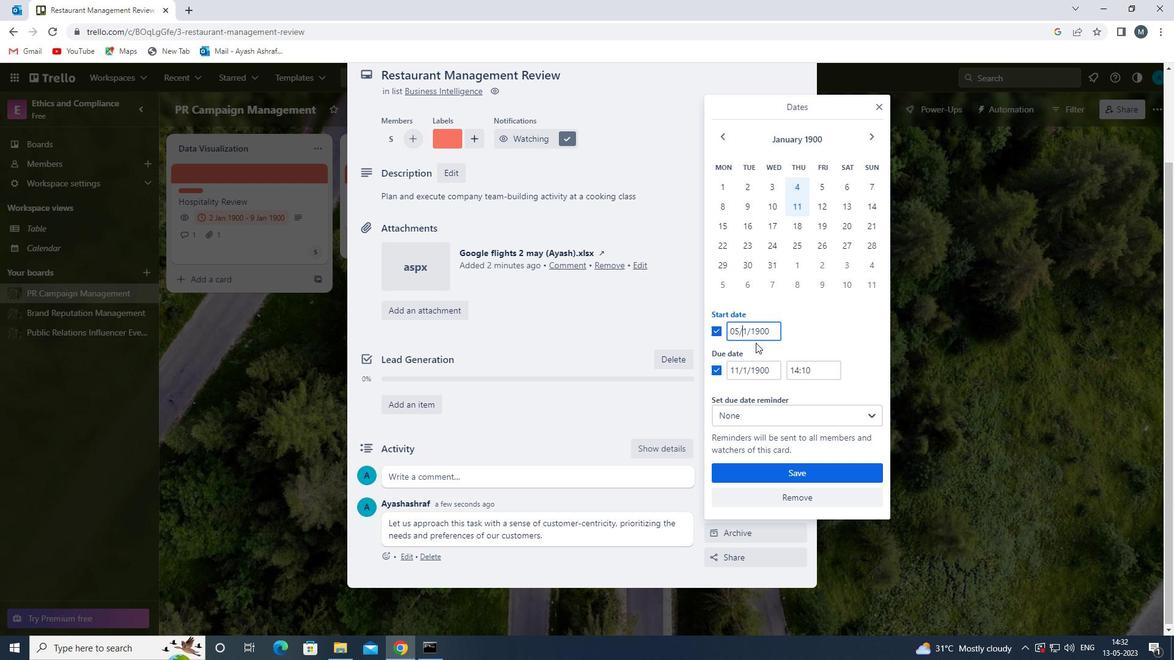 
Action: Key pressed 0
Screenshot: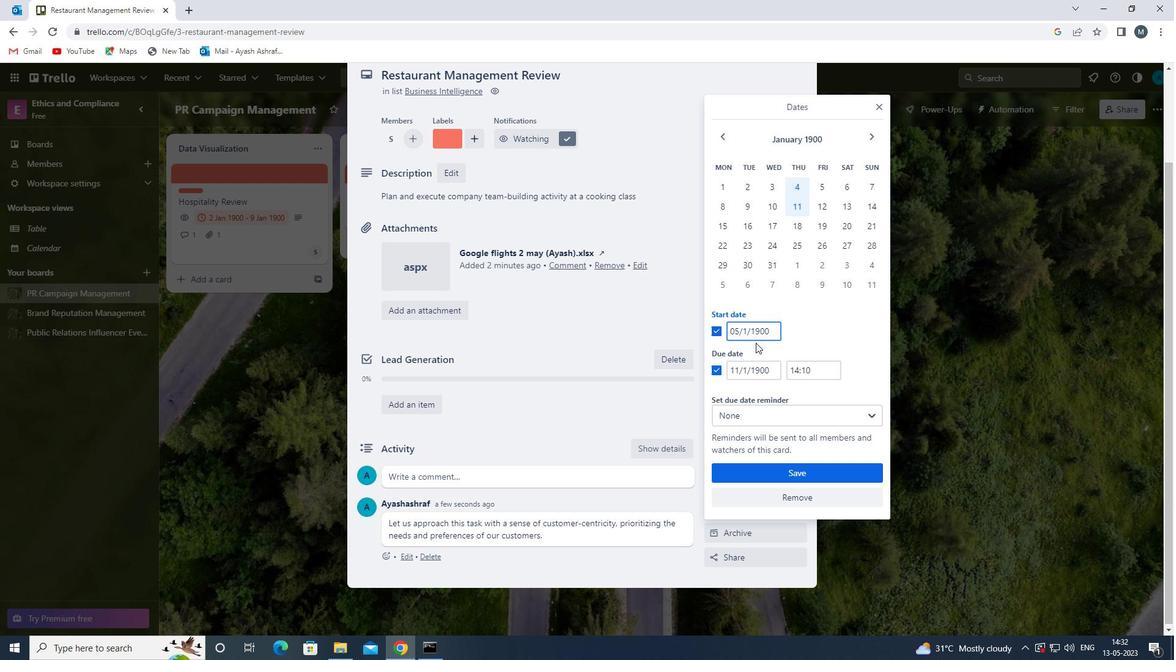 
Action: Mouse moved to (739, 370)
Screenshot: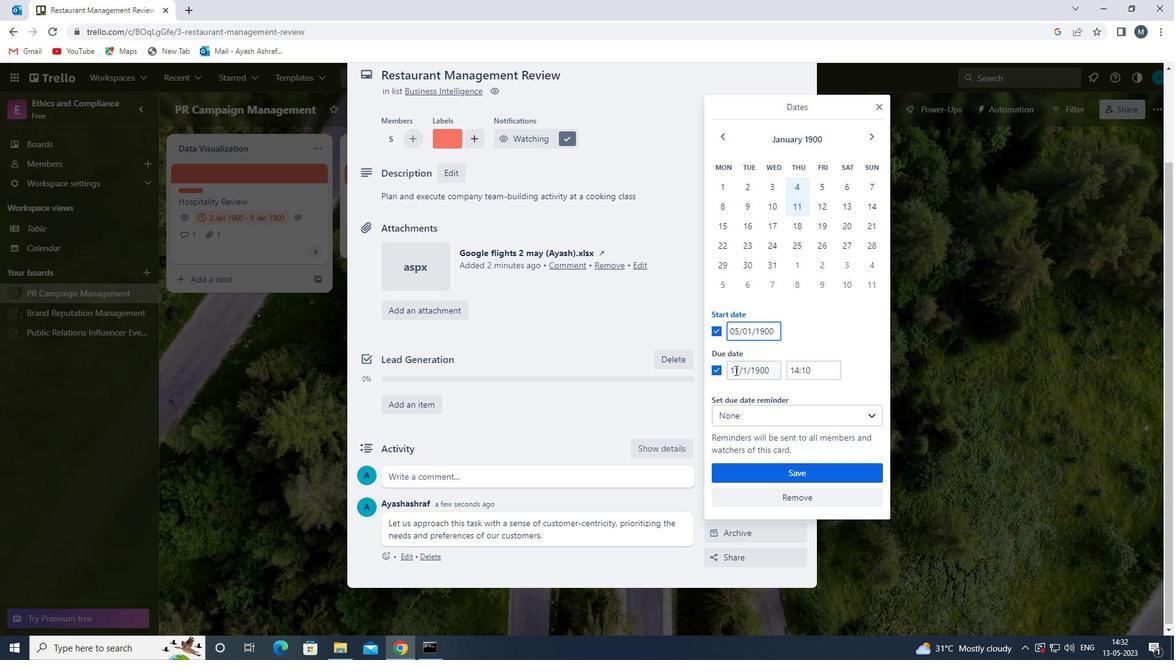 
Action: Mouse pressed left at (739, 370)
Screenshot: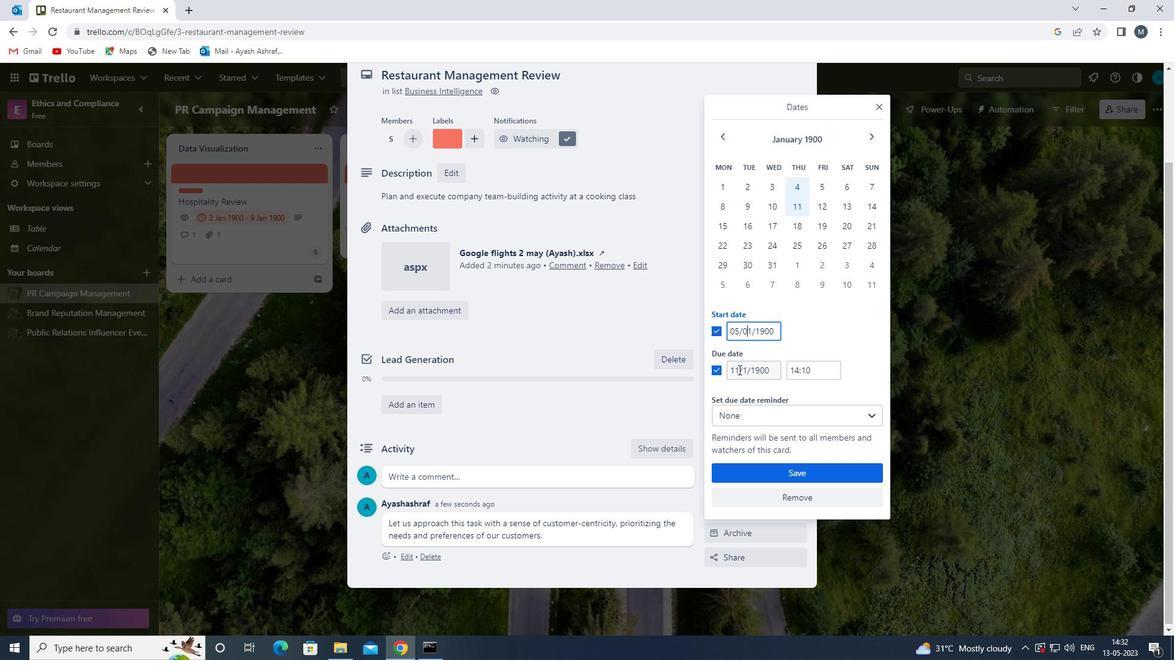 
Action: Mouse moved to (742, 373)
Screenshot: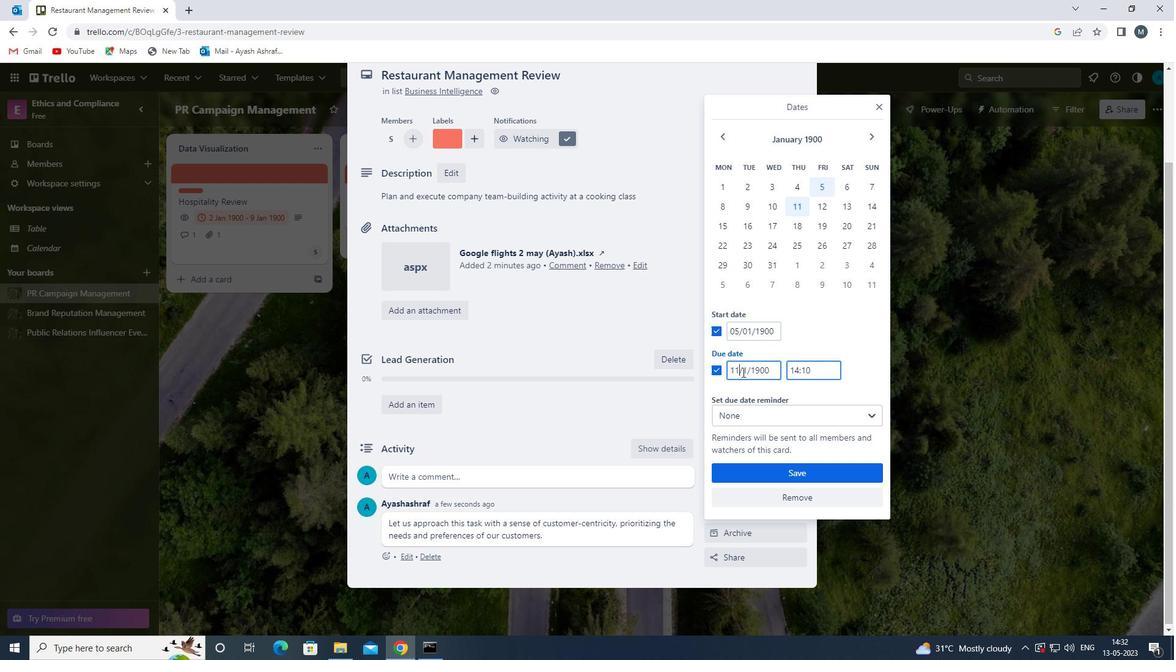 
Action: Key pressed <Key.backspace>
Screenshot: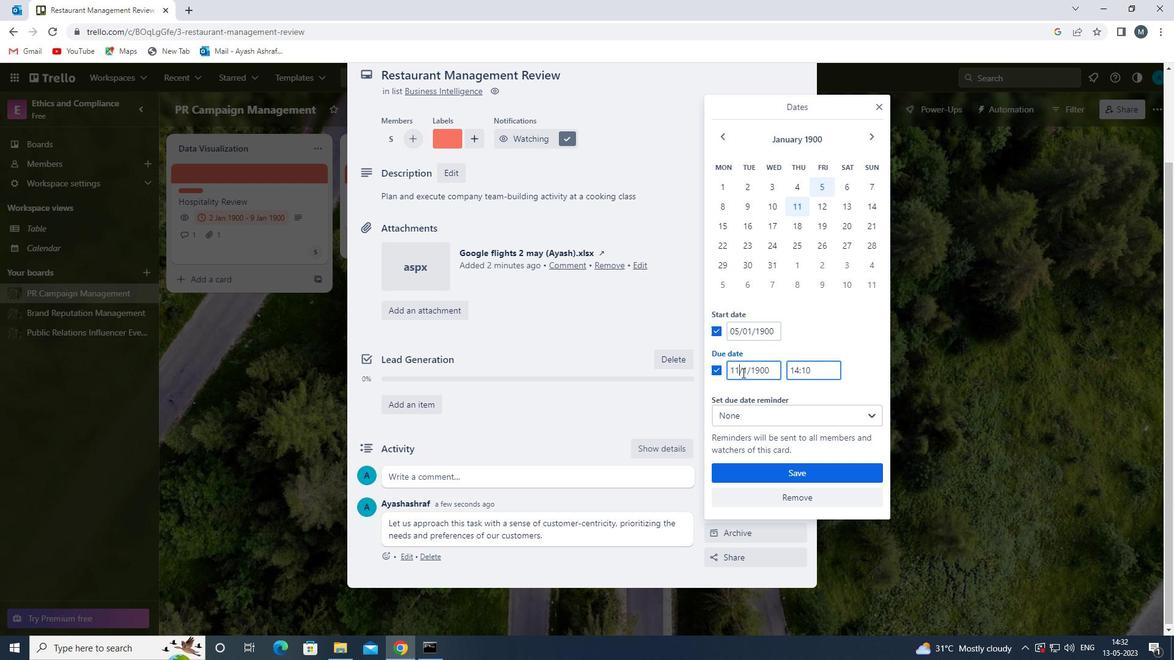 
Action: Mouse moved to (742, 373)
Screenshot: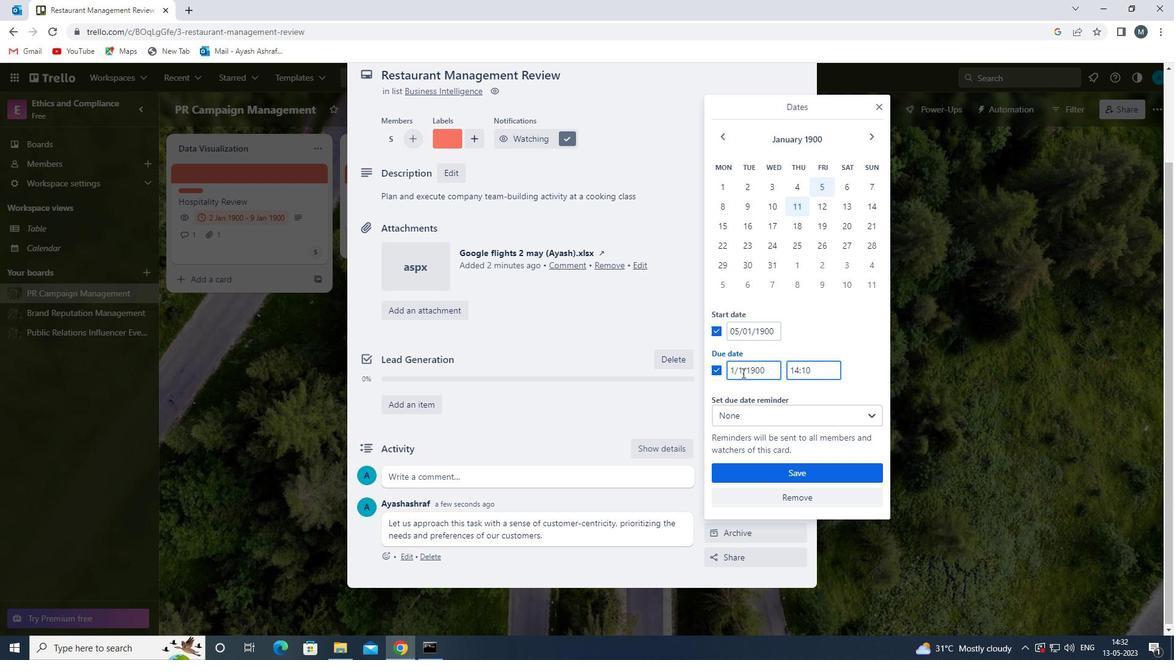 
Action: Key pressed 2
Screenshot: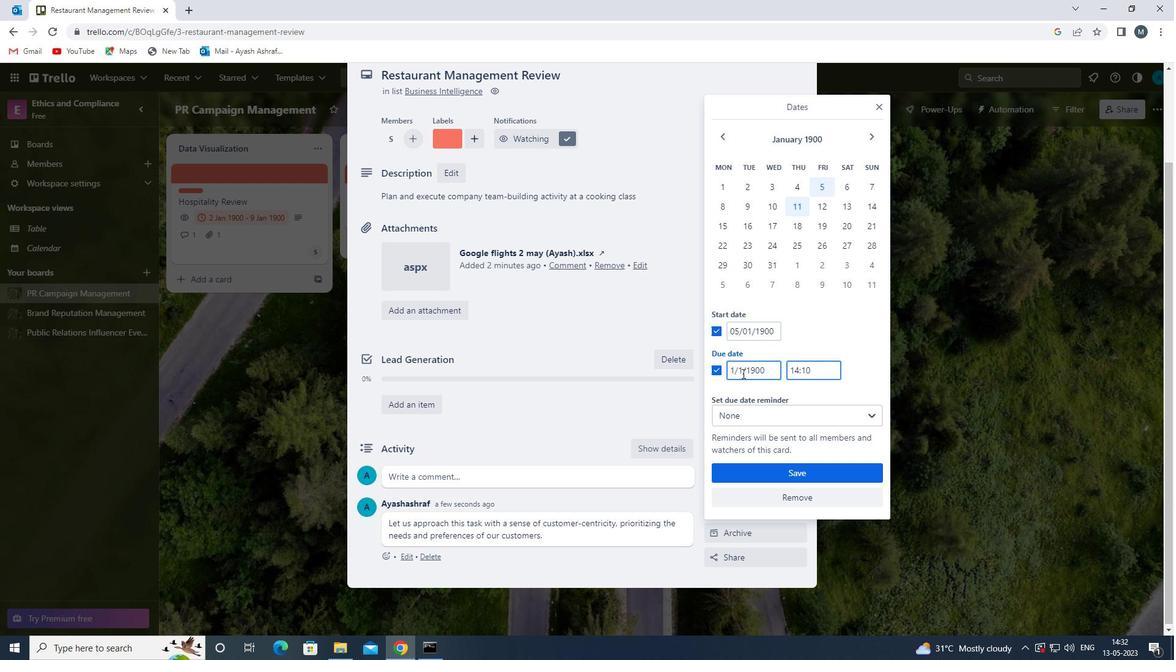
Action: Mouse moved to (744, 376)
Screenshot: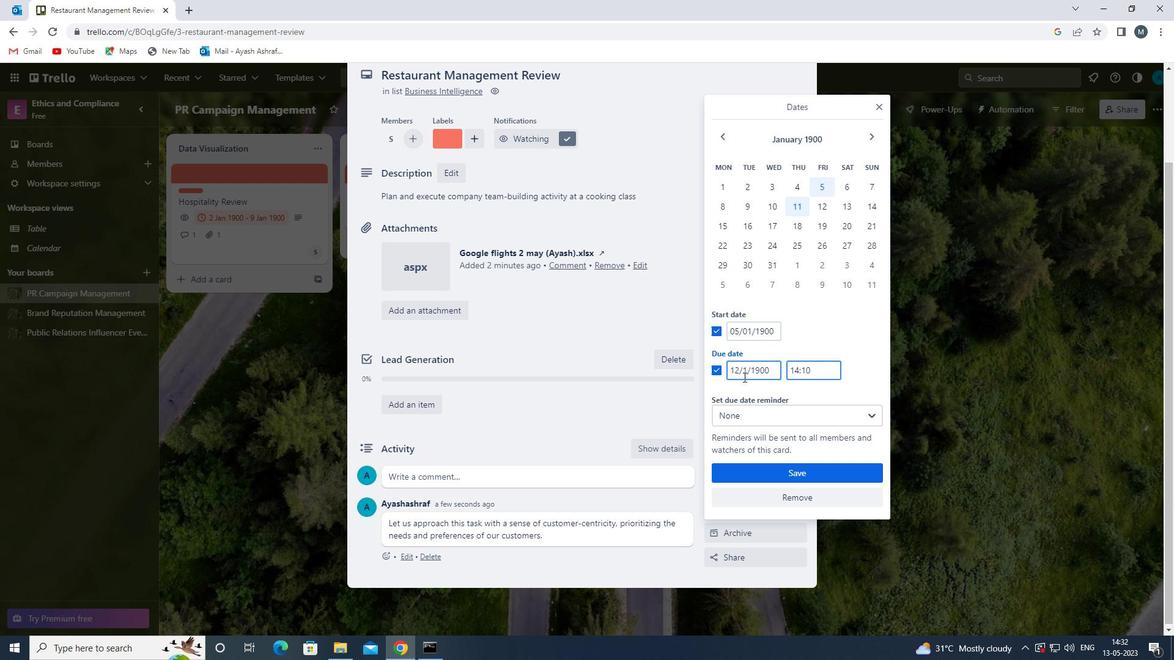 
Action: Mouse pressed left at (744, 376)
Screenshot: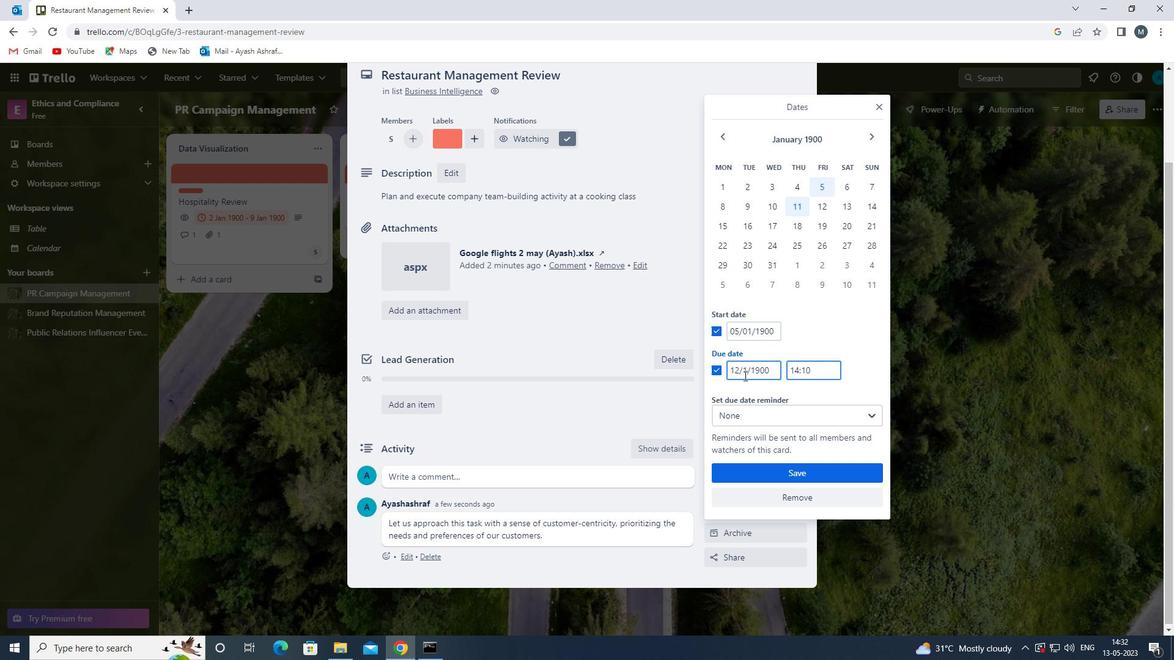 
Action: Mouse moved to (750, 376)
Screenshot: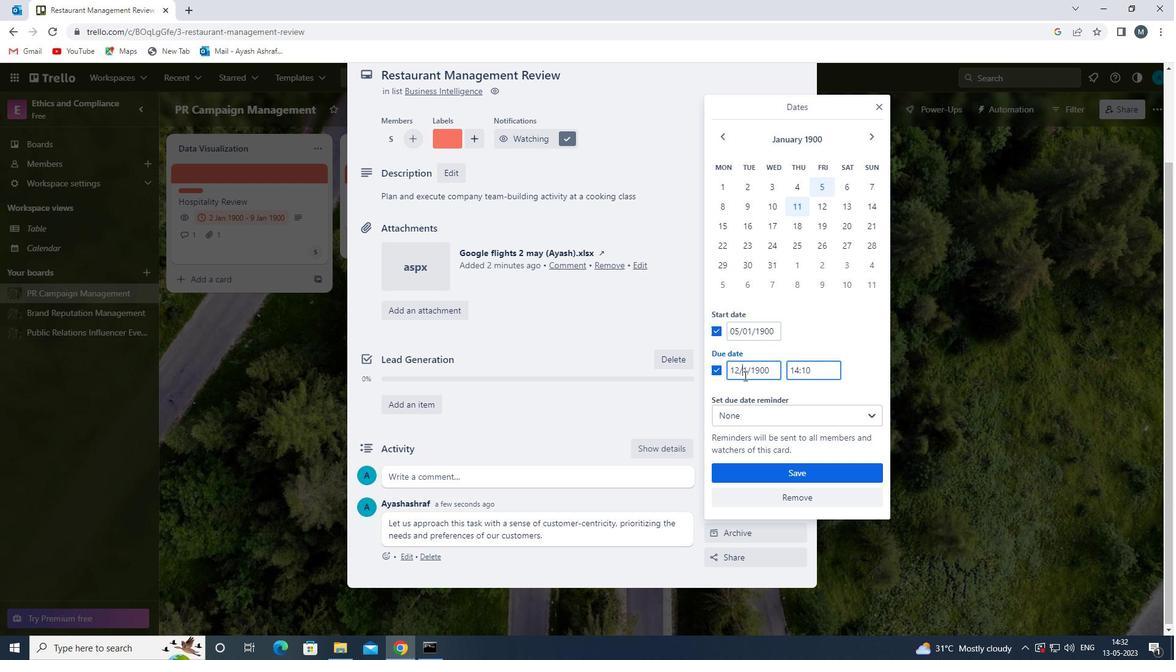 
Action: Key pressed 0
Screenshot: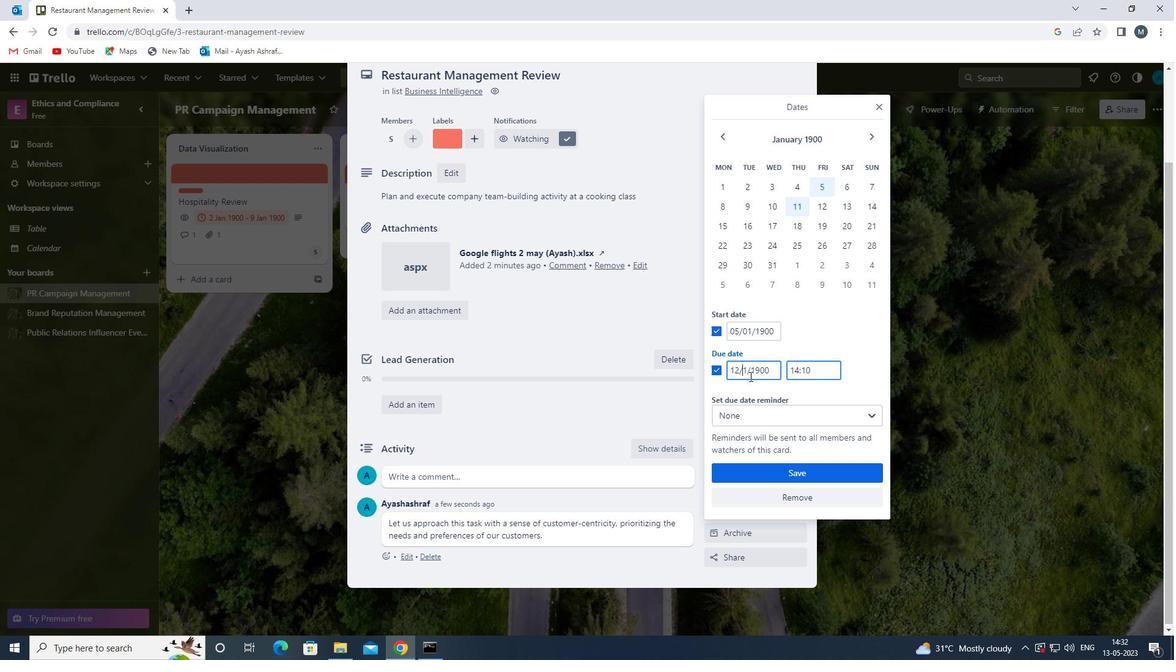 
Action: Mouse moved to (769, 471)
Screenshot: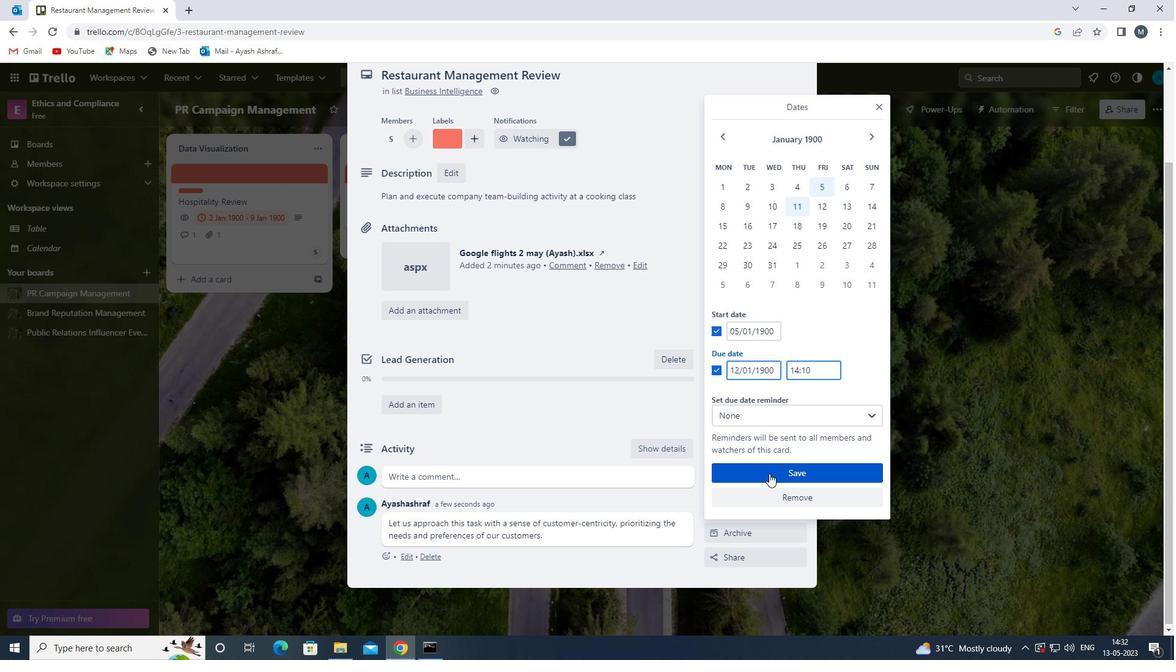 
Action: Mouse pressed left at (769, 471)
Screenshot: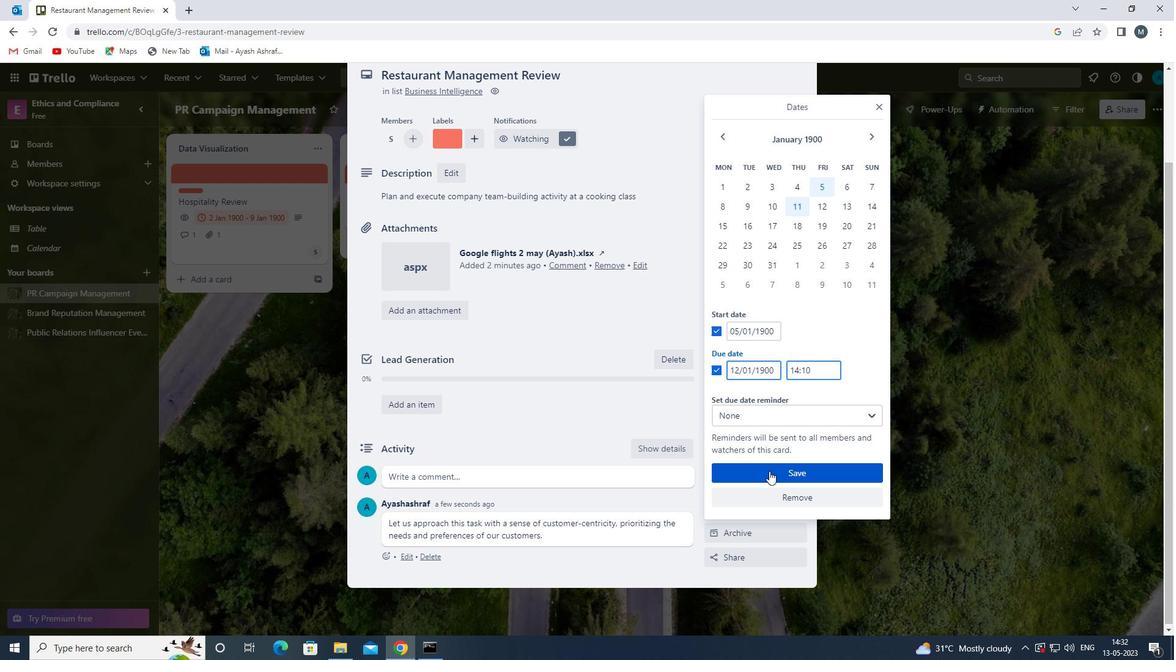 
Action: Mouse moved to (628, 482)
Screenshot: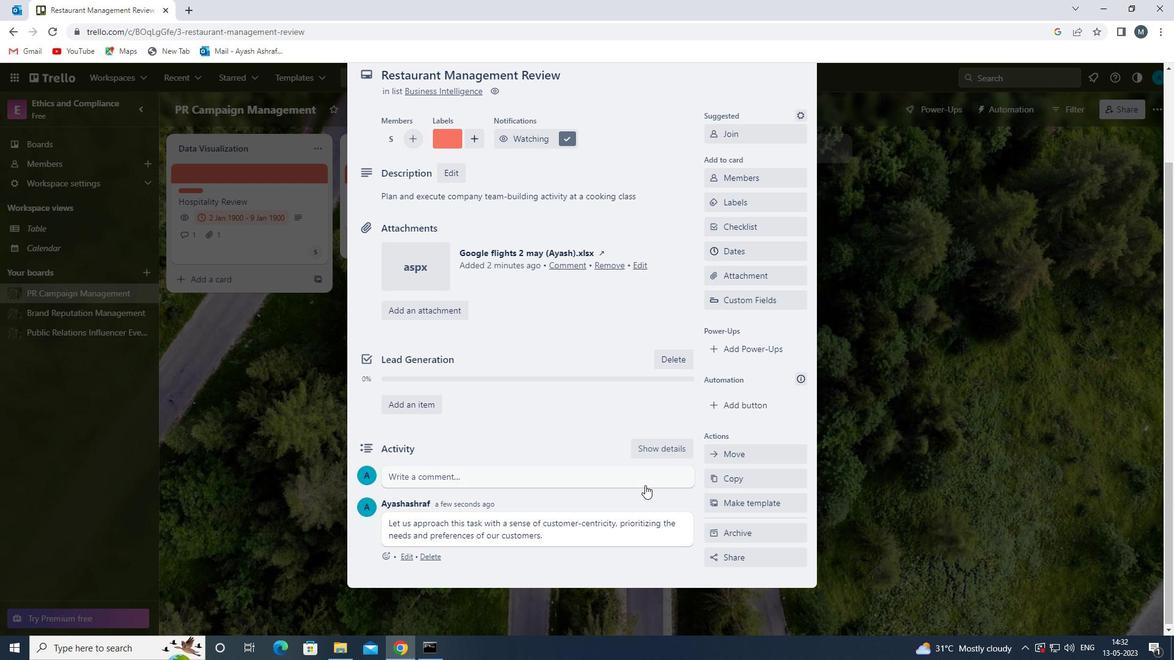 
Action: Mouse scrolled (628, 483) with delta (0, 0)
Screenshot: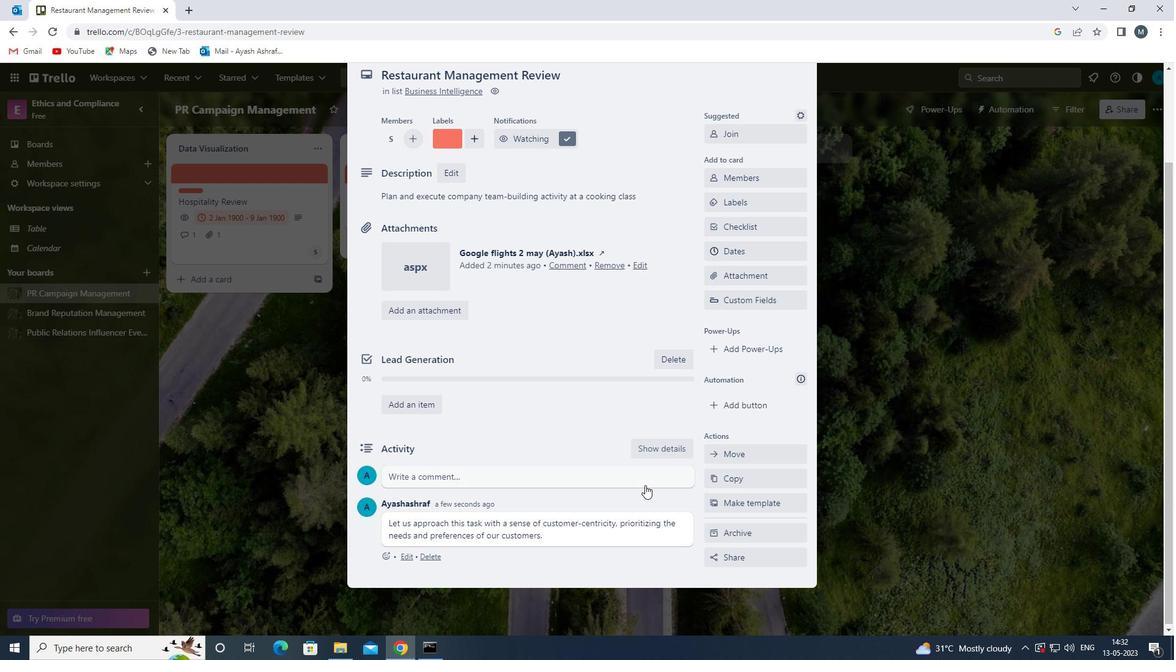 
Action: Mouse scrolled (628, 483) with delta (0, 0)
Screenshot: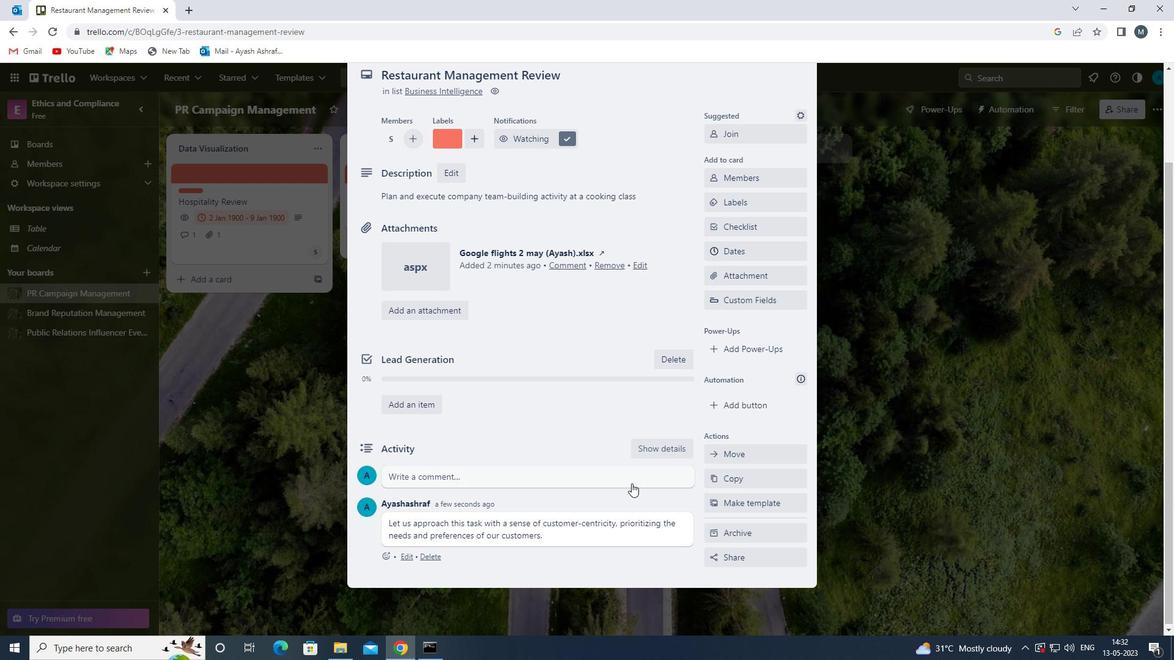 
Action: Mouse scrolled (628, 483) with delta (0, 0)
Screenshot: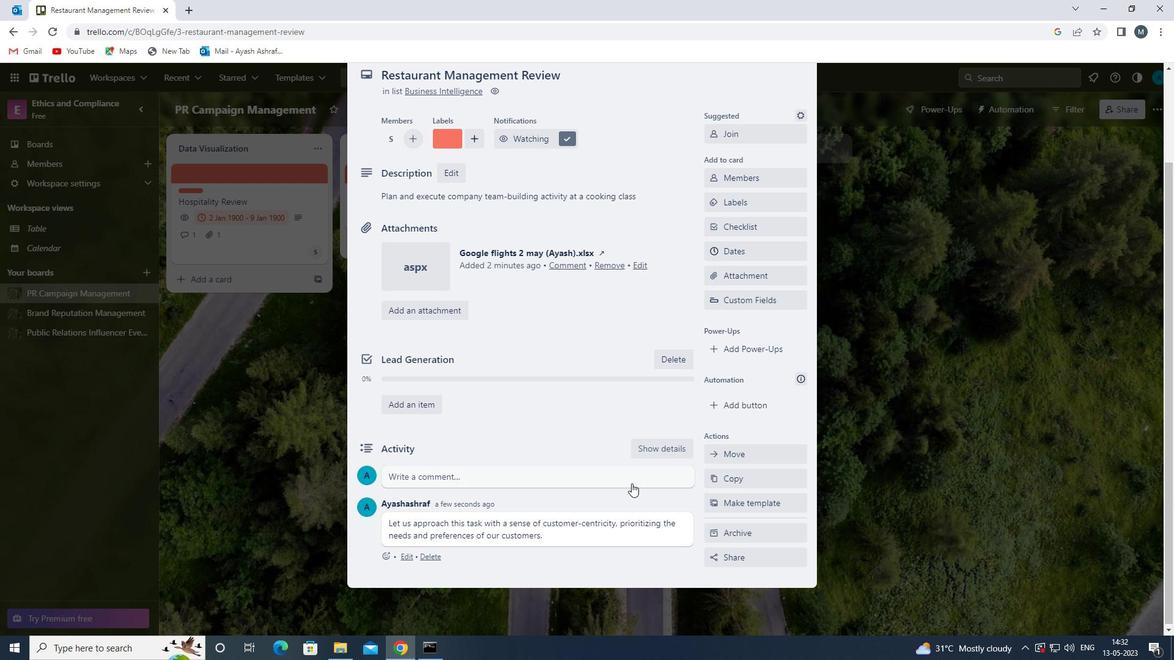 
Action: Mouse scrolled (628, 483) with delta (0, 0)
Screenshot: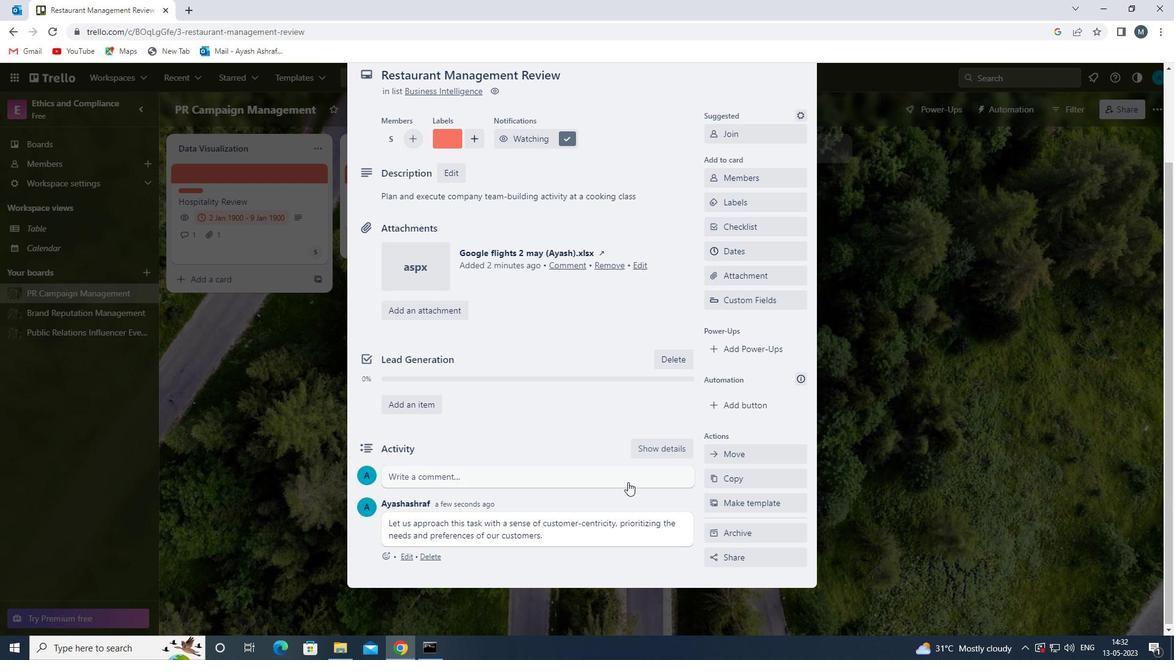 
Action: Mouse scrolled (628, 483) with delta (0, 0)
Screenshot: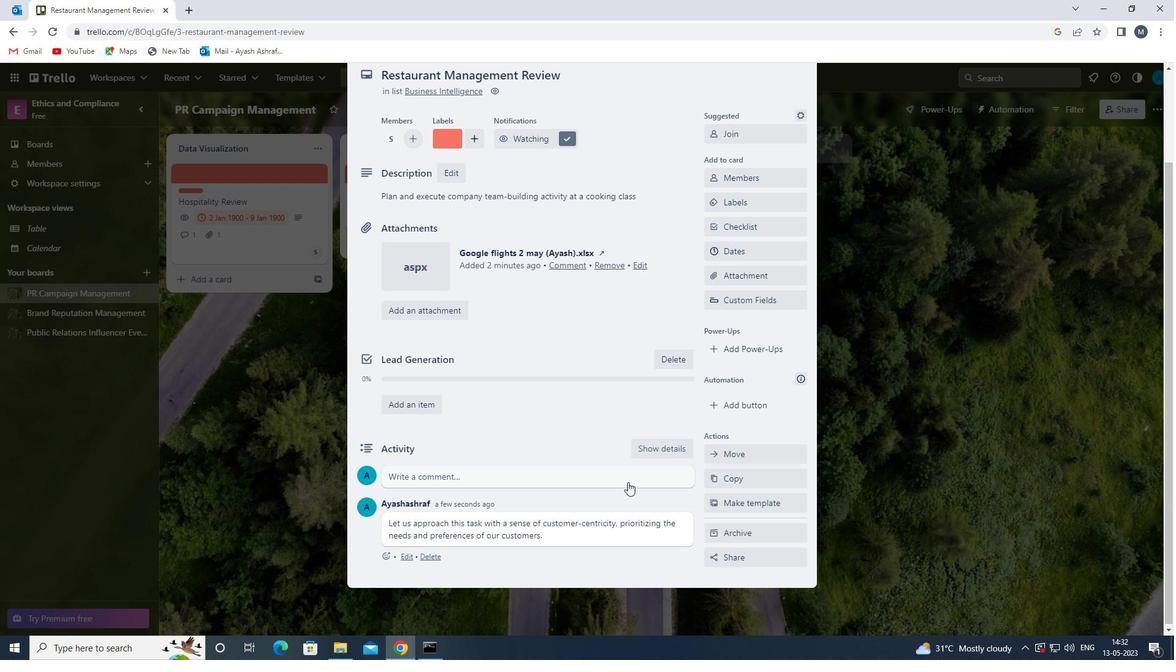 
Action: Mouse moved to (622, 476)
Screenshot: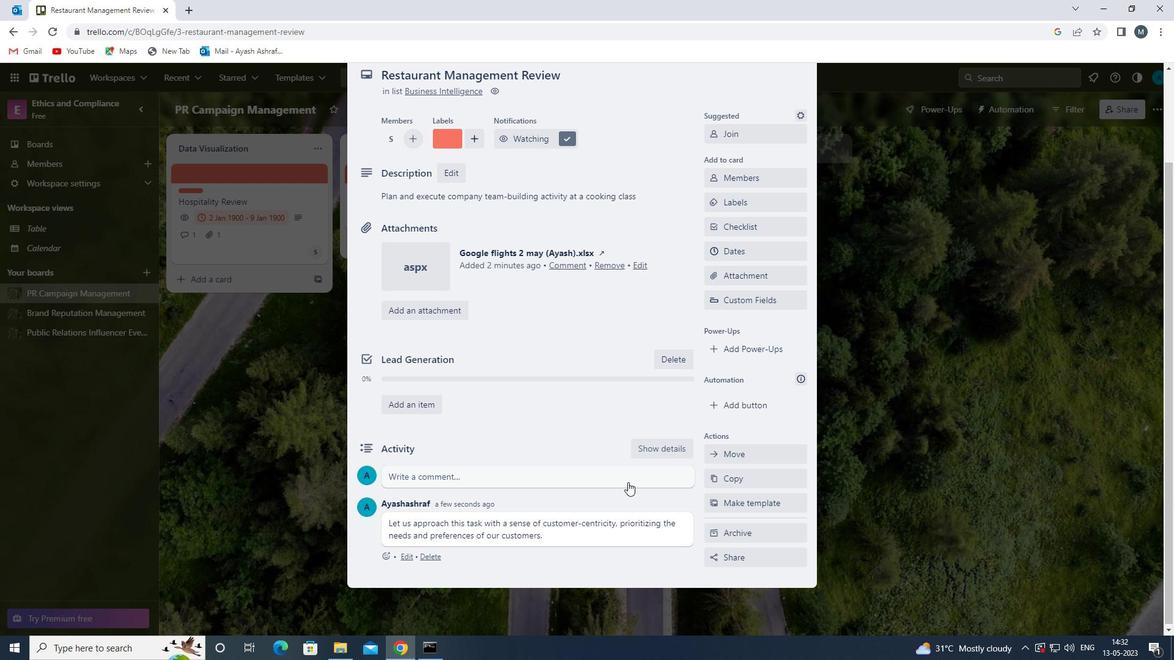 
Action: Mouse scrolled (622, 477) with delta (0, 0)
Screenshot: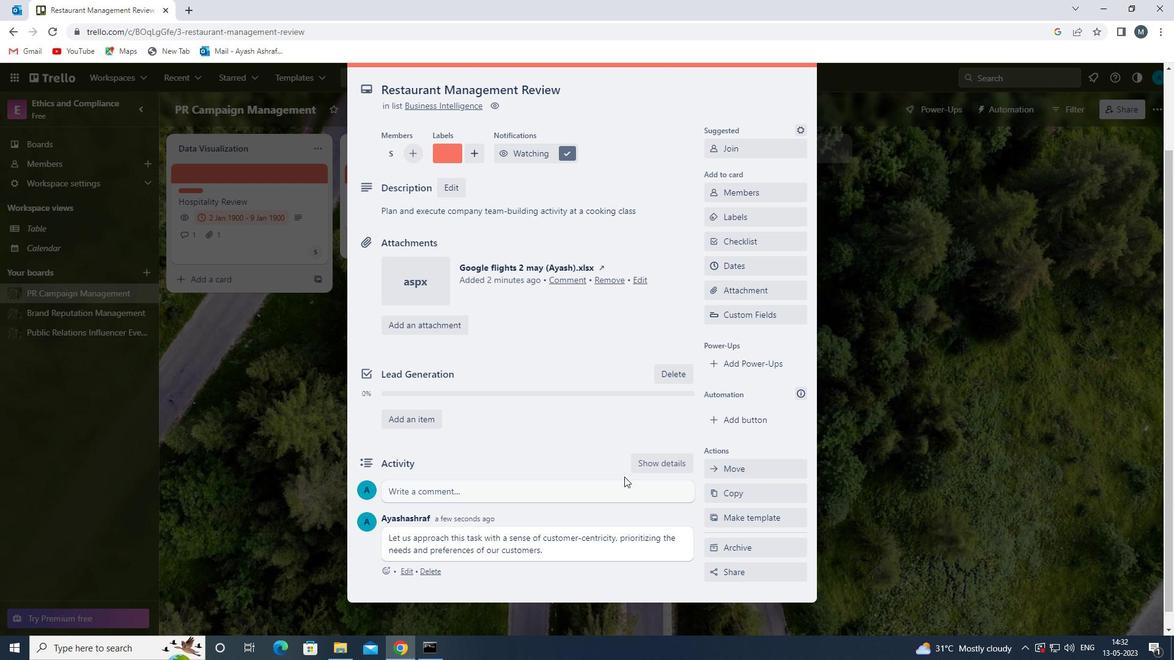 
Action: Mouse scrolled (622, 477) with delta (0, 0)
Screenshot: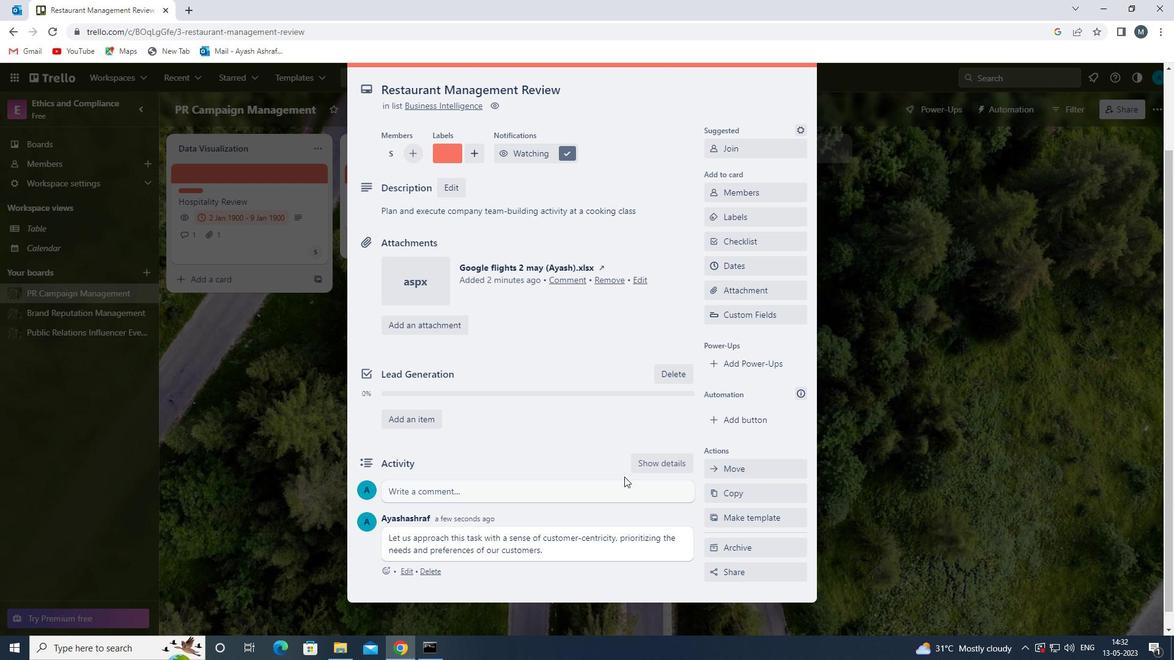 
Action: Mouse moved to (622, 476)
Screenshot: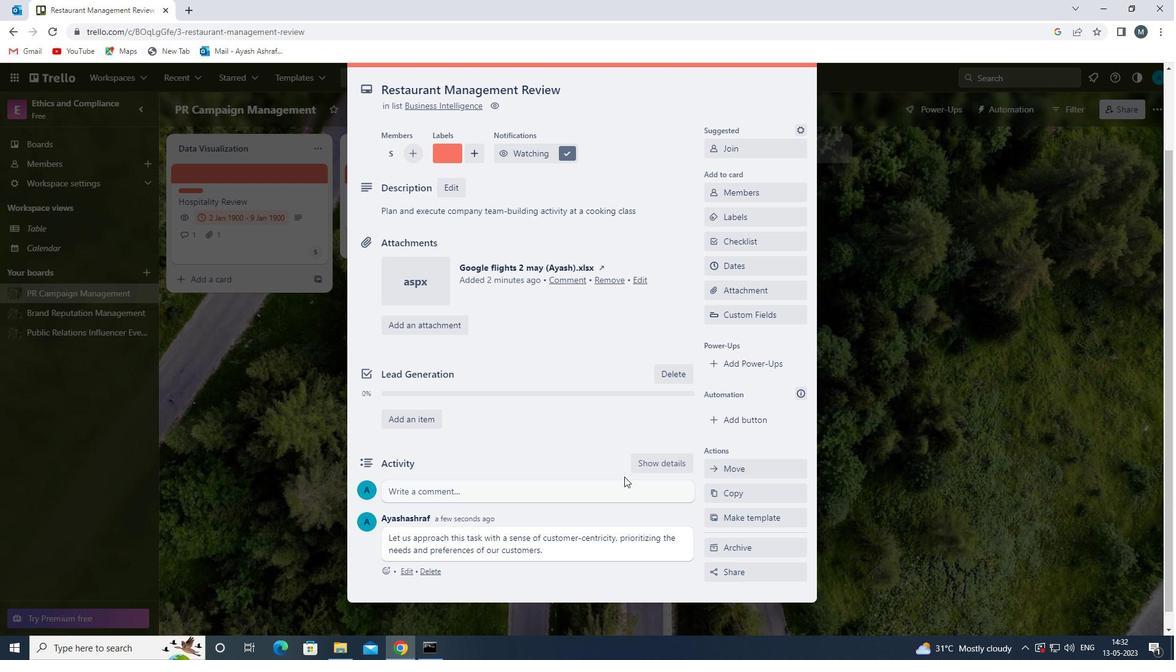 
Action: Mouse scrolled (622, 477) with delta (0, 0)
Screenshot: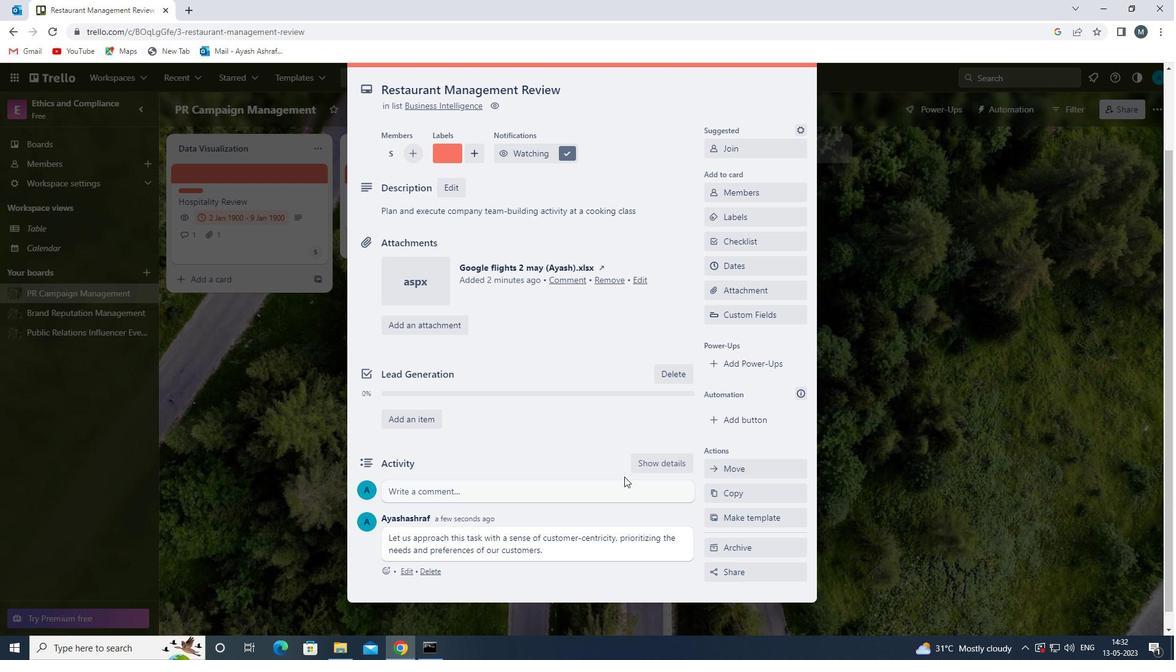 
Action: Mouse scrolled (622, 477) with delta (0, 0)
Screenshot: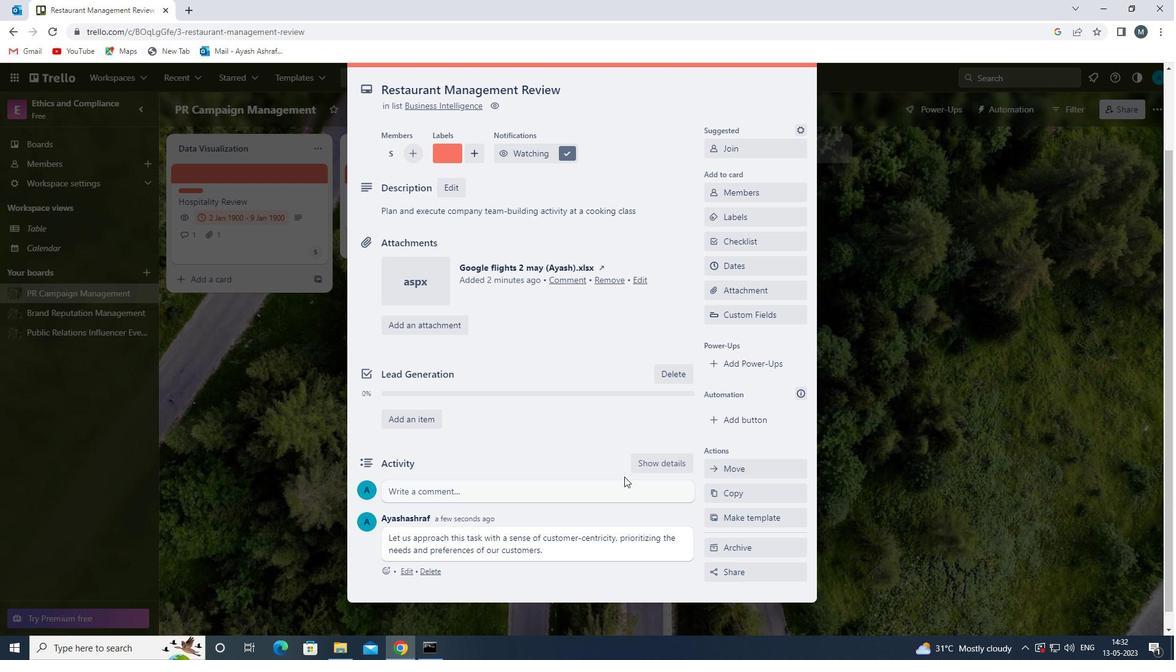 
Action: Mouse scrolled (622, 477) with delta (0, 0)
Screenshot: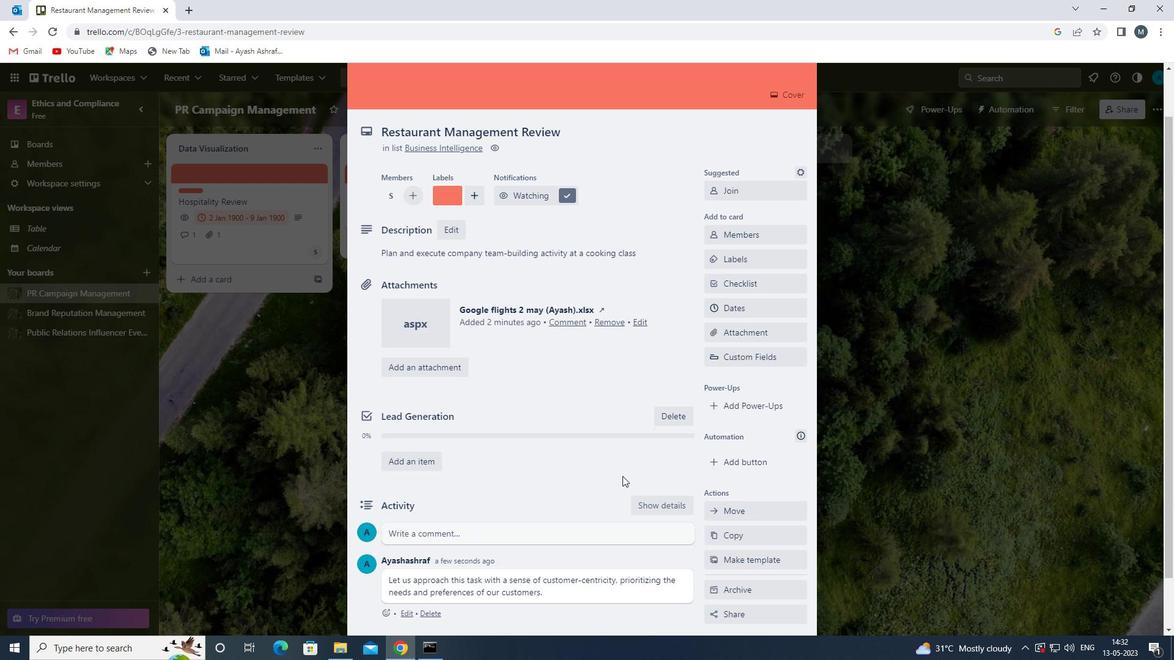 
